 Task: Search for Airbnb stays in Nashville with free parking.
Action: Mouse moved to (412, 55)
Screenshot: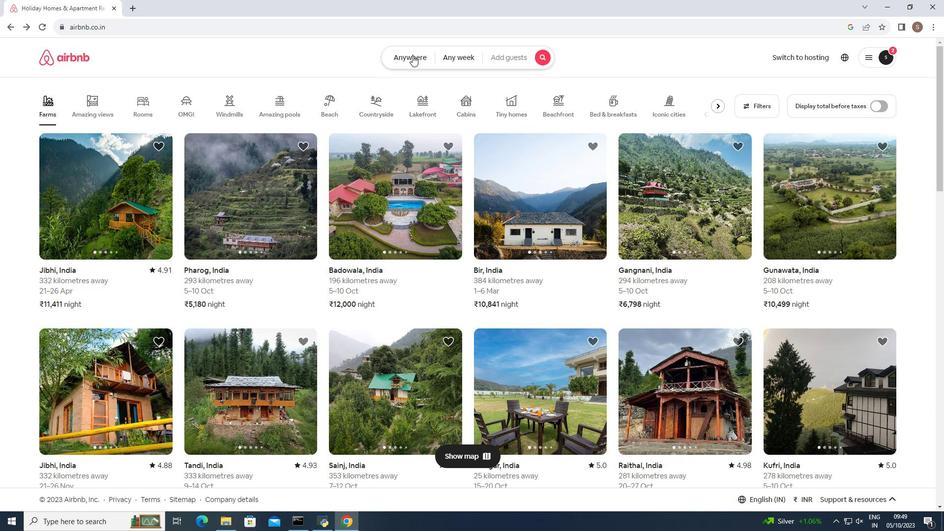 
Action: Mouse pressed left at (412, 55)
Screenshot: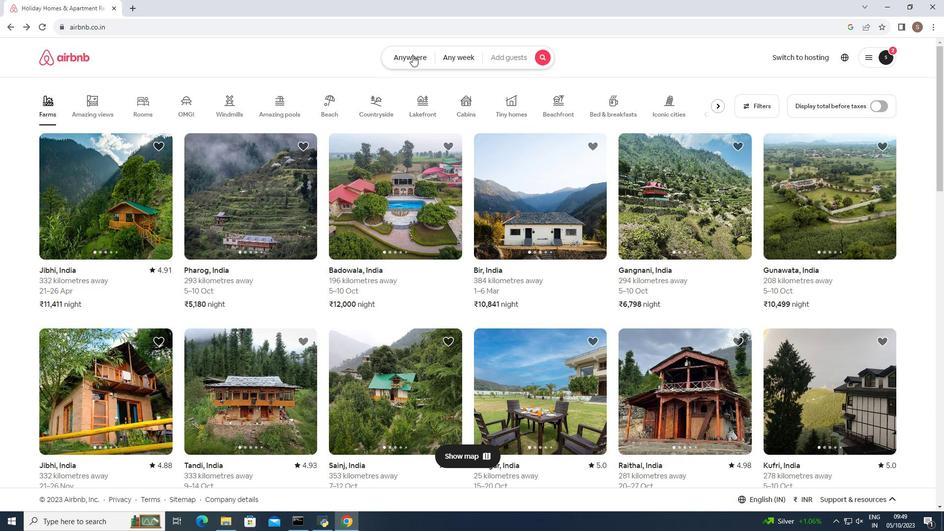 
Action: Key pressed <Key.shift><Key.shift><Key.shift><Key.shift>N
Screenshot: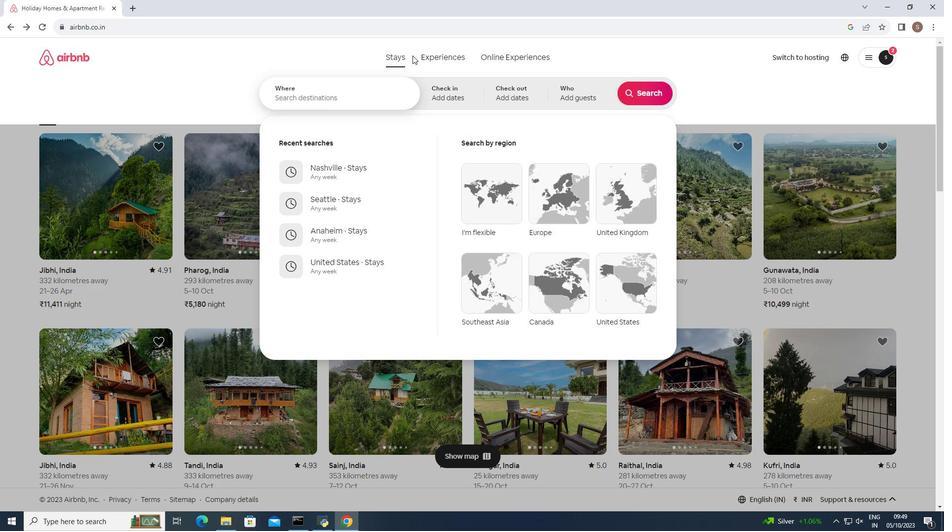
Action: Mouse moved to (325, 92)
Screenshot: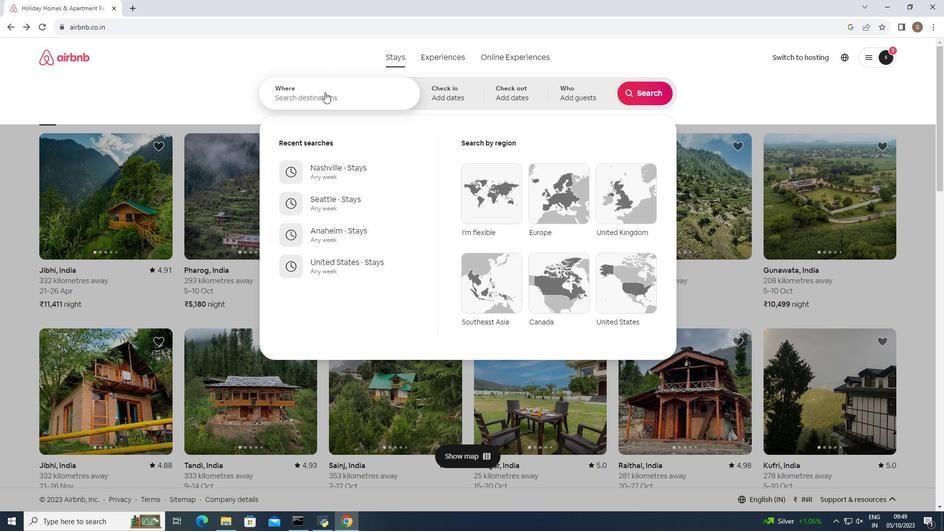 
Action: Mouse pressed left at (325, 92)
Screenshot: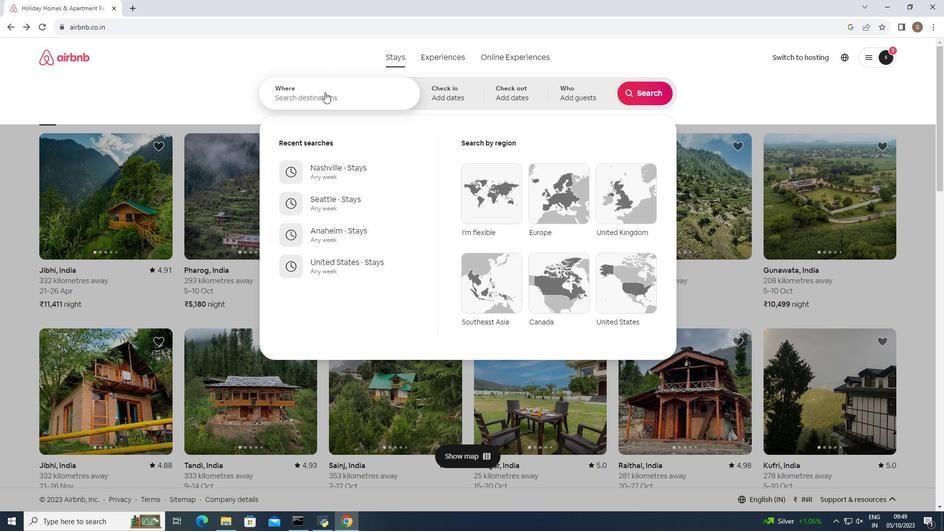 
Action: Key pressed <Key.caps_lock>N<Key.caps_lock>ashville
Screenshot: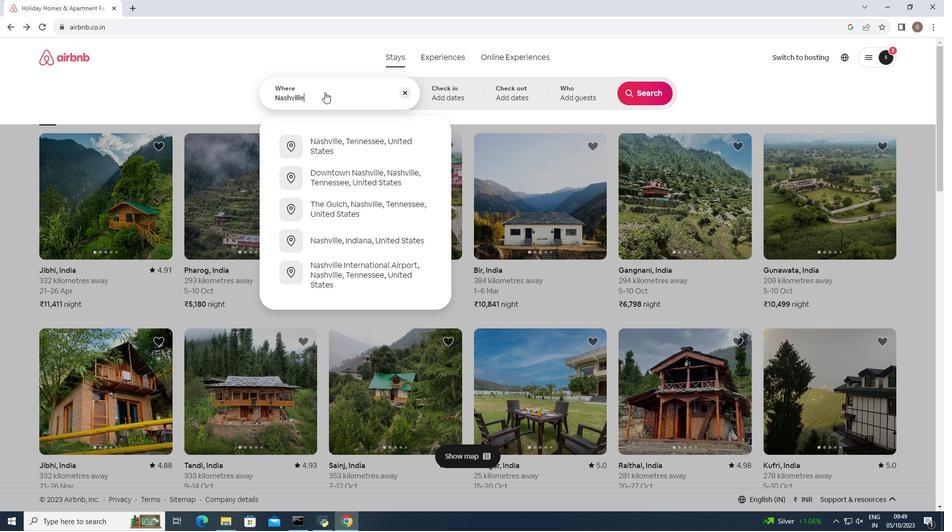 
Action: Mouse moved to (636, 91)
Screenshot: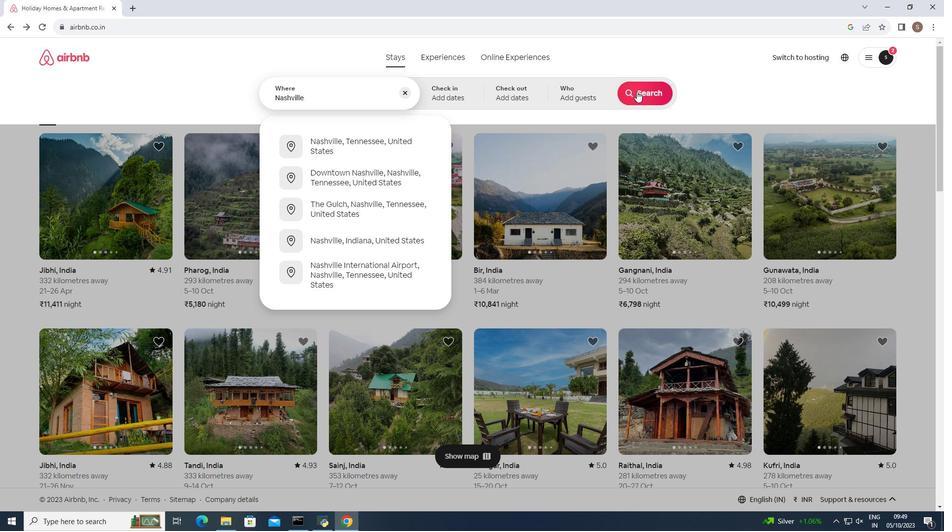 
Action: Mouse pressed left at (636, 91)
Screenshot: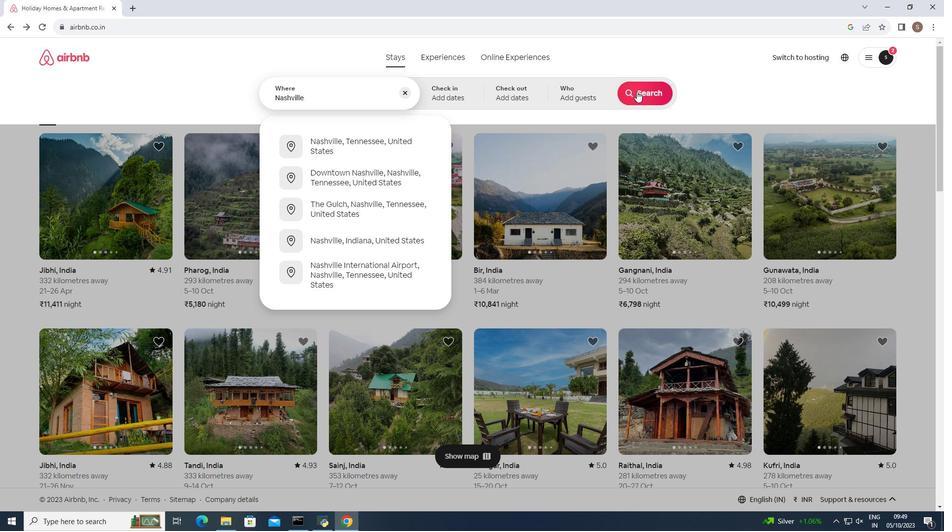 
Action: Mouse moved to (783, 96)
Screenshot: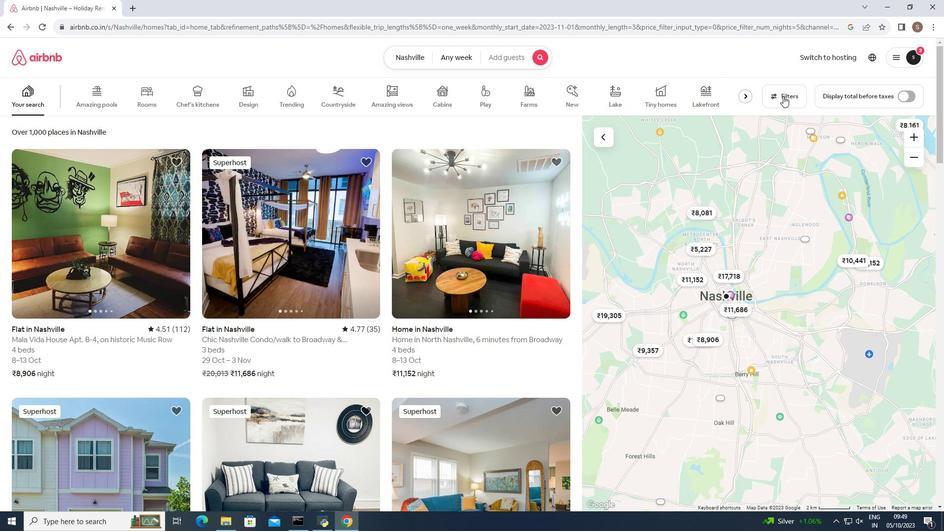 
Action: Mouse pressed left at (783, 96)
Screenshot: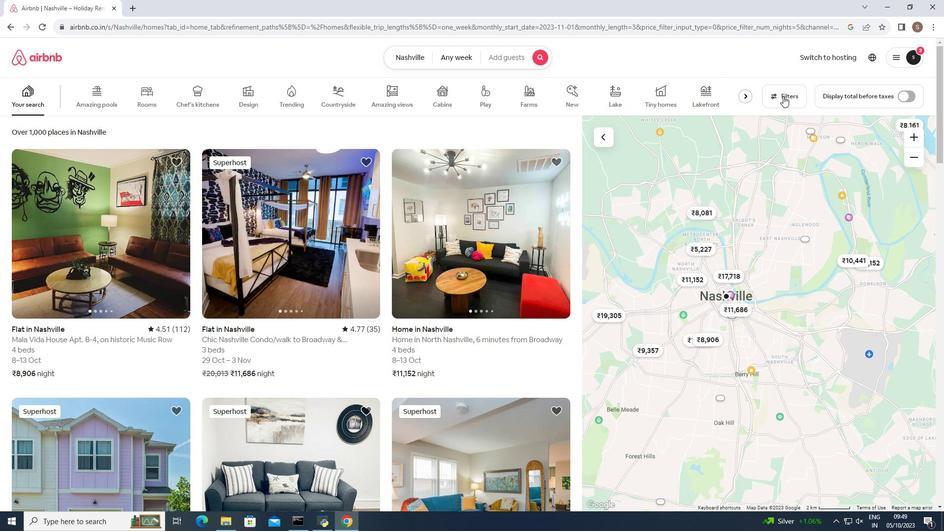 
Action: Mouse moved to (456, 206)
Screenshot: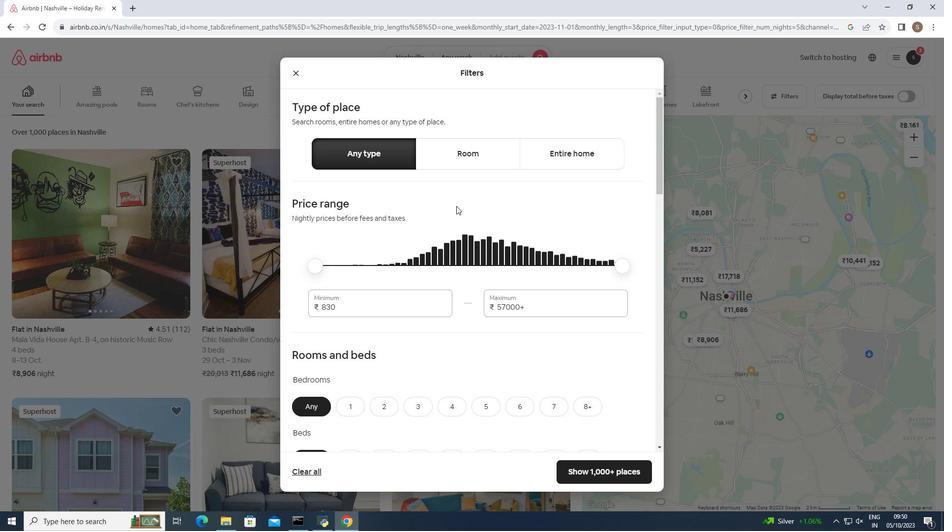 
Action: Mouse scrolled (456, 205) with delta (0, 0)
Screenshot: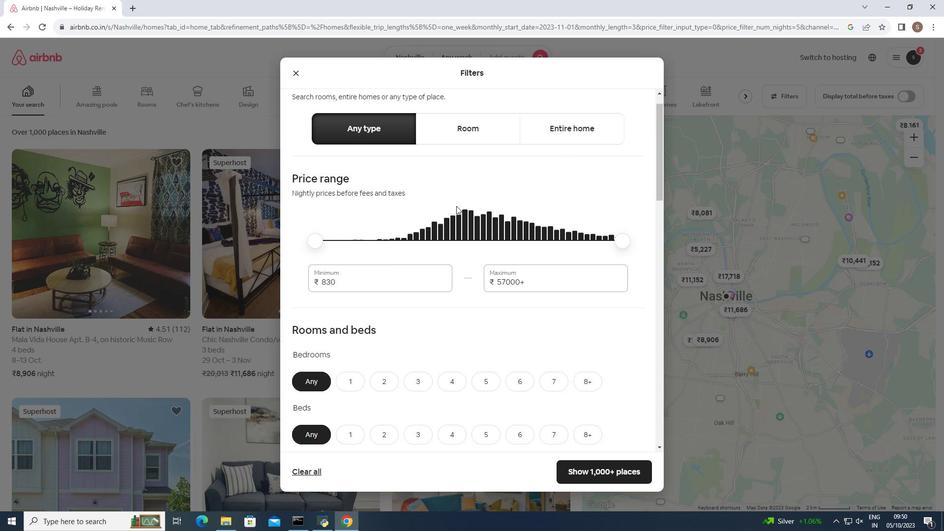 
Action: Mouse scrolled (456, 205) with delta (0, 0)
Screenshot: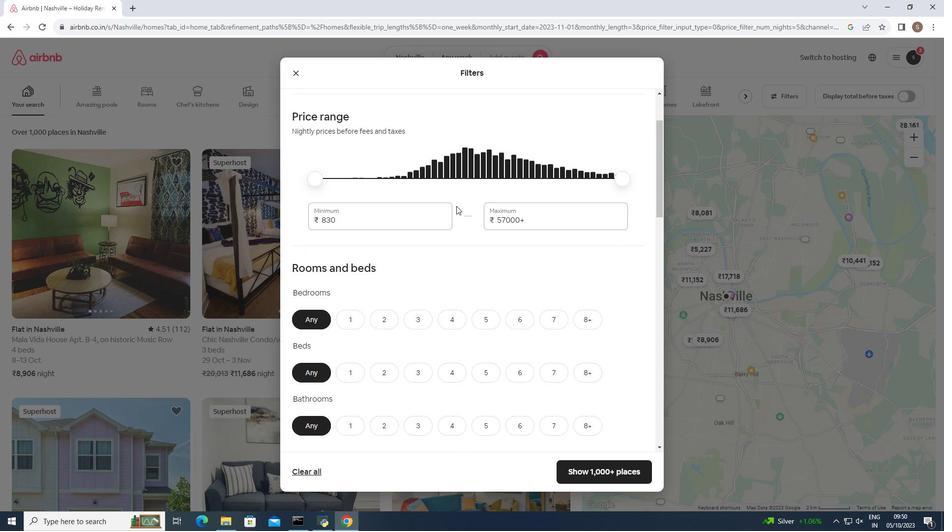 
Action: Mouse scrolled (456, 205) with delta (0, 0)
Screenshot: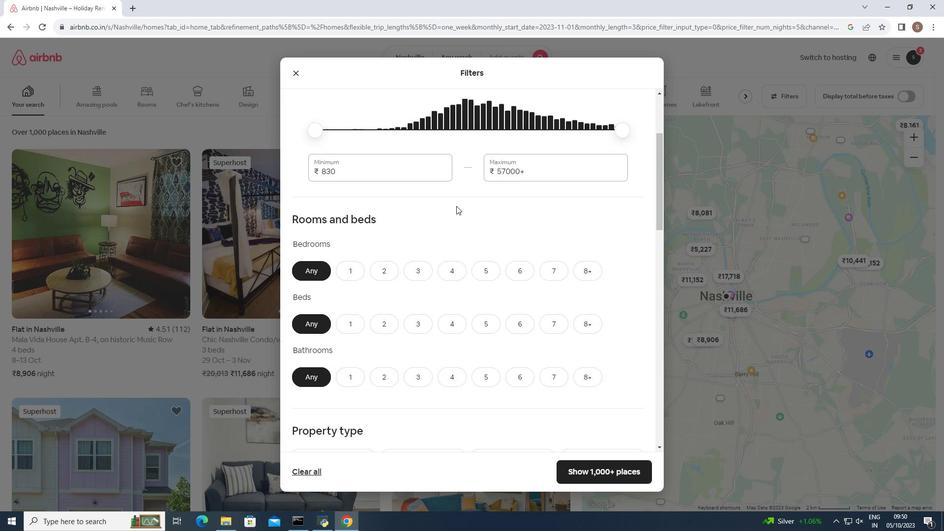 
Action: Mouse scrolled (456, 205) with delta (0, 0)
Screenshot: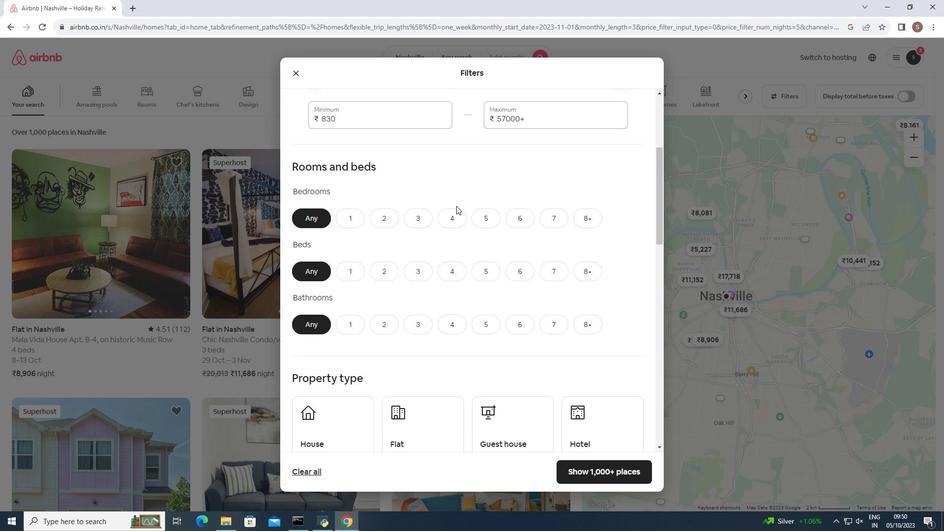 
Action: Mouse scrolled (456, 205) with delta (0, 0)
Screenshot: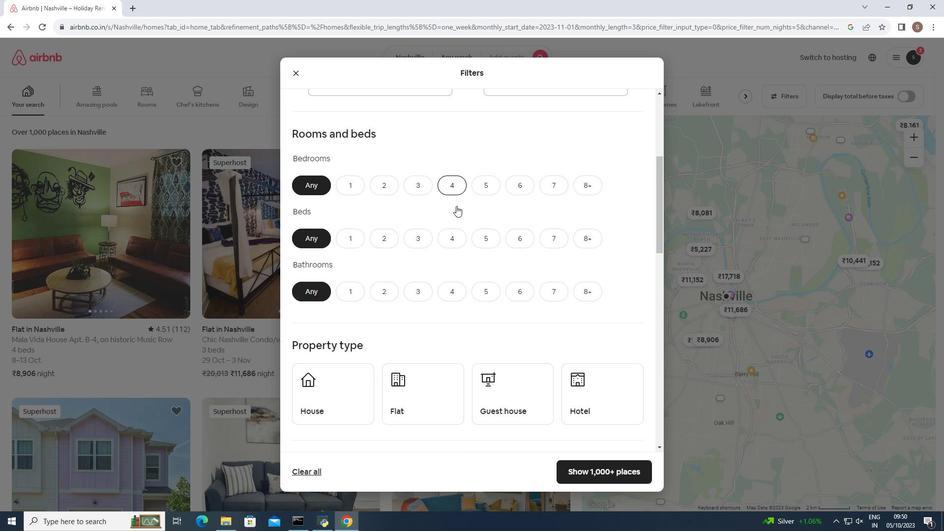 
Action: Mouse scrolled (456, 205) with delta (0, 0)
Screenshot: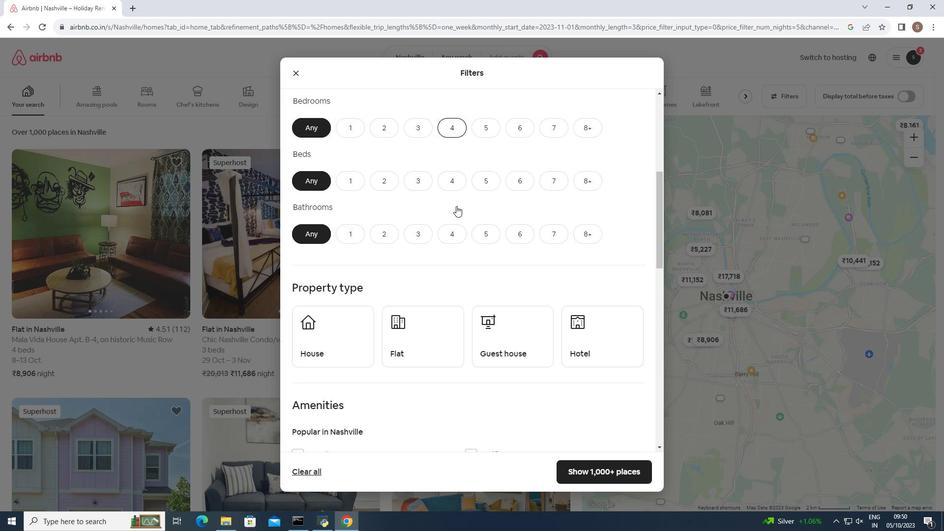 
Action: Mouse scrolled (456, 205) with delta (0, 0)
Screenshot: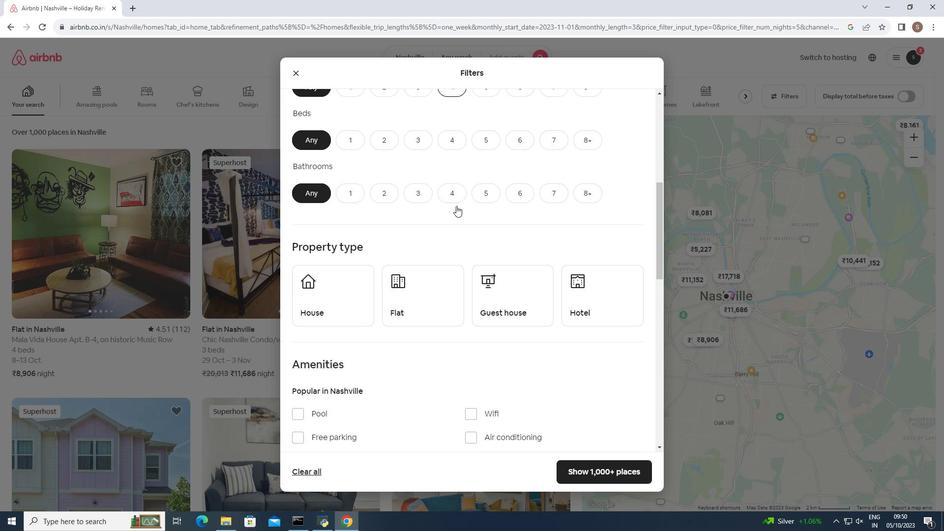 
Action: Mouse scrolled (456, 205) with delta (0, 0)
Screenshot: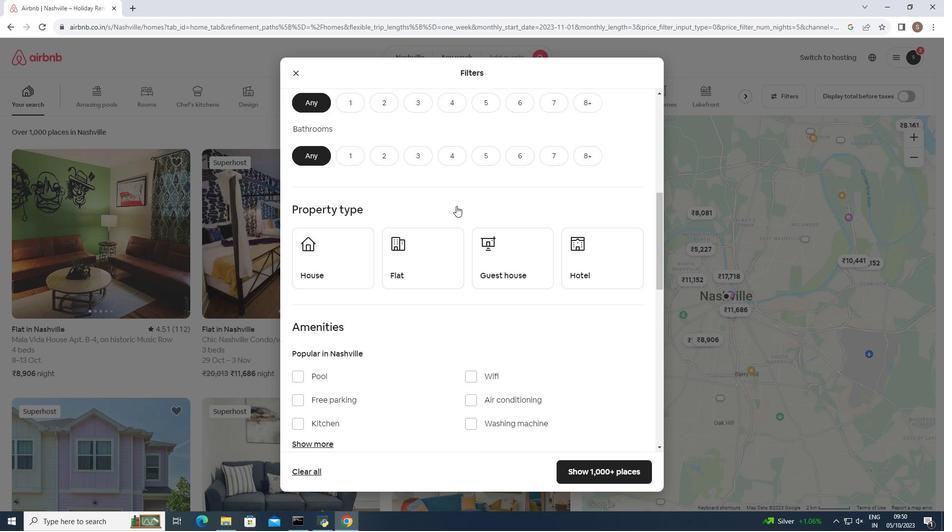 
Action: Mouse scrolled (456, 205) with delta (0, 0)
Screenshot: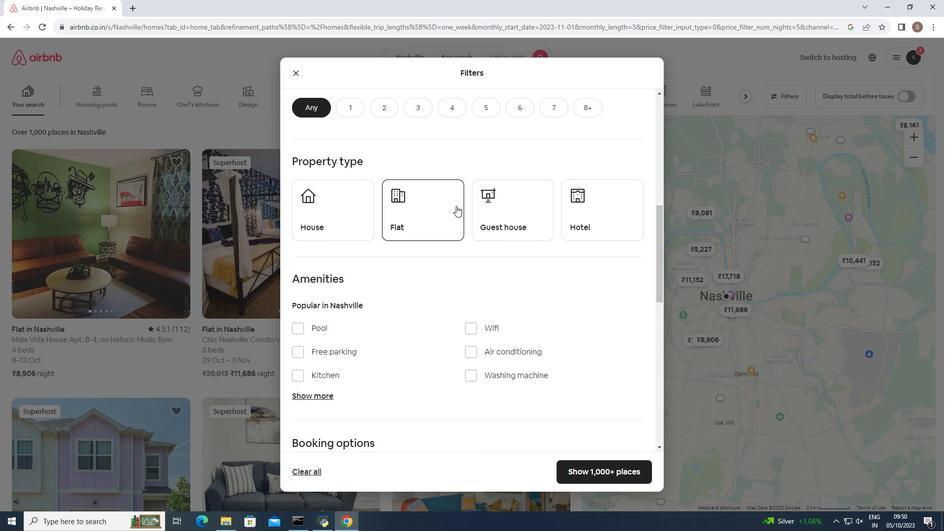 
Action: Mouse scrolled (456, 205) with delta (0, 0)
Screenshot: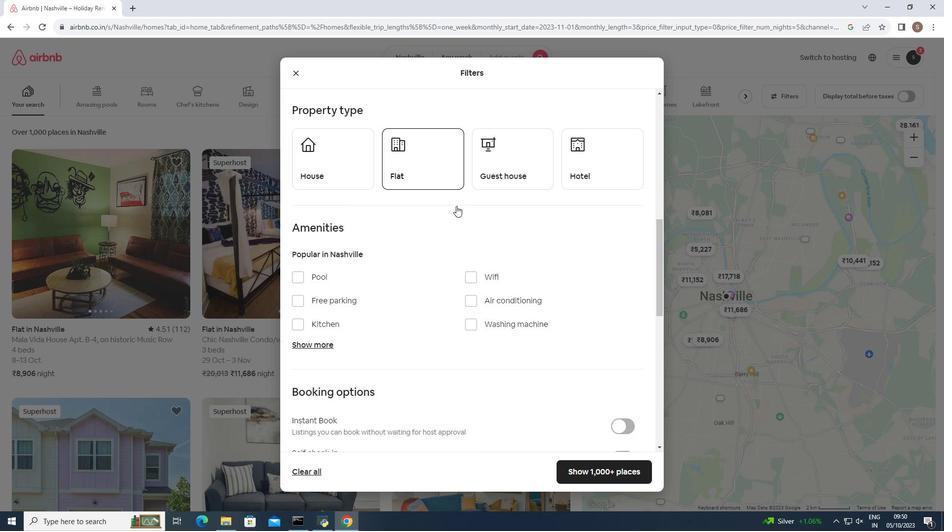 
Action: Mouse scrolled (456, 205) with delta (0, 0)
Screenshot: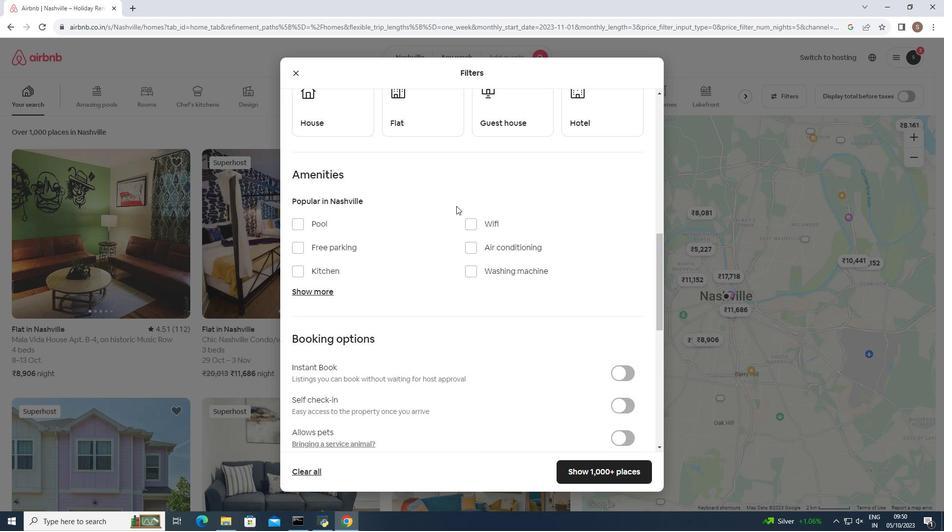 
Action: Mouse moved to (296, 214)
Screenshot: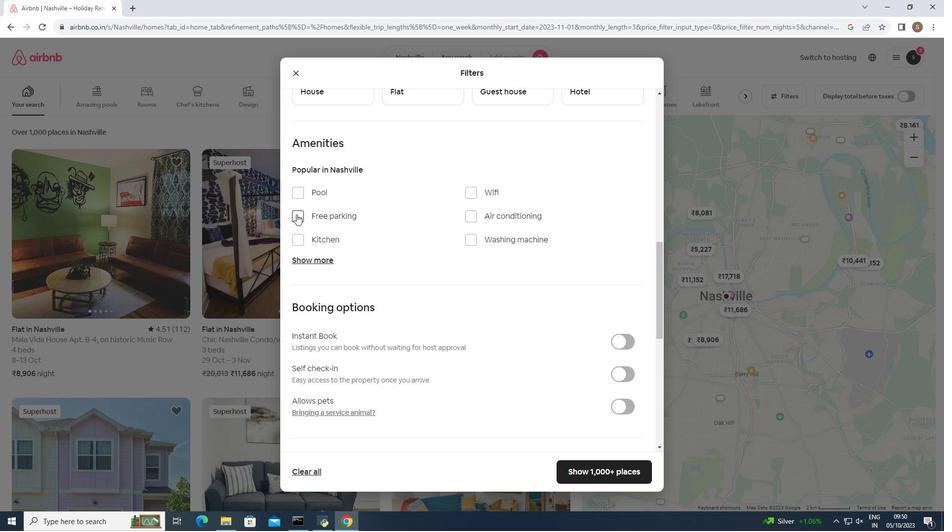 
Action: Mouse pressed left at (296, 214)
Screenshot: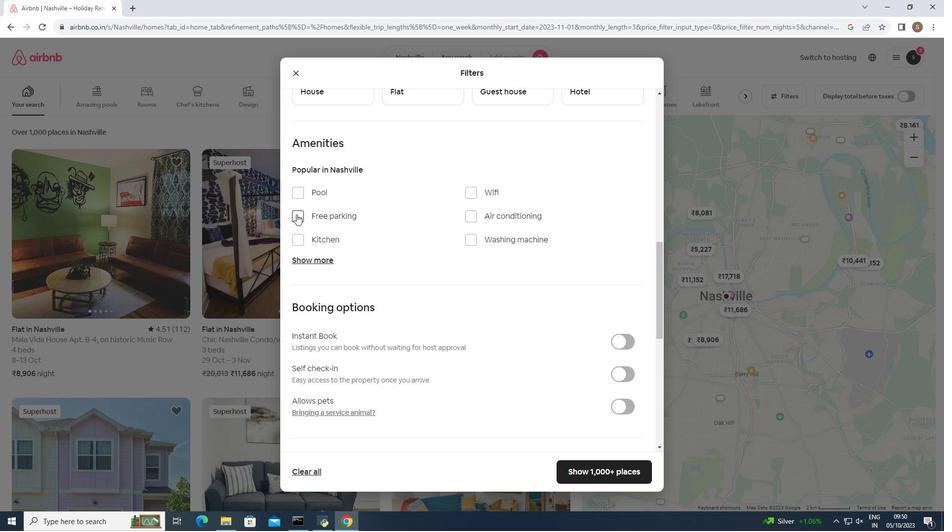 
Action: Mouse moved to (316, 261)
Screenshot: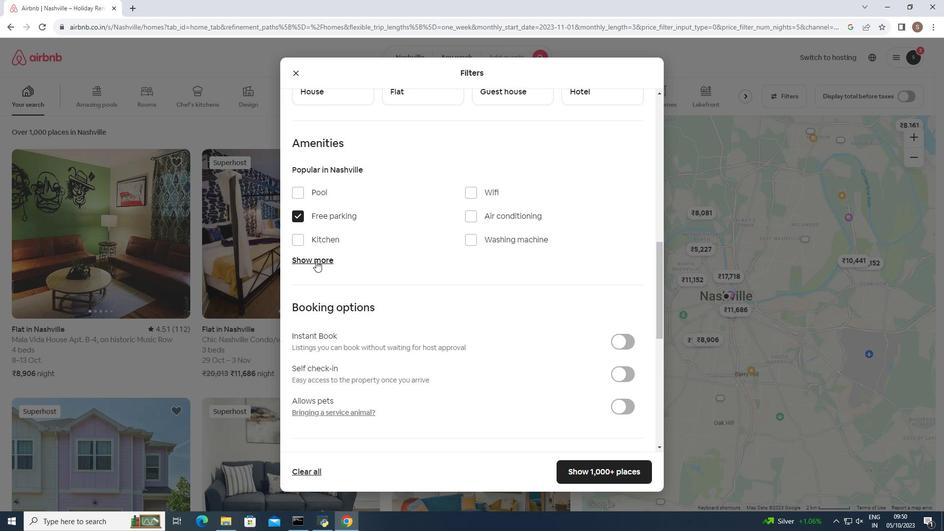 
Action: Mouse pressed left at (316, 261)
Screenshot: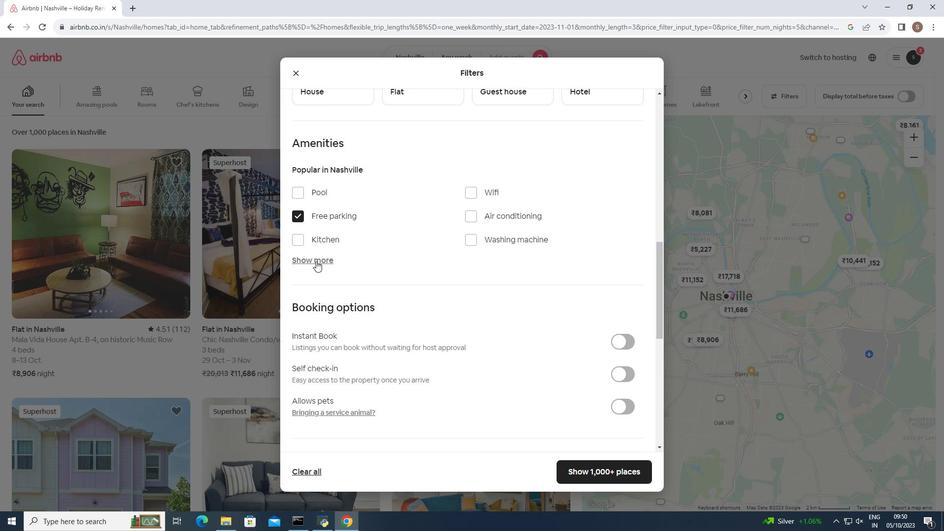 
Action: Mouse moved to (325, 266)
Screenshot: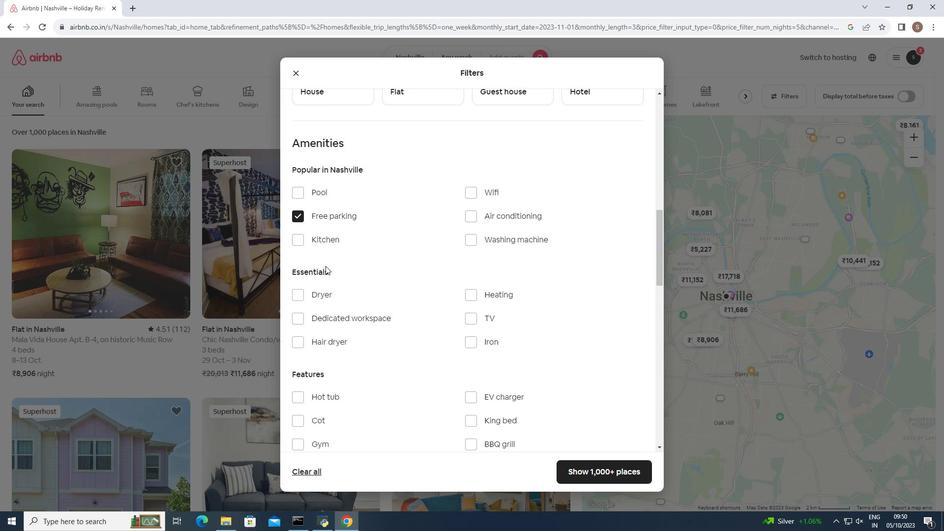 
Action: Mouse scrolled (325, 265) with delta (0, 0)
Screenshot: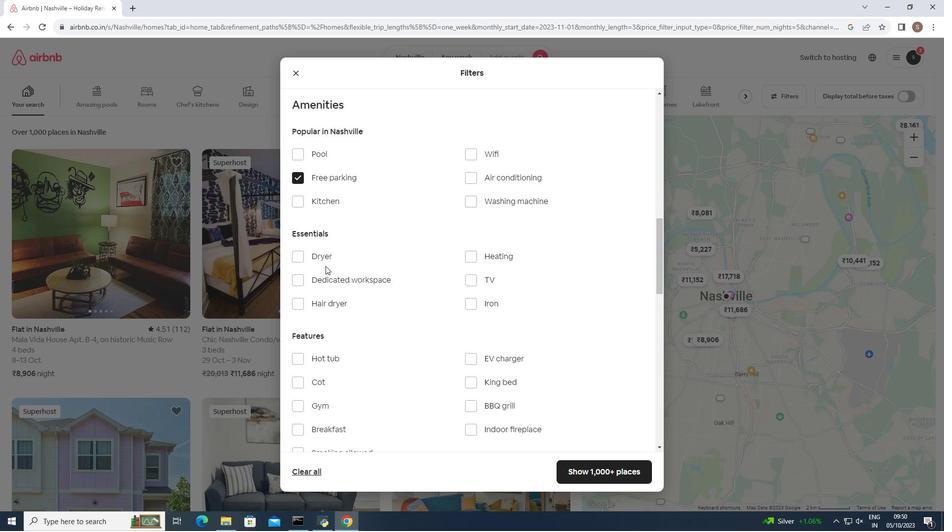 
Action: Mouse scrolled (325, 265) with delta (0, 0)
Screenshot: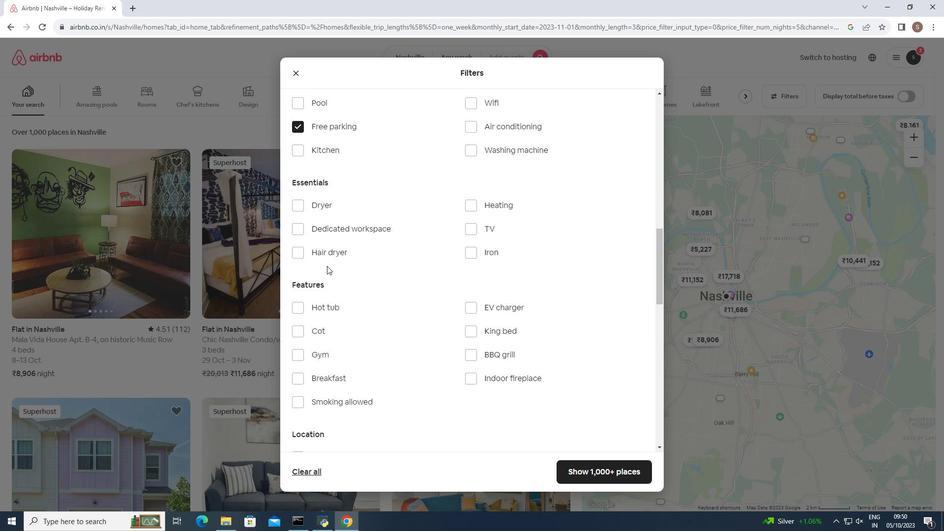 
Action: Mouse moved to (328, 266)
Screenshot: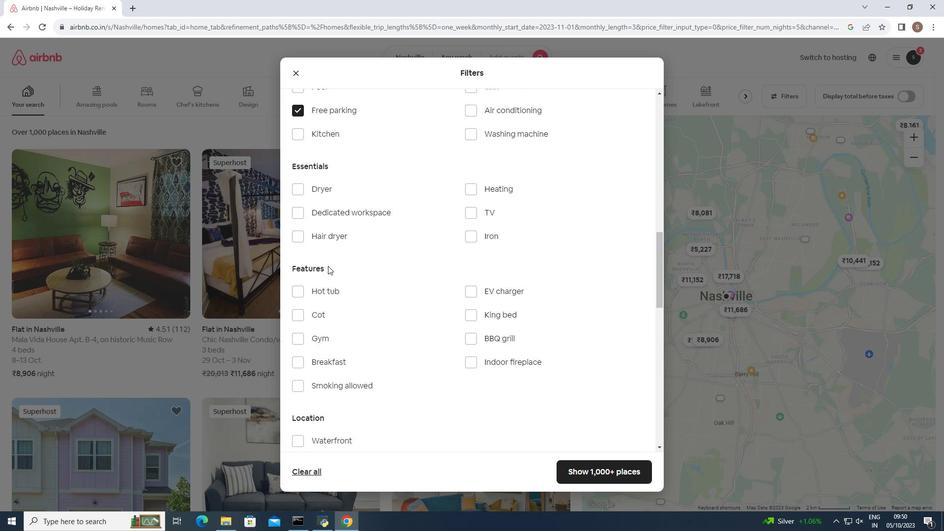 
Action: Mouse scrolled (328, 265) with delta (0, 0)
Screenshot: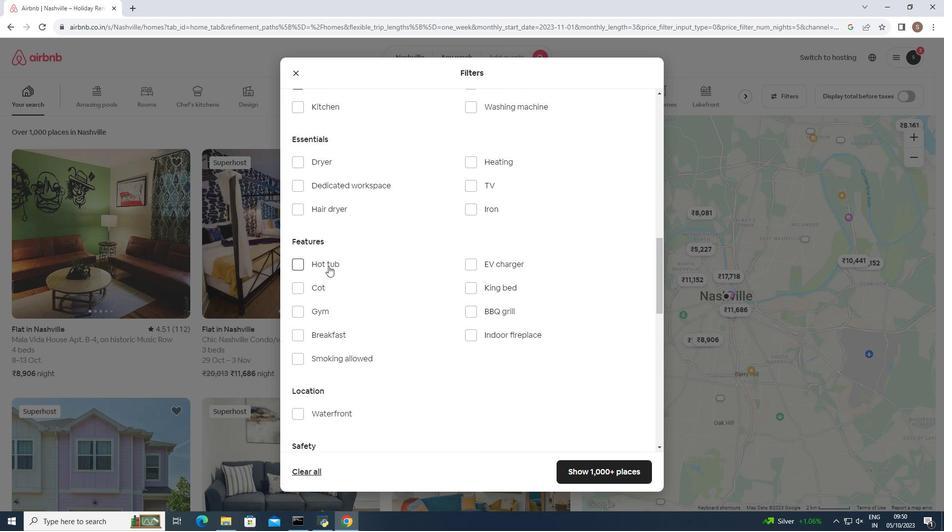 
Action: Mouse moved to (329, 266)
Screenshot: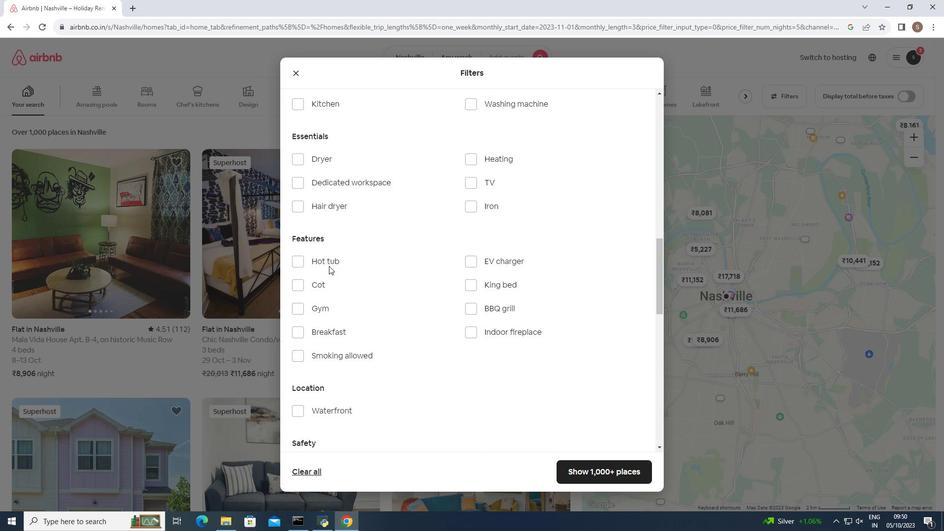 
Action: Mouse scrolled (329, 266) with delta (0, 0)
Screenshot: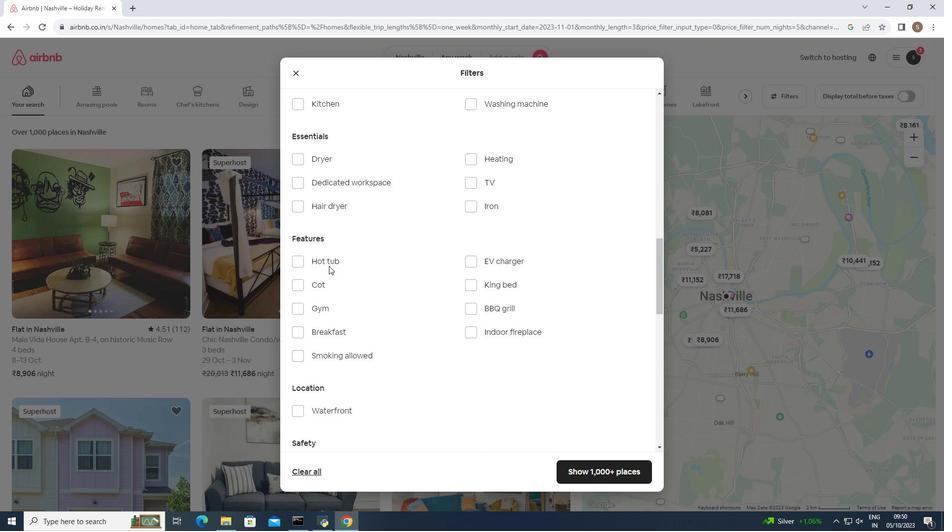 
Action: Mouse scrolled (329, 266) with delta (0, 0)
Screenshot: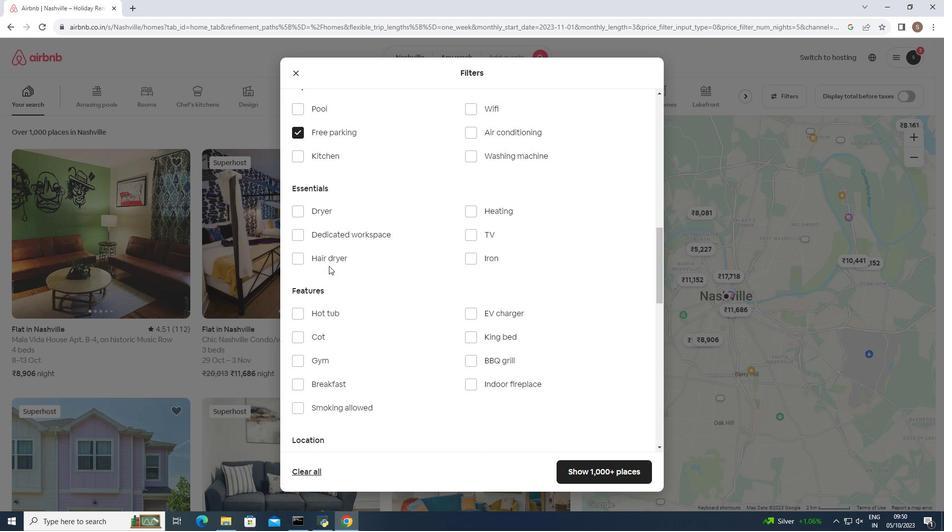 
Action: Mouse moved to (591, 468)
Screenshot: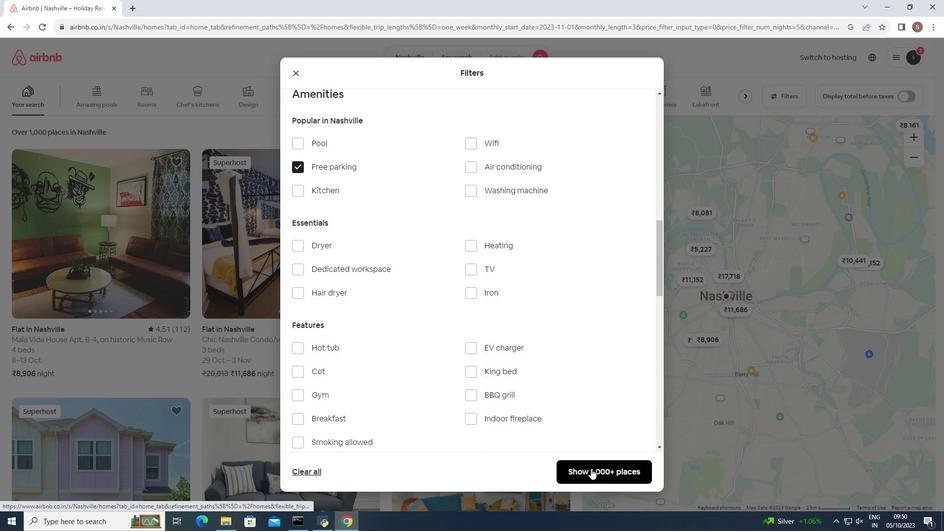 
Action: Mouse pressed left at (591, 468)
Screenshot: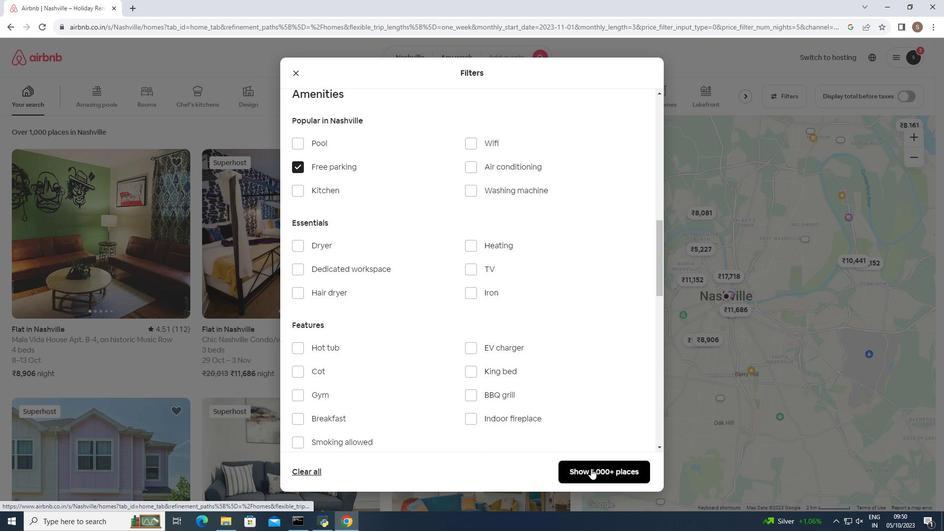 
Action: Mouse moved to (469, 365)
Screenshot: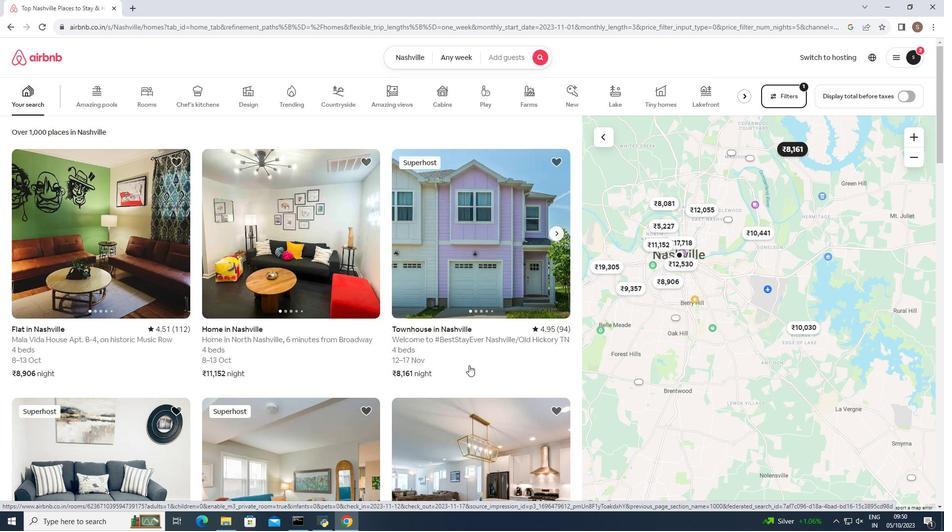 
Action: Mouse scrolled (469, 365) with delta (0, 0)
Screenshot: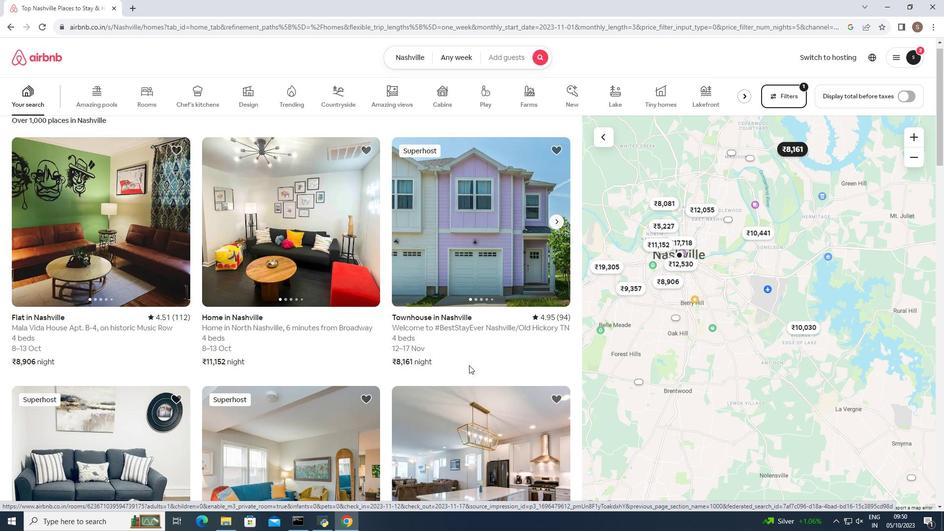
Action: Mouse scrolled (469, 365) with delta (0, 0)
Screenshot: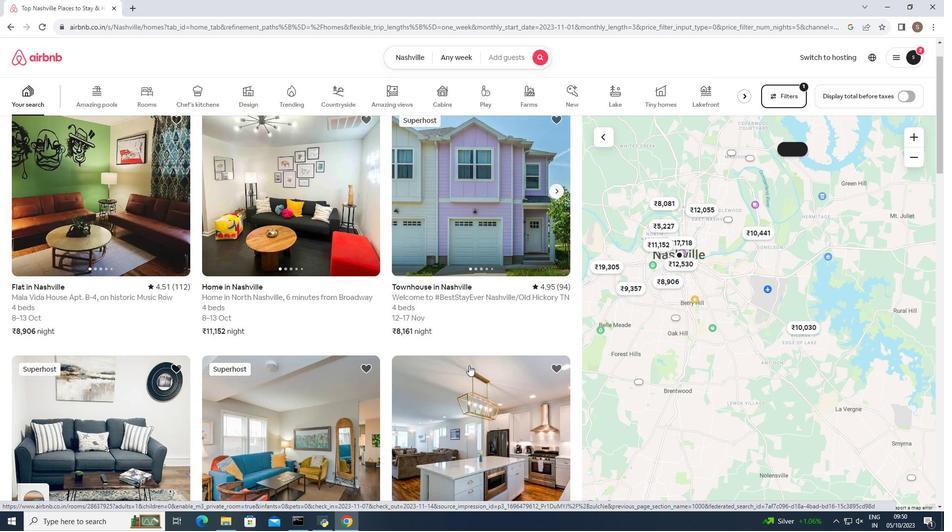 
Action: Mouse scrolled (469, 365) with delta (0, 0)
Screenshot: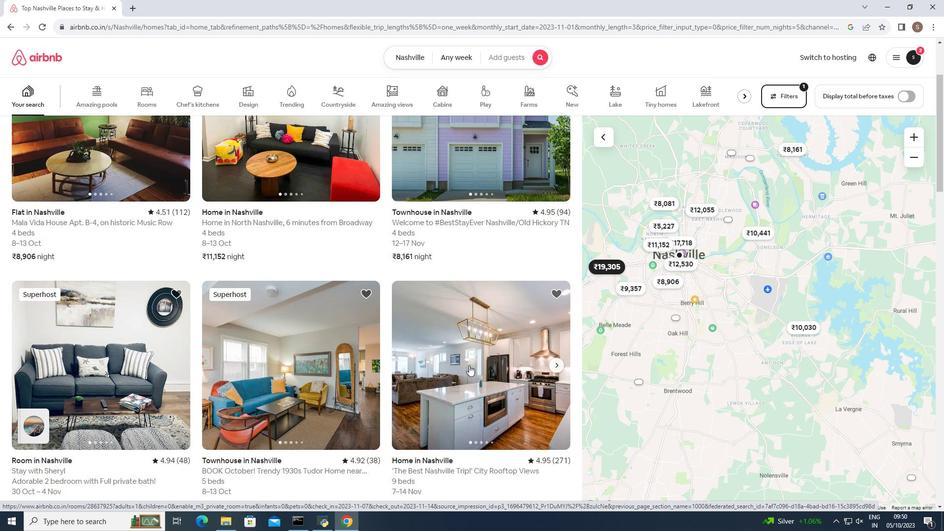 
Action: Mouse moved to (469, 365)
Screenshot: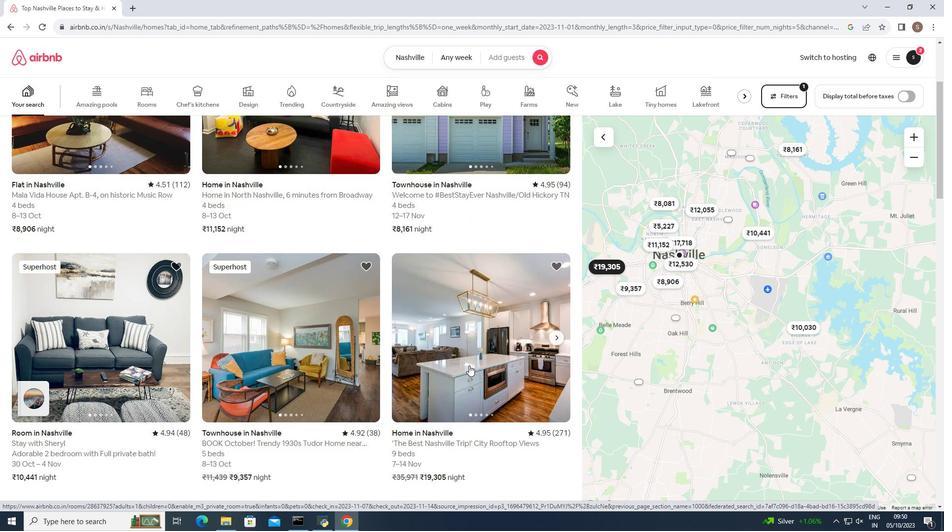 
Action: Mouse scrolled (469, 366) with delta (0, 0)
Screenshot: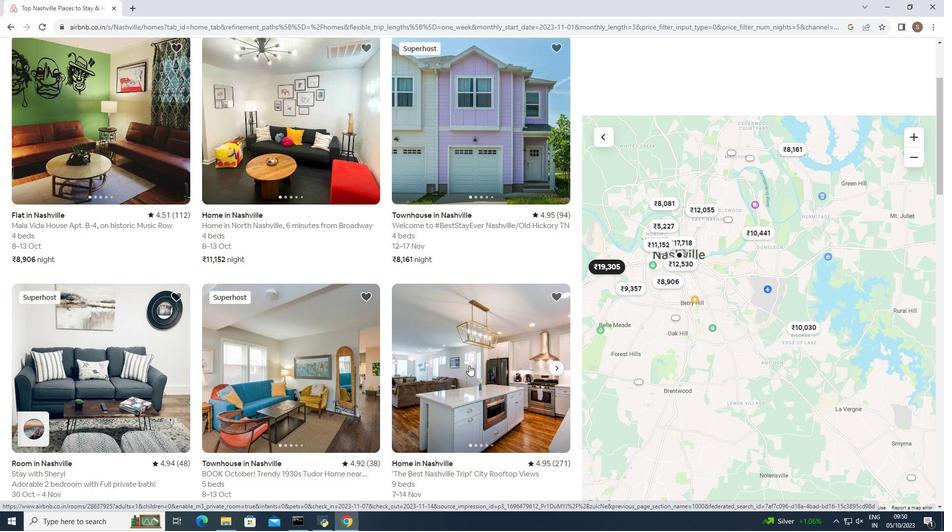 
Action: Mouse scrolled (469, 366) with delta (0, 0)
Screenshot: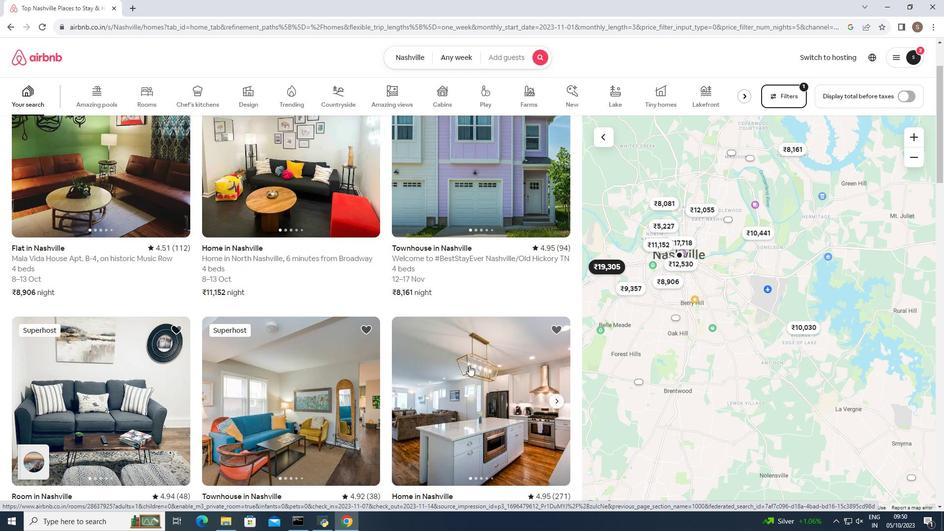 
Action: Mouse moved to (375, 228)
Screenshot: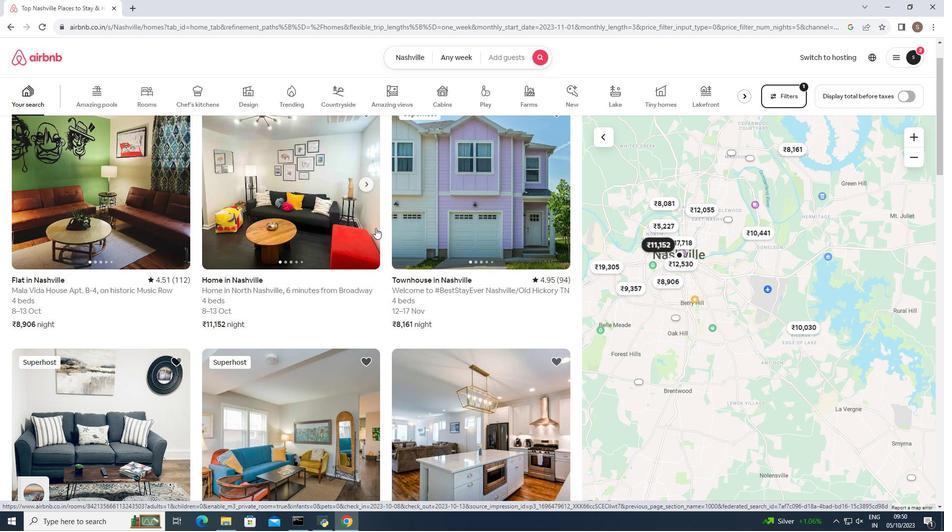 
Action: Mouse scrolled (375, 227) with delta (0, 0)
Screenshot: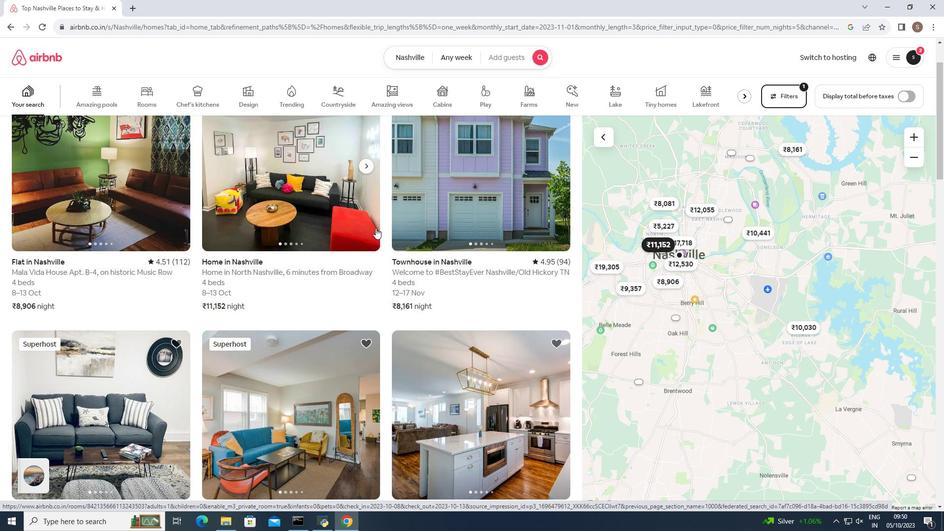 
Action: Mouse scrolled (375, 227) with delta (0, 0)
Screenshot: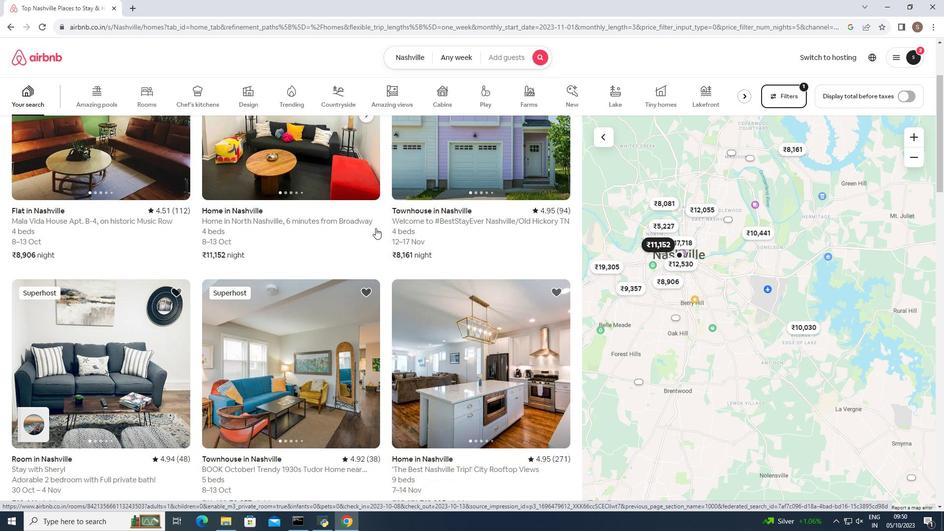 
Action: Mouse scrolled (375, 227) with delta (0, 0)
Screenshot: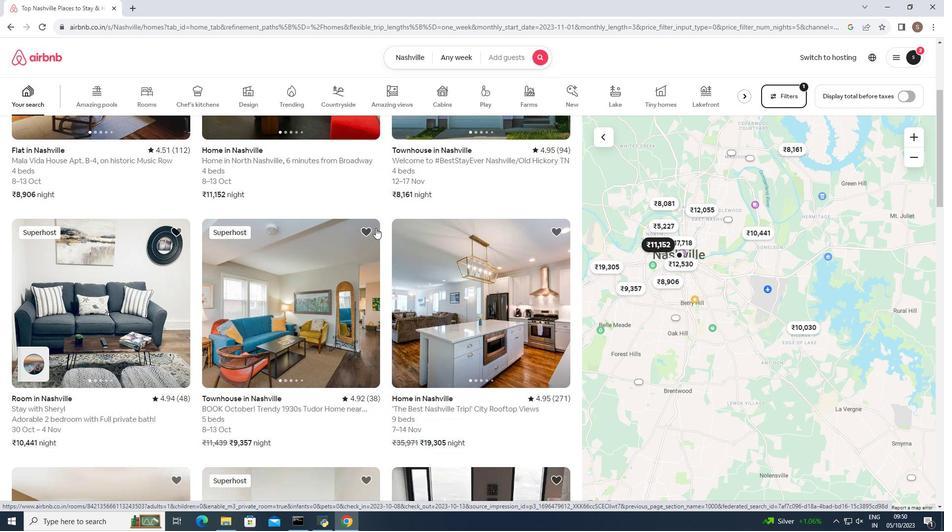
Action: Mouse scrolled (375, 227) with delta (0, 0)
Screenshot: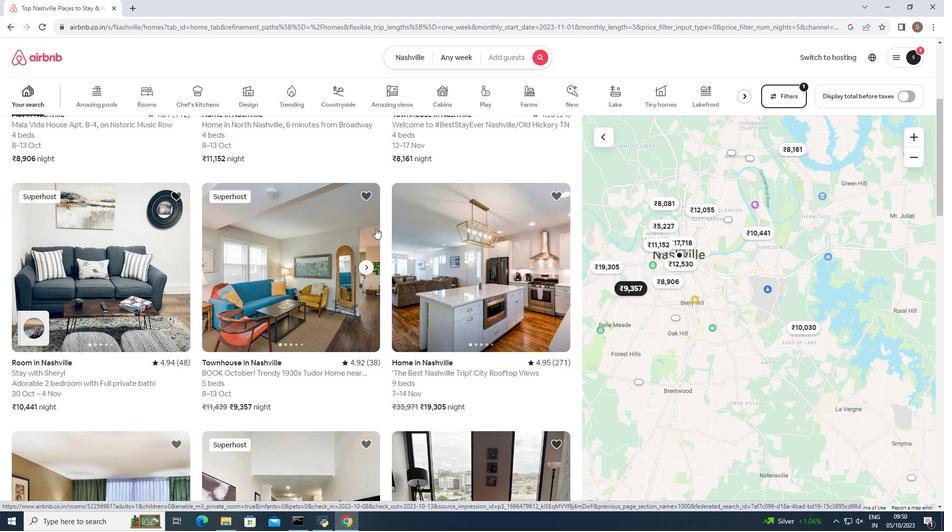 
Action: Mouse scrolled (375, 227) with delta (0, 0)
Screenshot: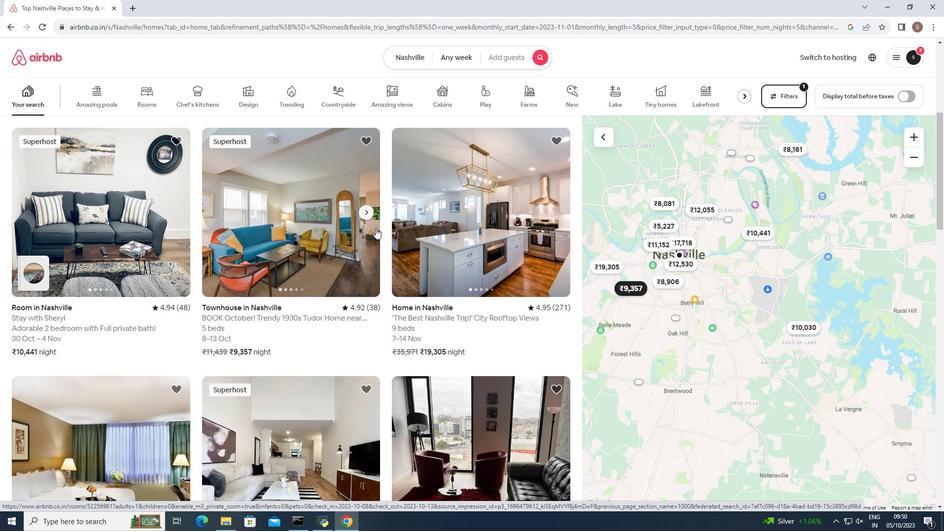 
Action: Mouse scrolled (375, 227) with delta (0, 0)
Screenshot: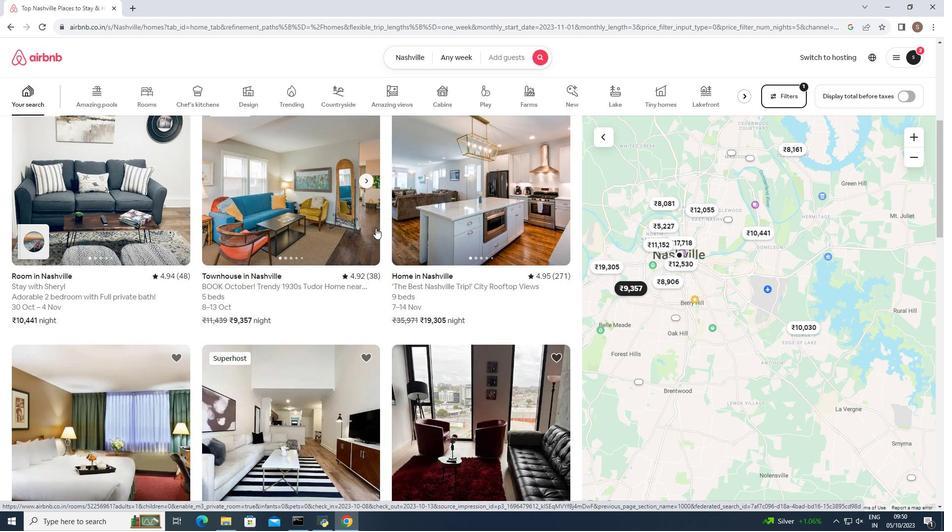 
Action: Mouse scrolled (375, 227) with delta (0, 0)
Screenshot: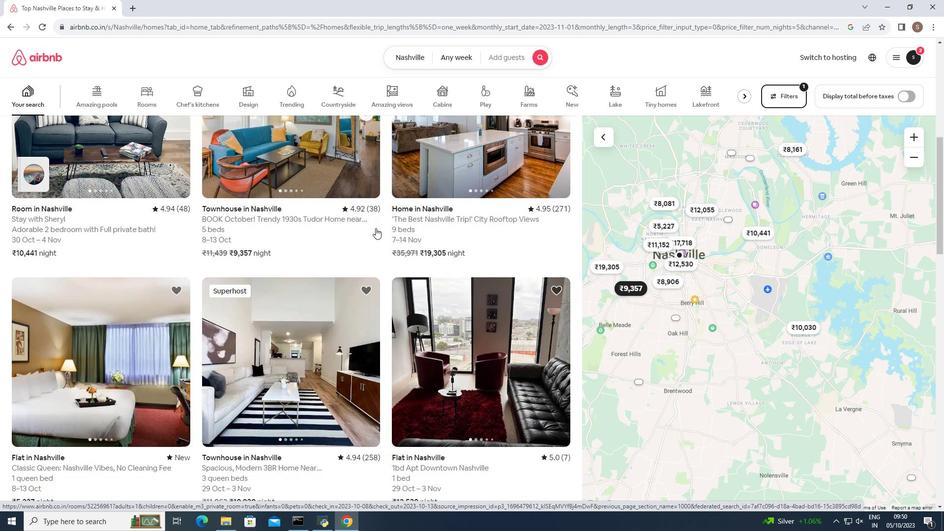
Action: Mouse scrolled (375, 227) with delta (0, 0)
Screenshot: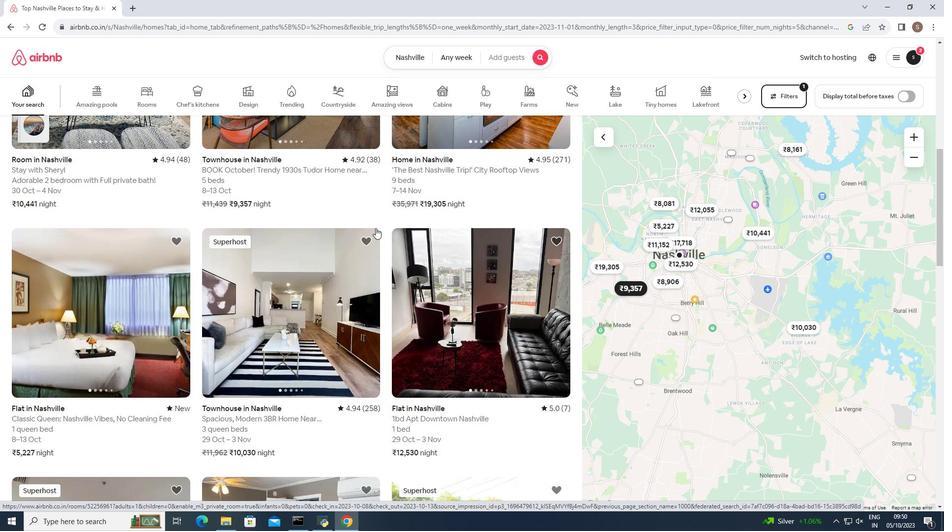 
Action: Mouse scrolled (375, 227) with delta (0, 0)
Screenshot: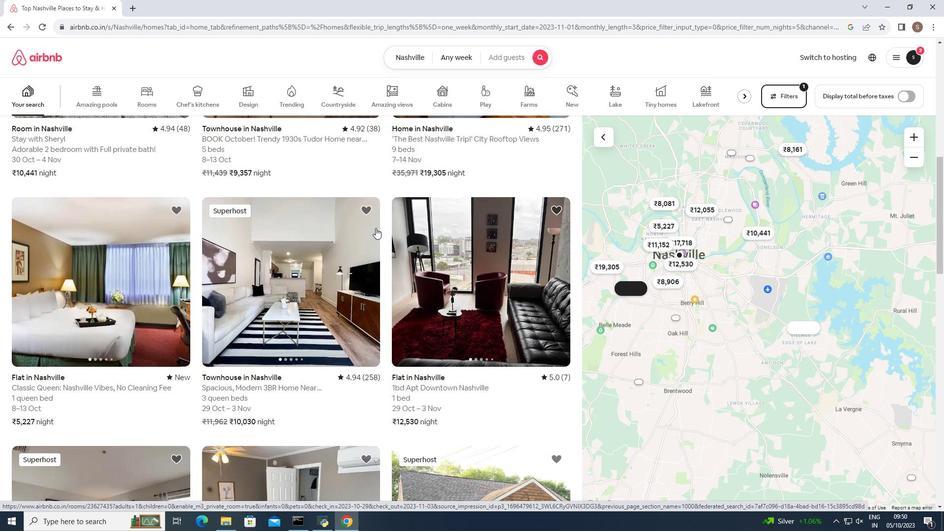 
Action: Mouse scrolled (375, 227) with delta (0, 0)
Screenshot: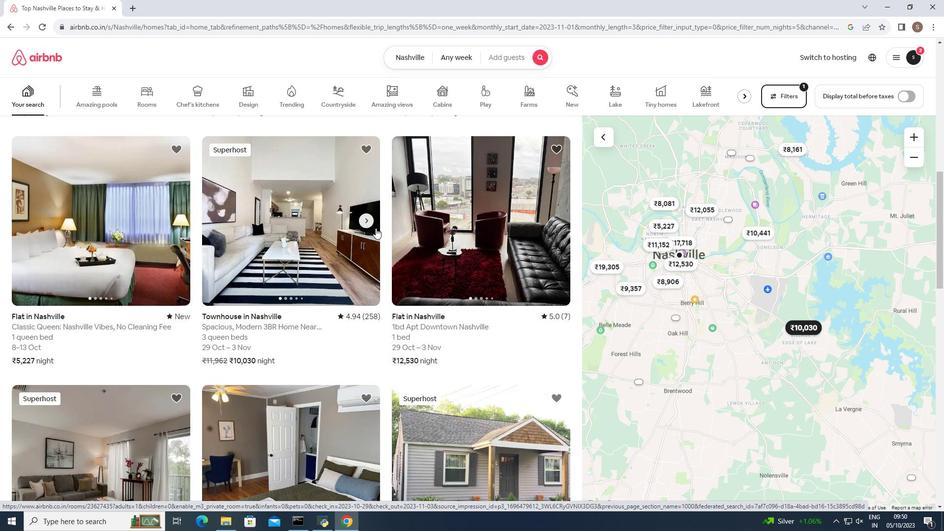 
Action: Mouse scrolled (375, 227) with delta (0, 0)
Screenshot: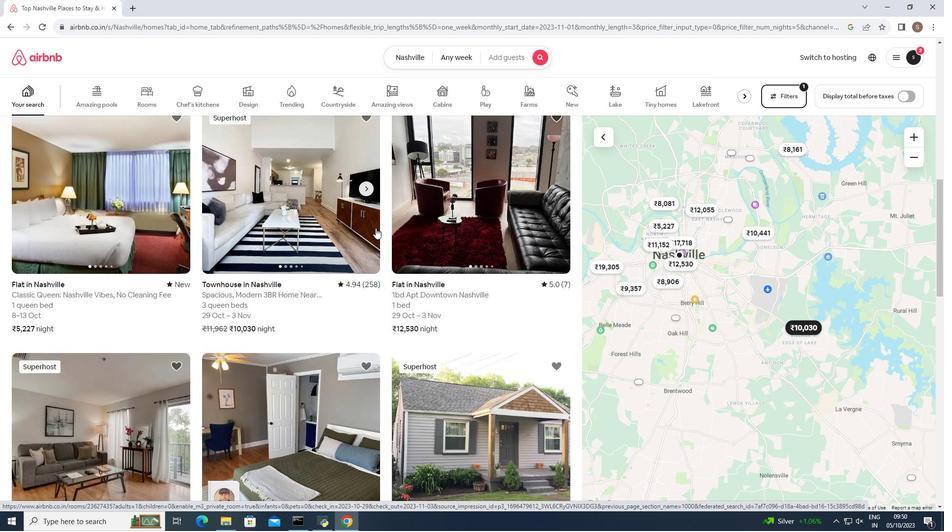 
Action: Mouse moved to (365, 265)
Screenshot: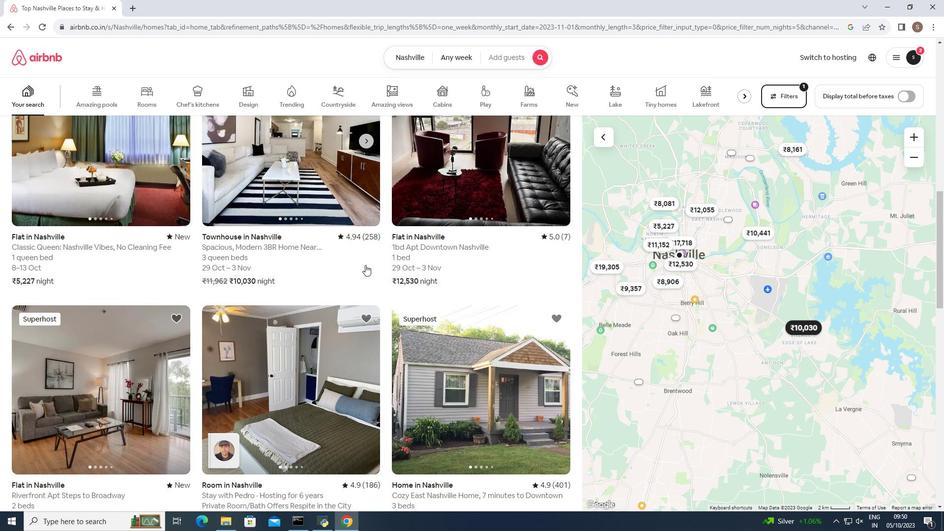 
Action: Mouse scrolled (365, 265) with delta (0, 0)
Screenshot: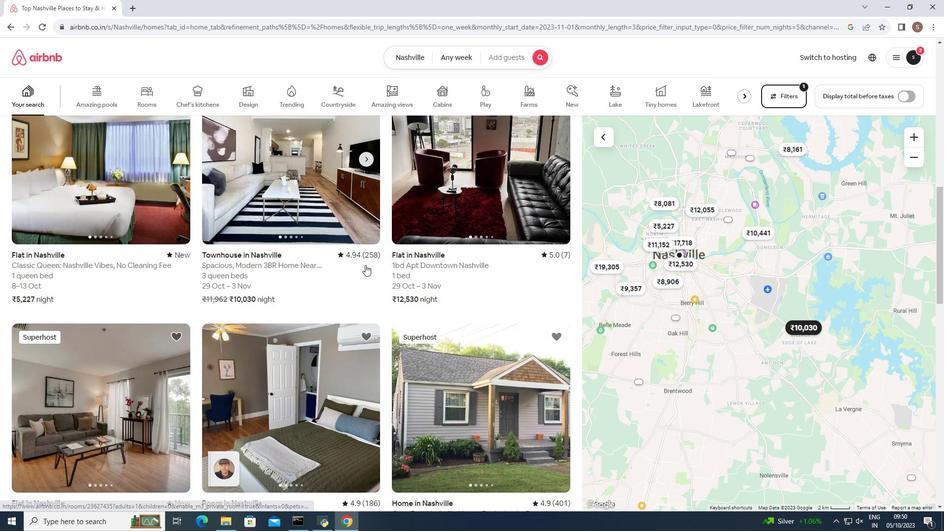 
Action: Mouse scrolled (365, 265) with delta (0, 0)
Screenshot: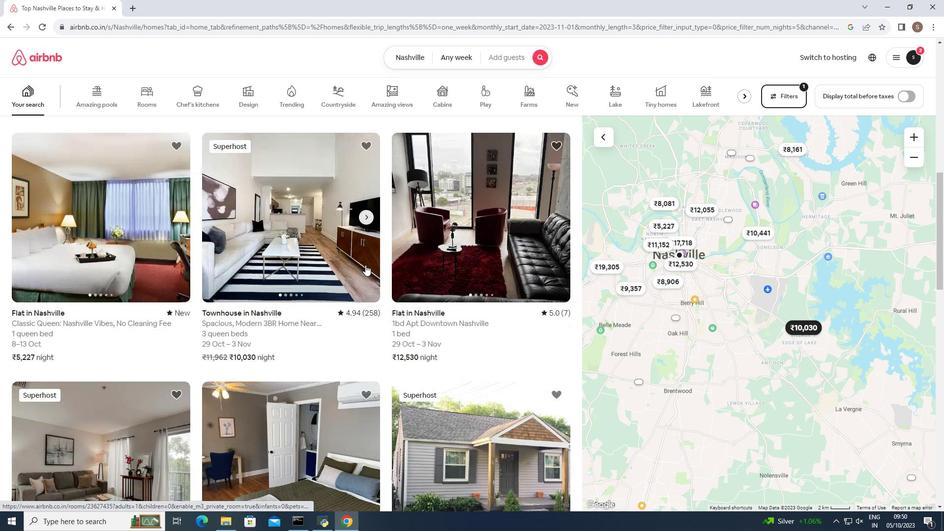 
Action: Mouse scrolled (365, 265) with delta (0, 0)
Screenshot: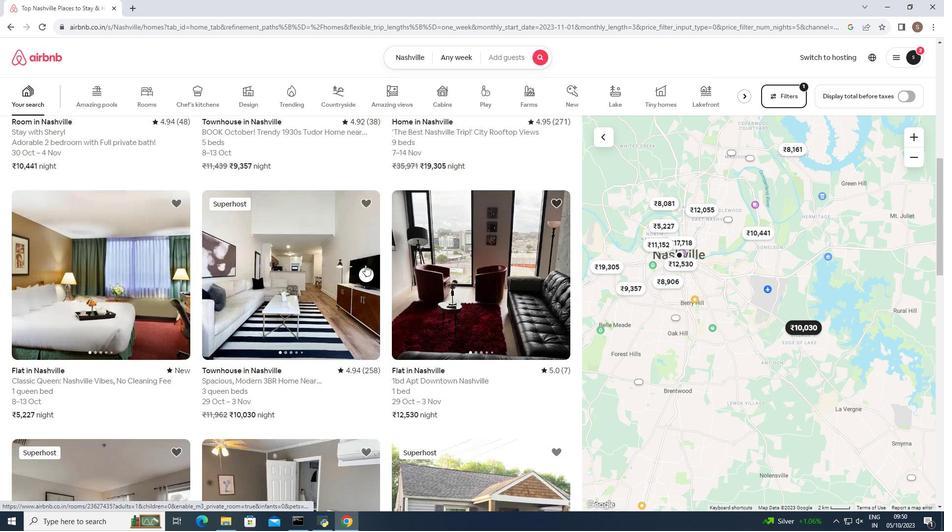 
Action: Mouse scrolled (365, 264) with delta (0, 0)
Screenshot: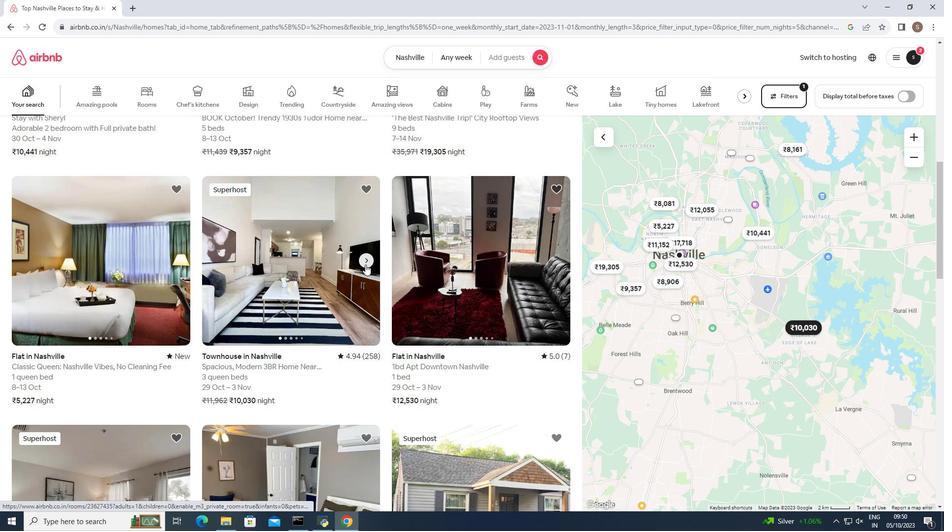 
Action: Mouse scrolled (365, 264) with delta (0, 0)
Screenshot: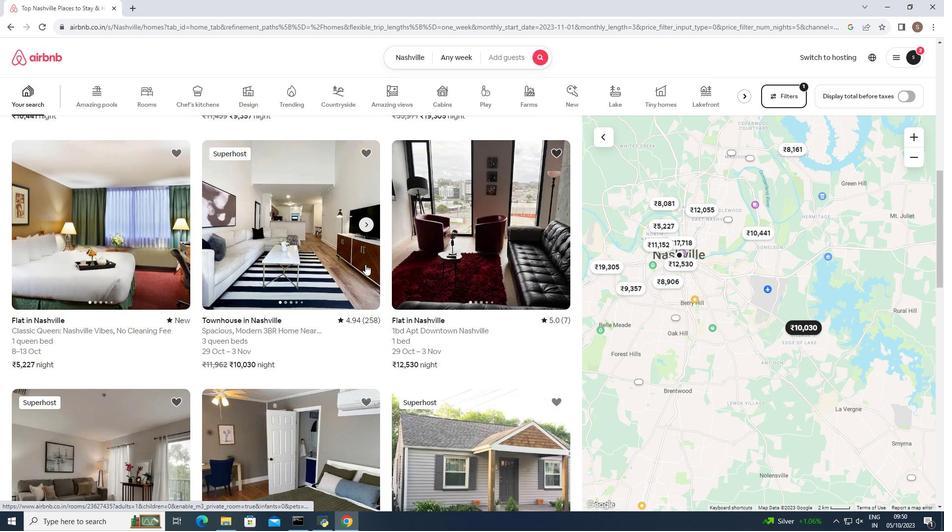 
Action: Mouse scrolled (365, 264) with delta (0, 0)
Screenshot: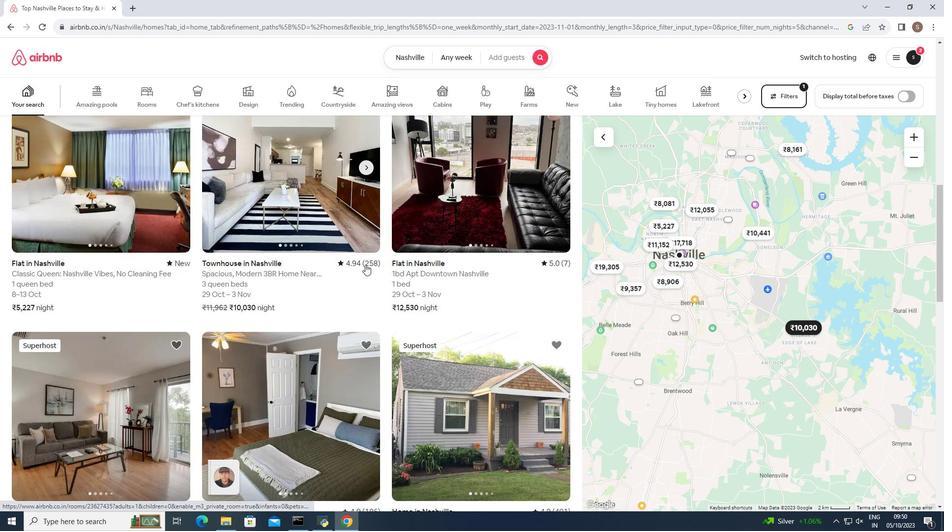 
Action: Mouse moved to (464, 344)
Screenshot: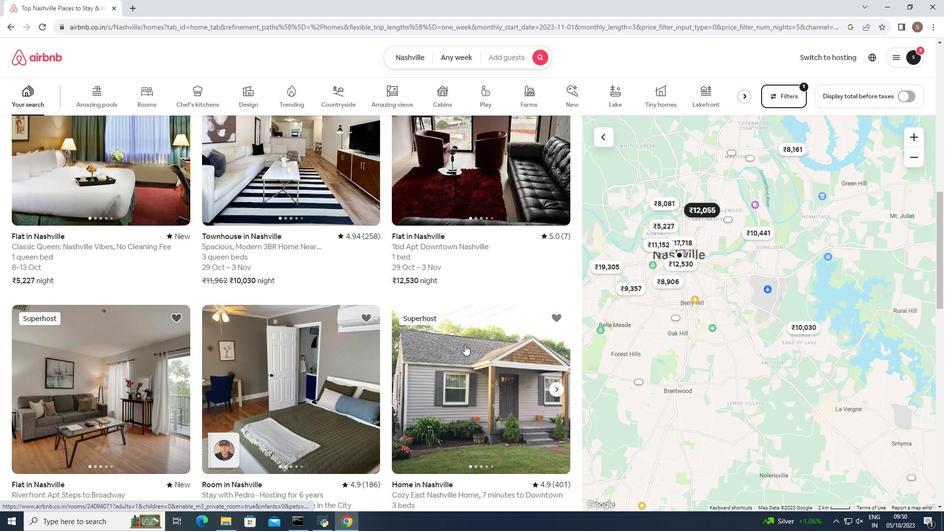 
Action: Mouse pressed left at (464, 344)
Screenshot: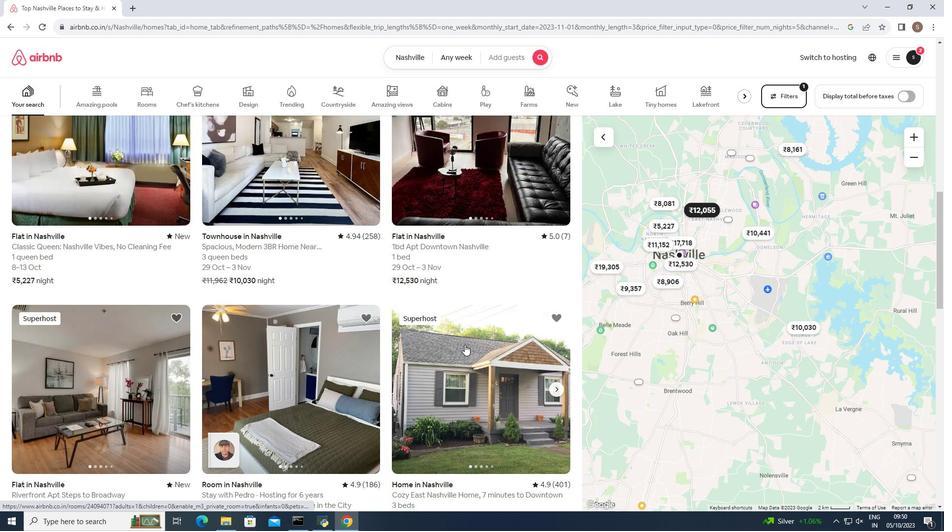 
Action: Mouse moved to (668, 361)
Screenshot: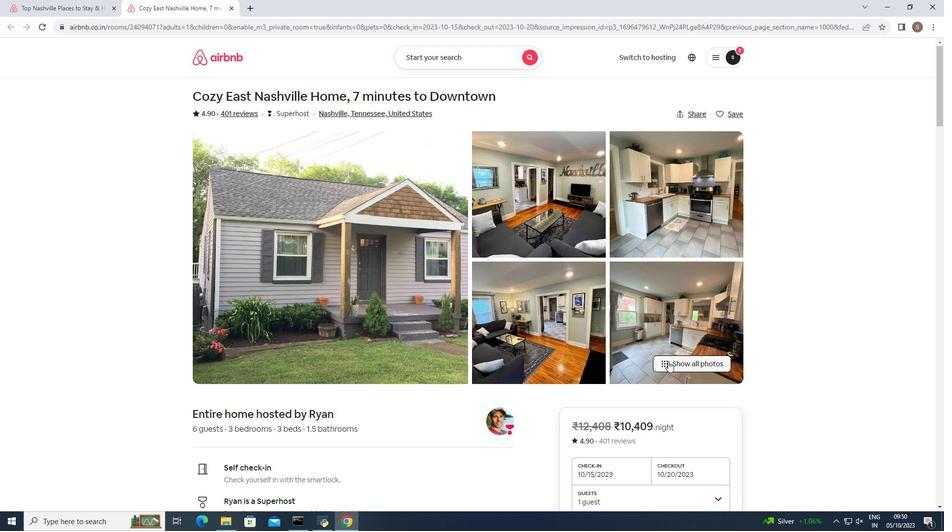 
Action: Mouse pressed left at (668, 361)
Screenshot: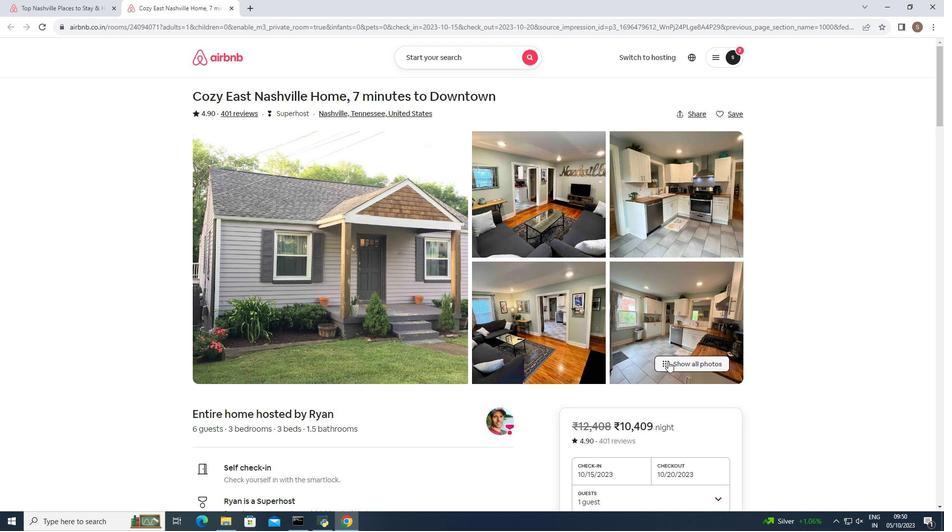 
Action: Mouse moved to (606, 344)
Screenshot: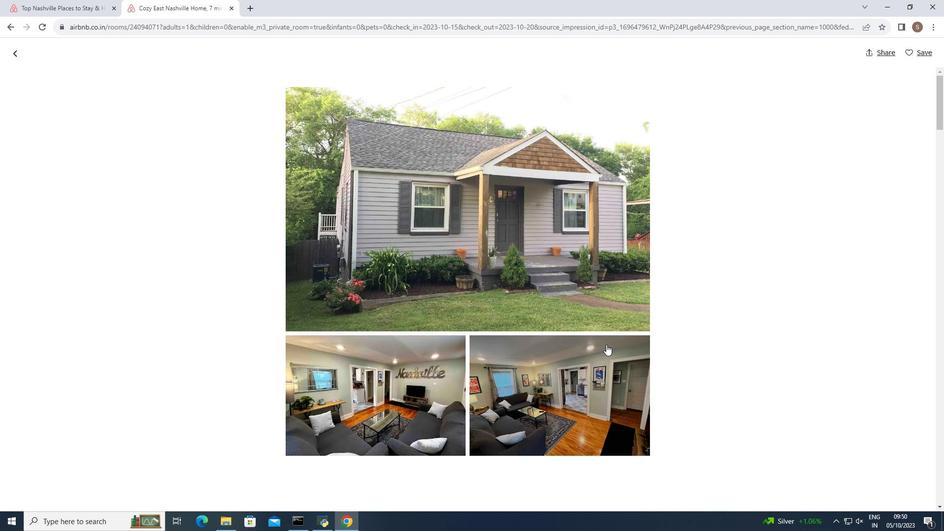
Action: Mouse scrolled (606, 344) with delta (0, 0)
Screenshot: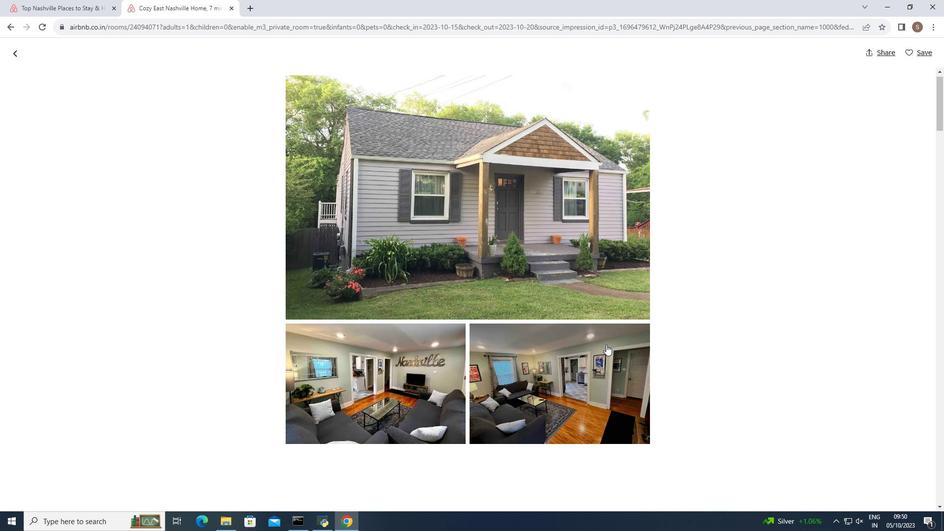 
Action: Mouse scrolled (606, 344) with delta (0, 0)
Screenshot: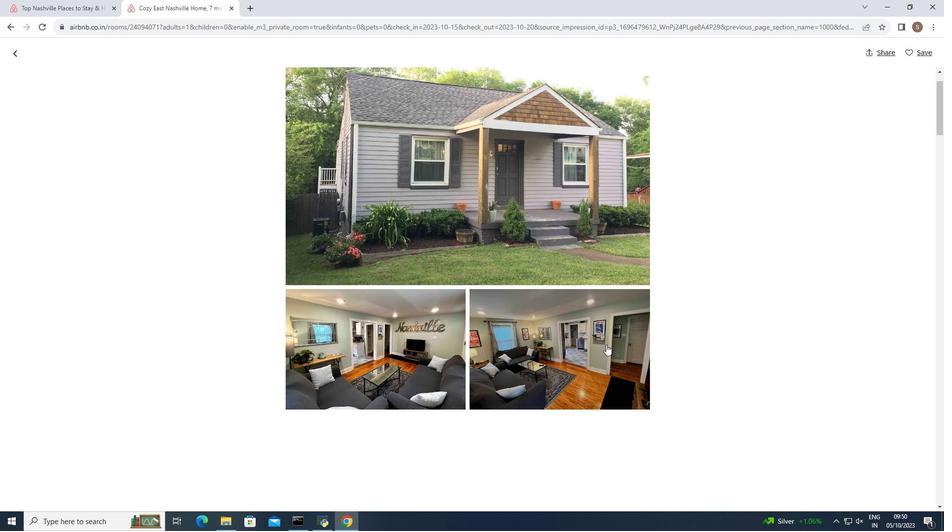 
Action: Mouse scrolled (606, 344) with delta (0, 0)
Screenshot: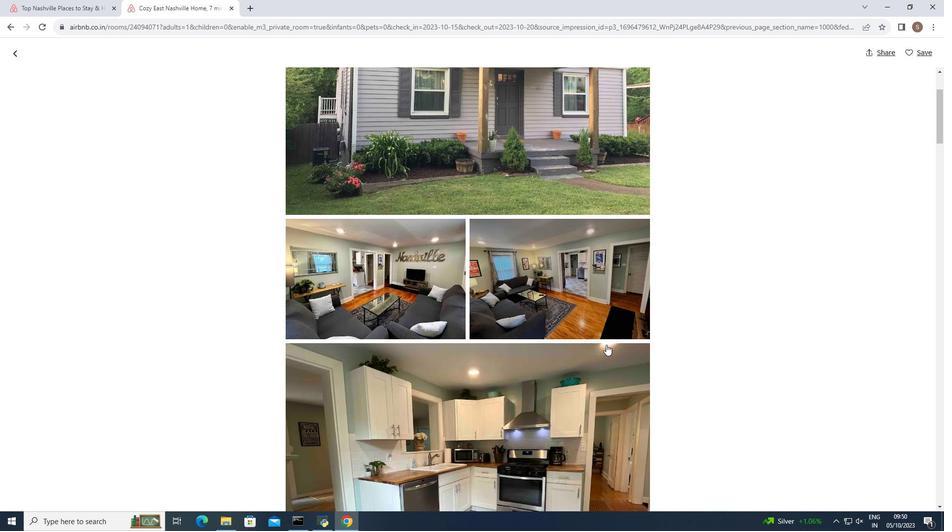 
Action: Mouse scrolled (606, 344) with delta (0, 0)
Screenshot: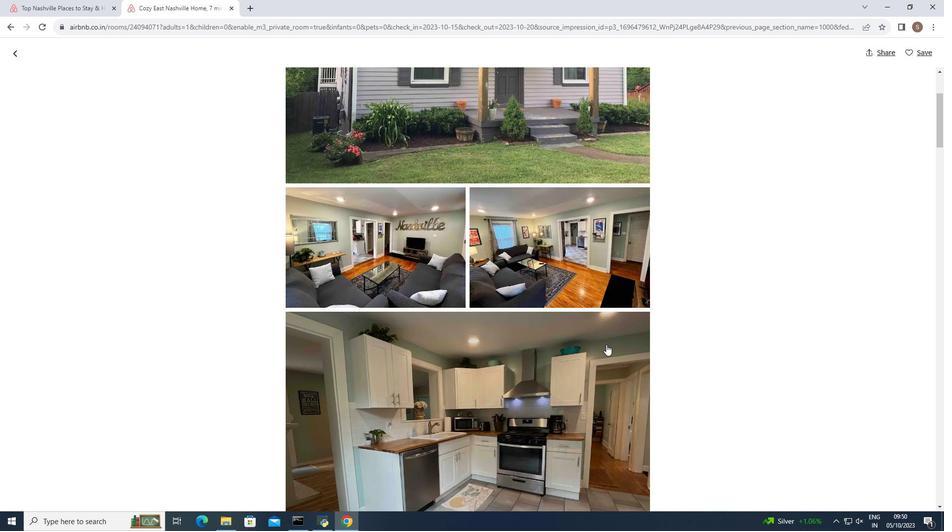 
Action: Mouse scrolled (606, 344) with delta (0, 0)
Screenshot: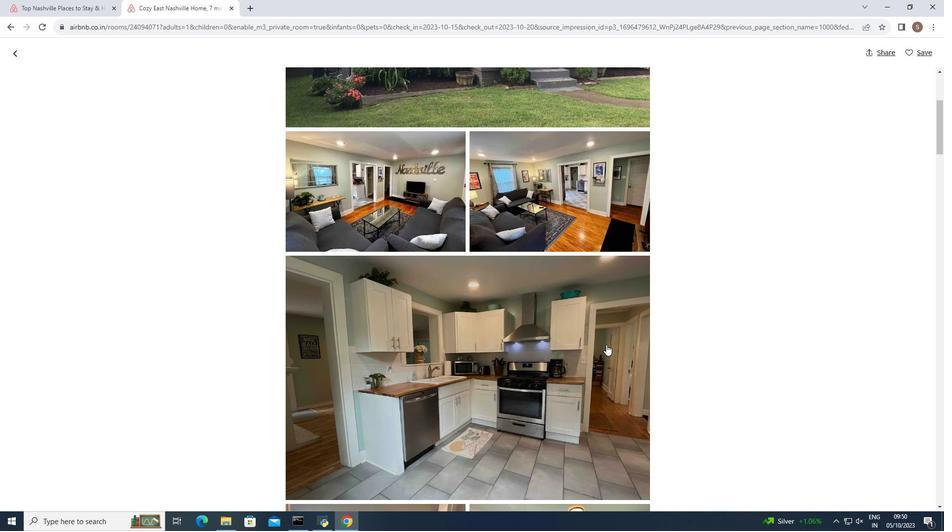 
Action: Mouse scrolled (606, 344) with delta (0, 0)
Screenshot: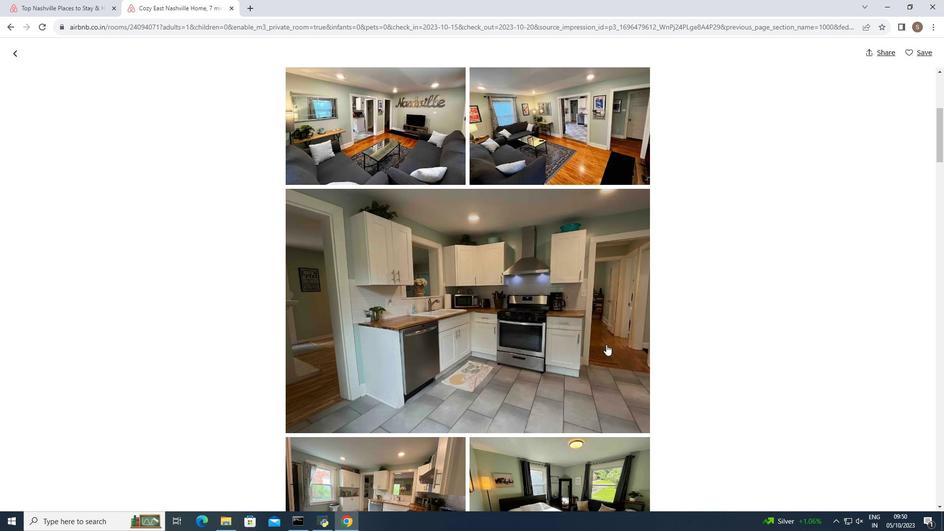 
Action: Mouse scrolled (606, 344) with delta (0, 0)
Screenshot: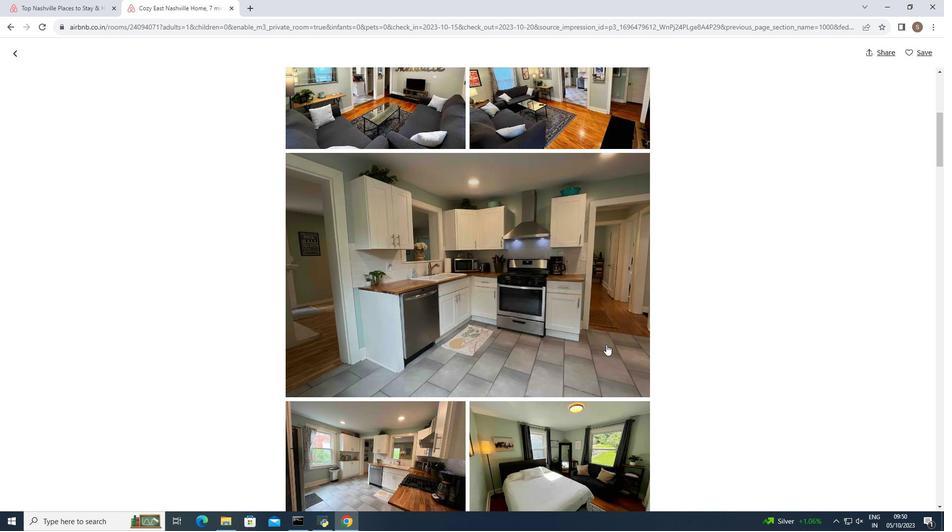 
Action: Mouse scrolled (606, 344) with delta (0, 0)
Screenshot: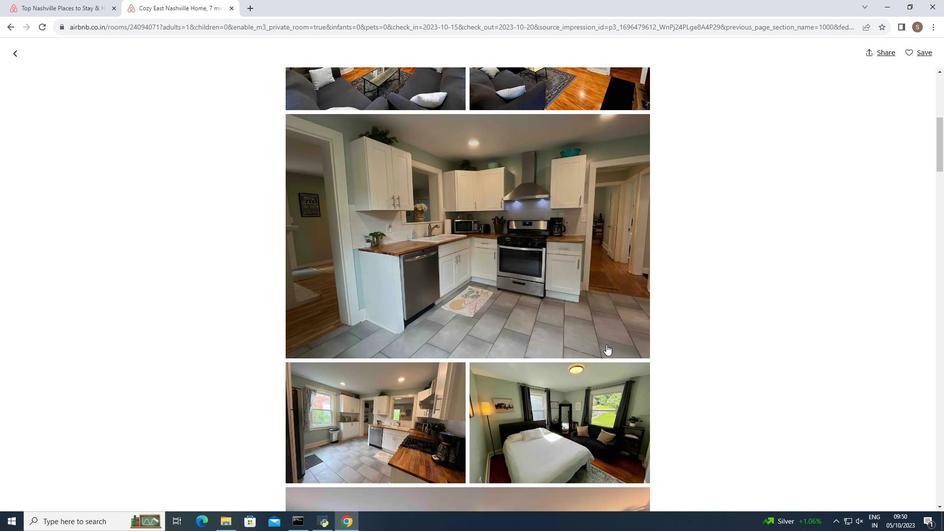 
Action: Mouse scrolled (606, 344) with delta (0, 0)
Screenshot: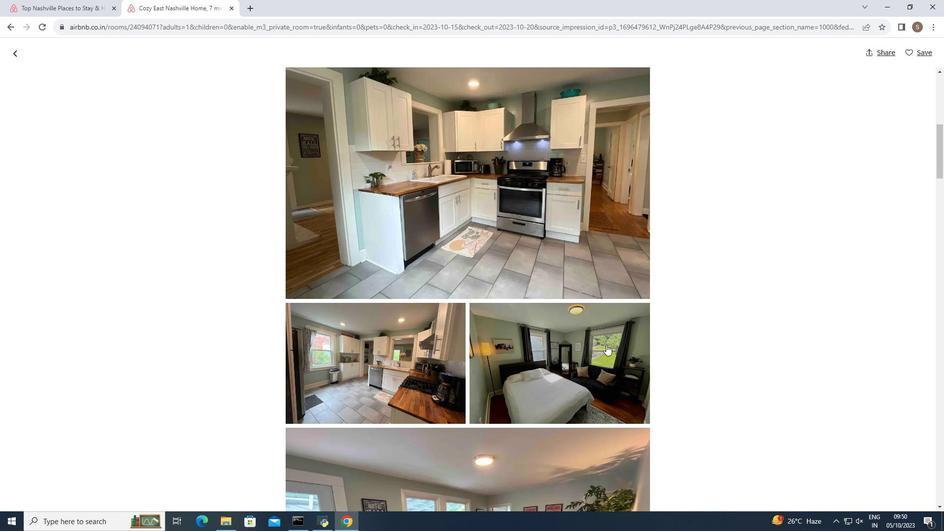 
Action: Mouse scrolled (606, 344) with delta (0, 0)
Screenshot: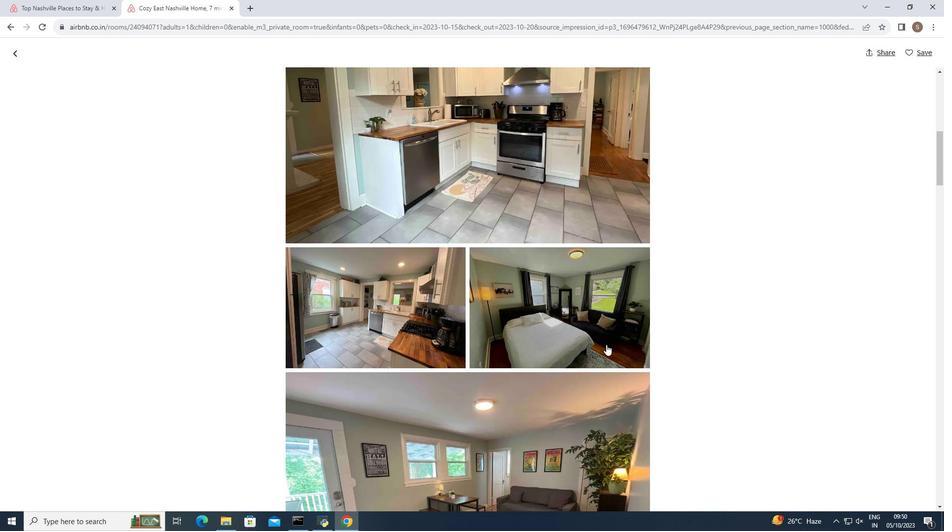 
Action: Mouse scrolled (606, 344) with delta (0, 0)
Screenshot: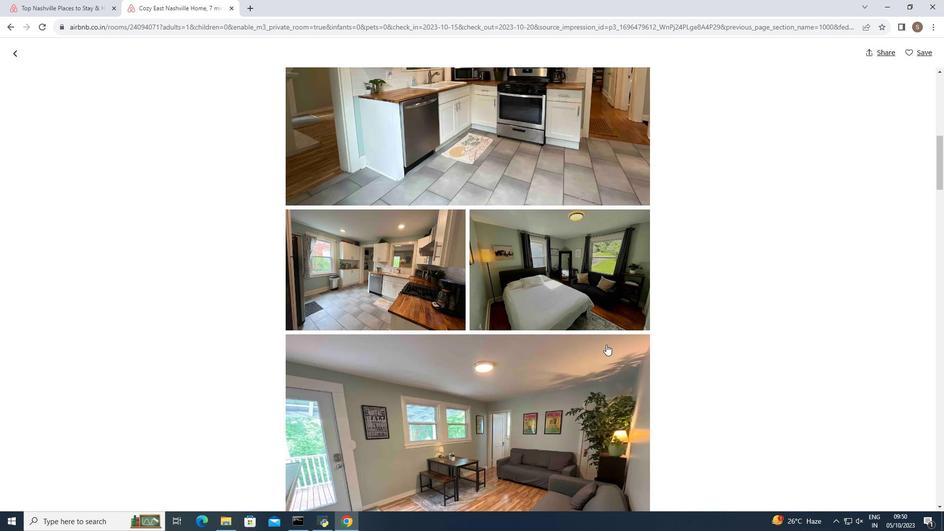 
Action: Mouse scrolled (606, 344) with delta (0, 0)
Screenshot: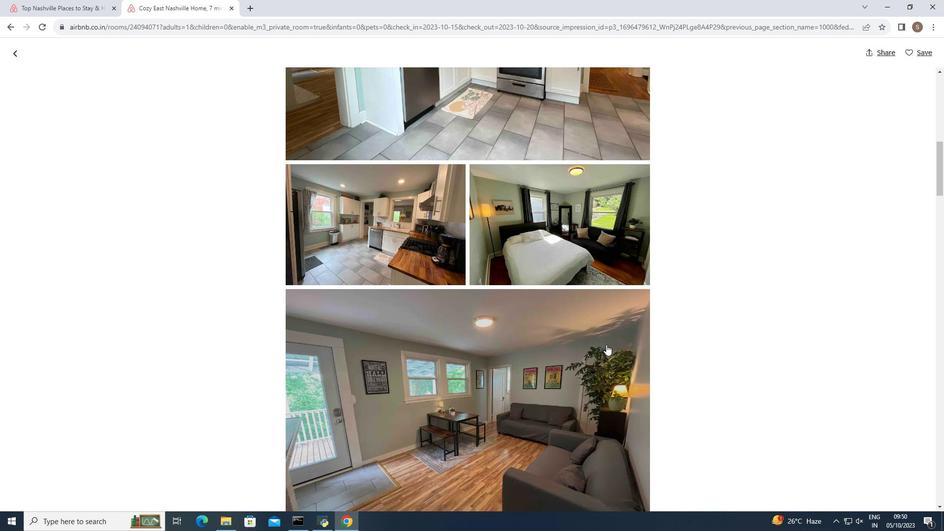 
Action: Mouse scrolled (606, 344) with delta (0, 0)
Screenshot: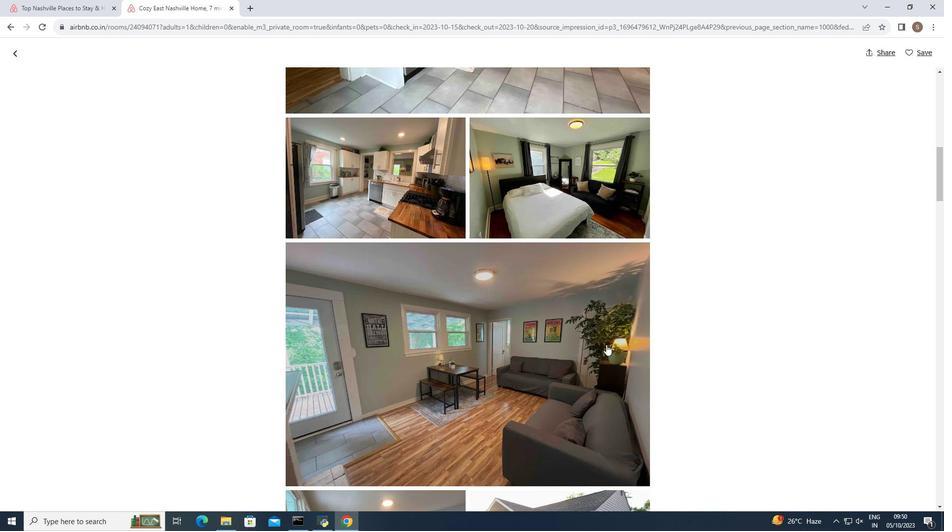 
Action: Mouse scrolled (606, 344) with delta (0, 0)
Screenshot: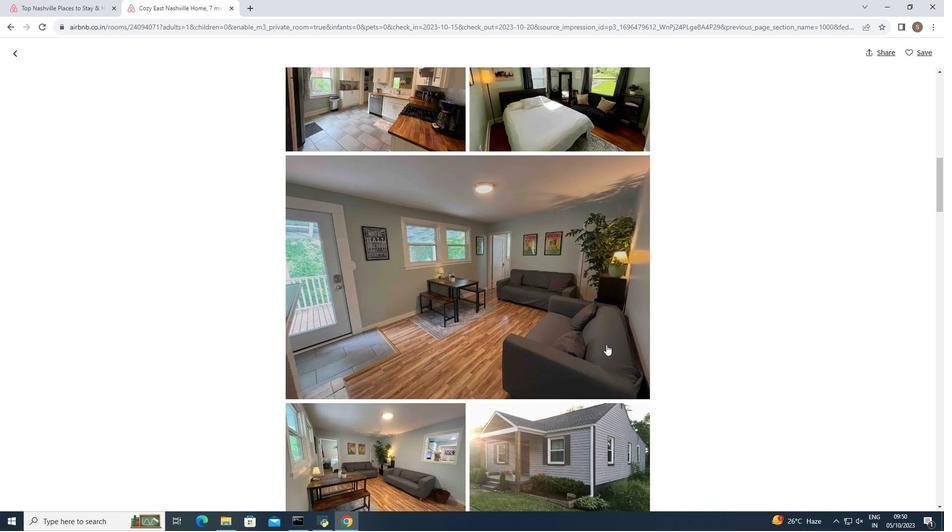 
Action: Mouse scrolled (606, 344) with delta (0, 0)
Screenshot: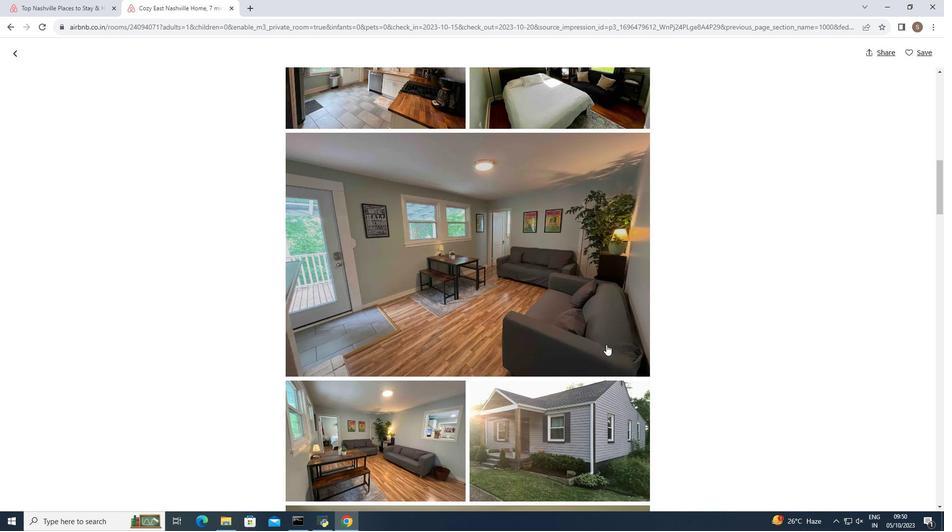 
Action: Mouse scrolled (606, 344) with delta (0, 0)
Screenshot: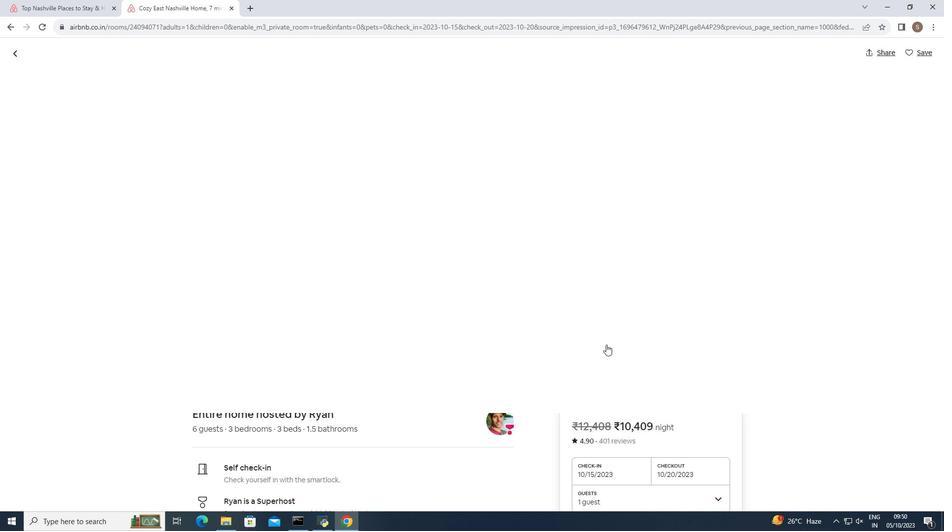 
Action: Mouse scrolled (606, 344) with delta (0, 0)
Screenshot: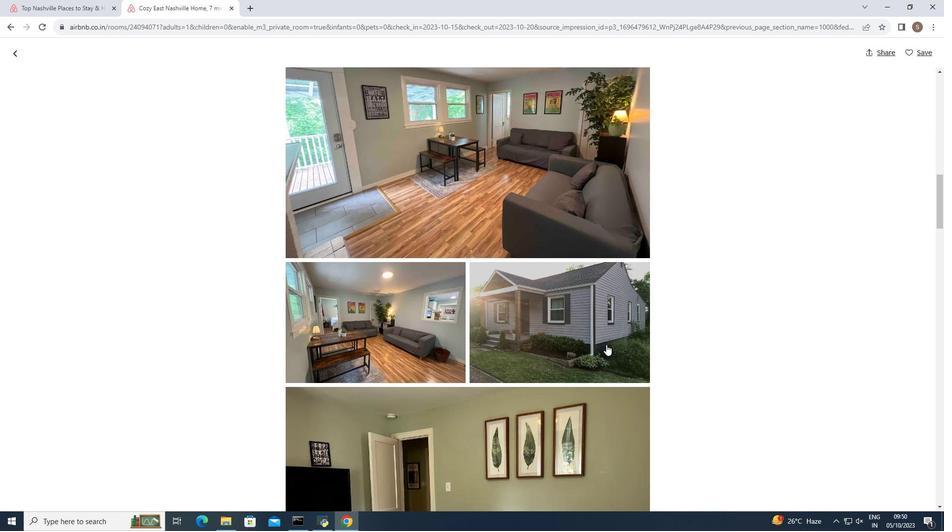 
Action: Mouse scrolled (606, 344) with delta (0, 0)
Screenshot: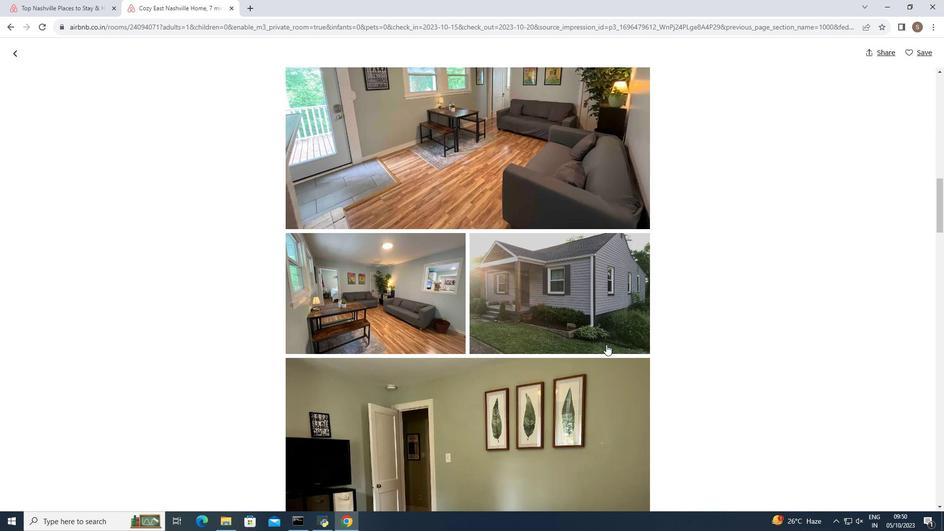 
Action: Mouse scrolled (606, 344) with delta (0, 0)
Screenshot: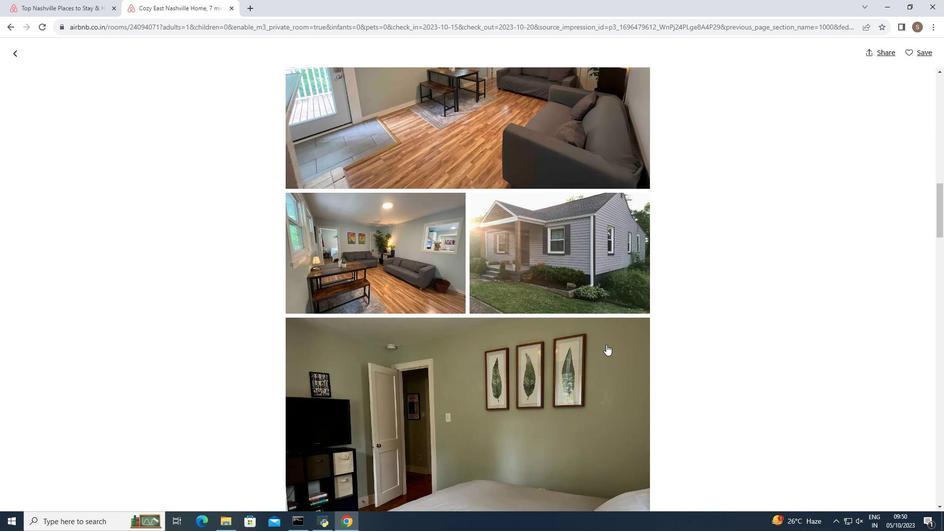 
Action: Mouse scrolled (606, 344) with delta (0, 0)
Screenshot: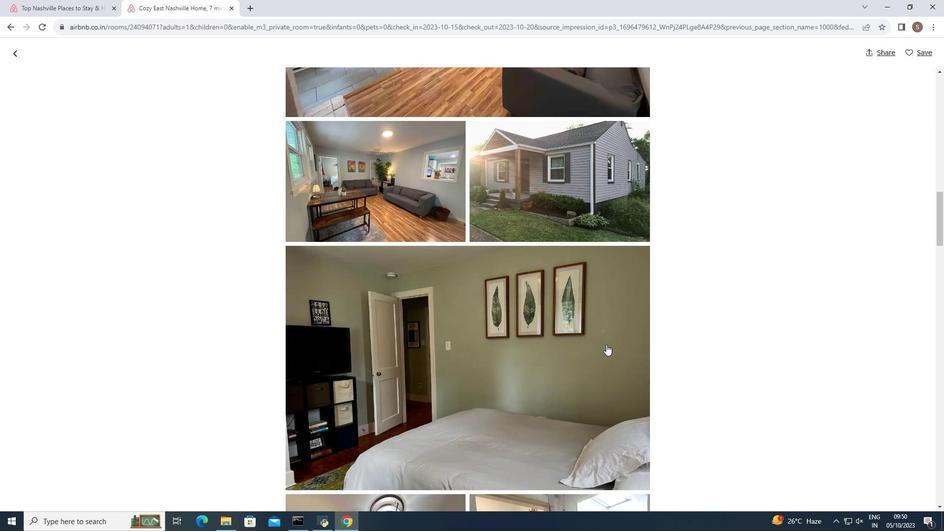 
Action: Mouse scrolled (606, 344) with delta (0, 0)
Screenshot: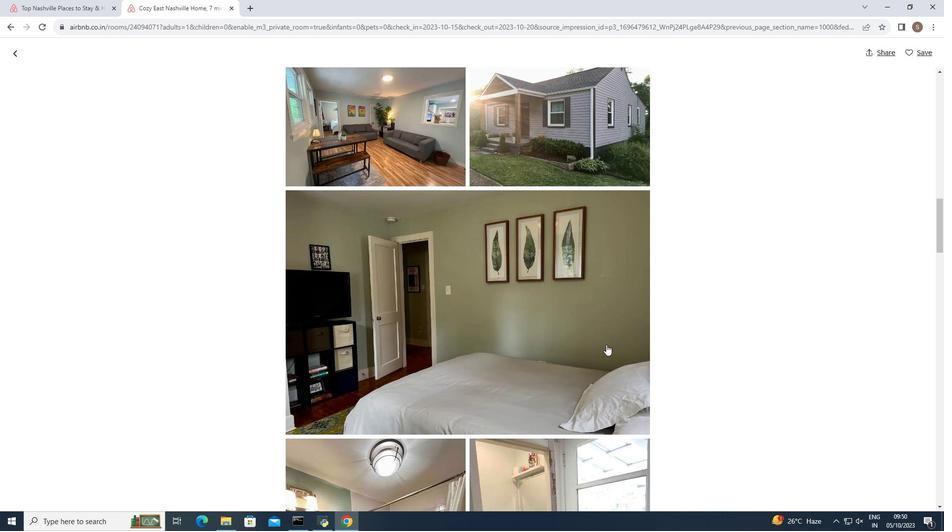 
Action: Mouse scrolled (606, 344) with delta (0, 0)
Screenshot: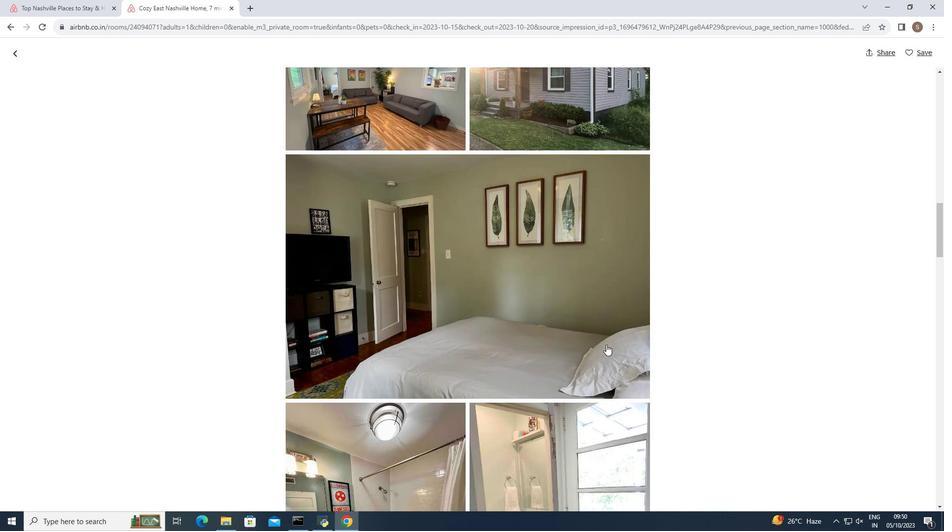 
Action: Mouse scrolled (606, 344) with delta (0, 0)
Screenshot: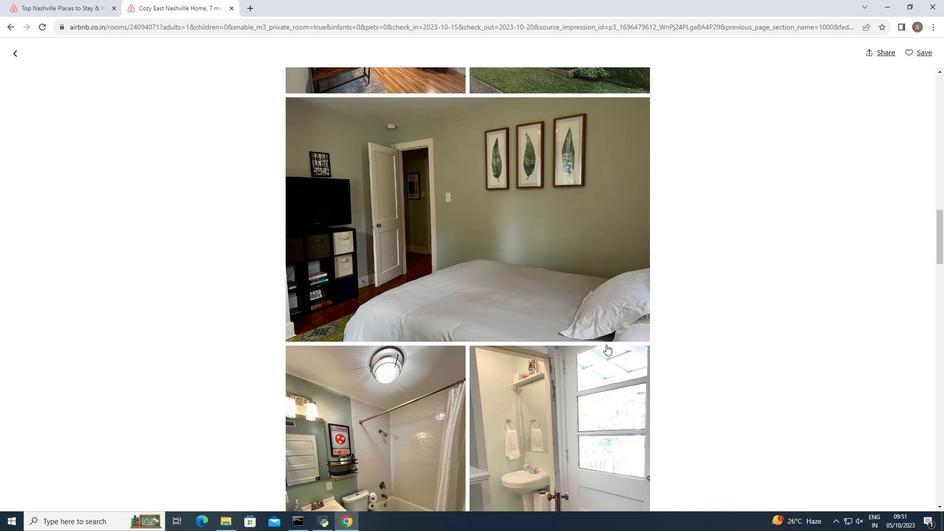 
Action: Mouse scrolled (606, 344) with delta (0, 0)
Screenshot: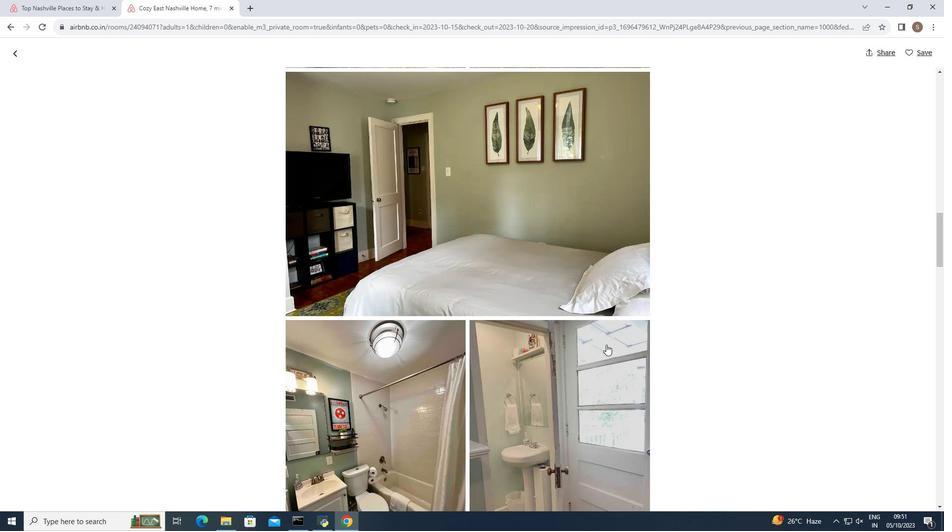 
Action: Mouse scrolled (606, 344) with delta (0, 0)
Screenshot: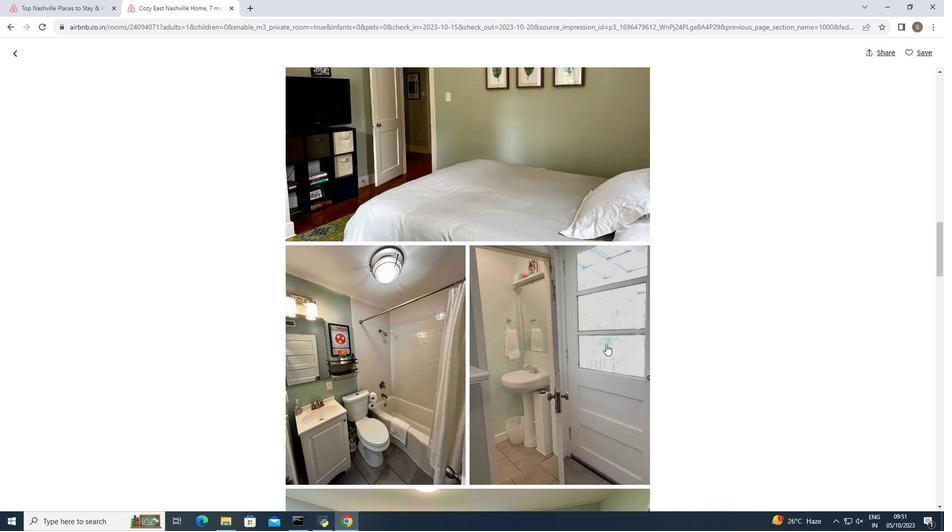 
Action: Mouse scrolled (606, 344) with delta (0, 0)
Screenshot: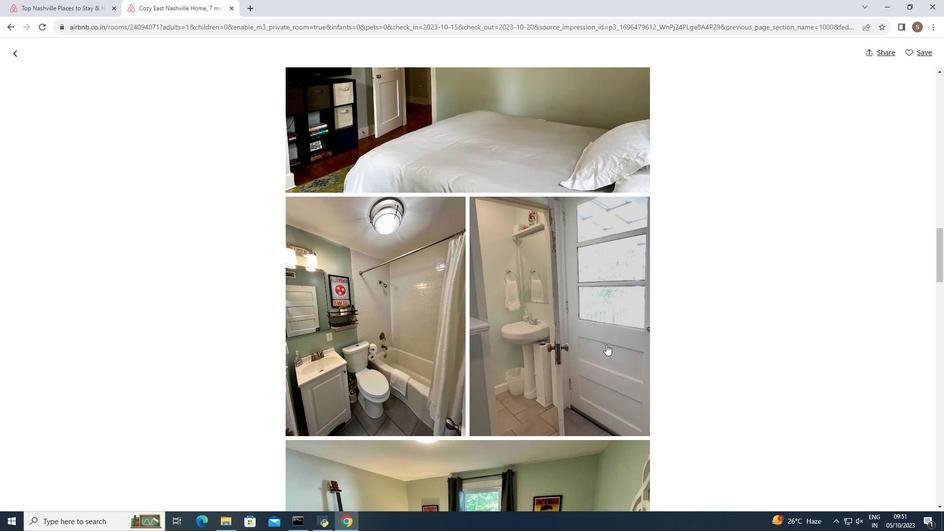 
Action: Mouse scrolled (606, 344) with delta (0, 0)
Screenshot: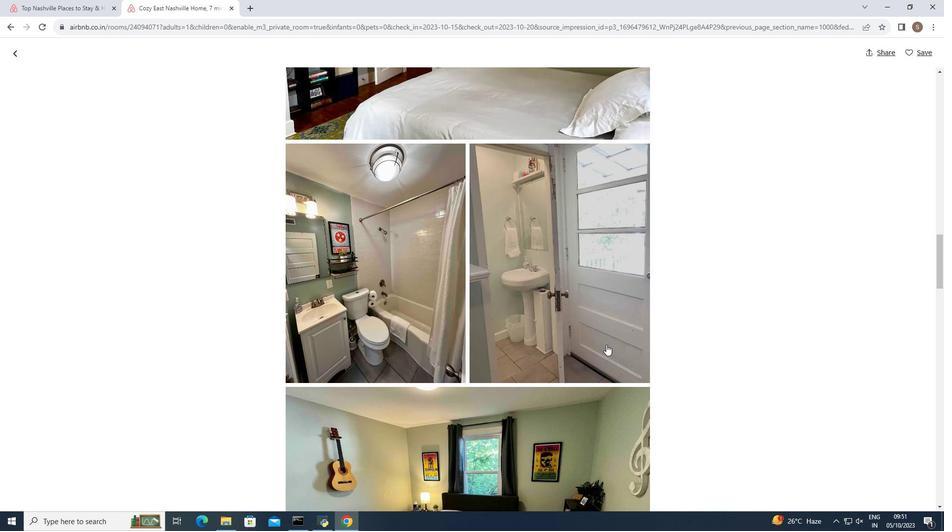 
Action: Mouse scrolled (606, 344) with delta (0, 0)
Screenshot: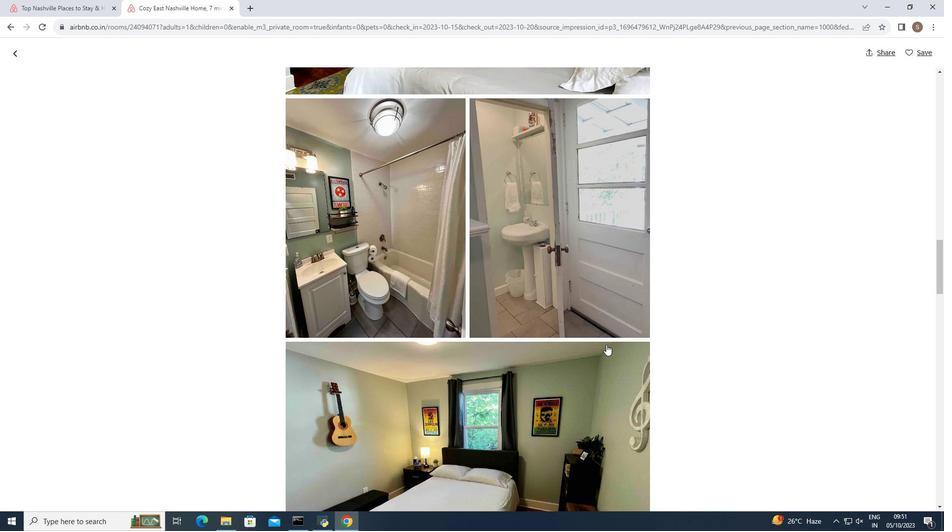 
Action: Mouse scrolled (606, 344) with delta (0, 0)
Screenshot: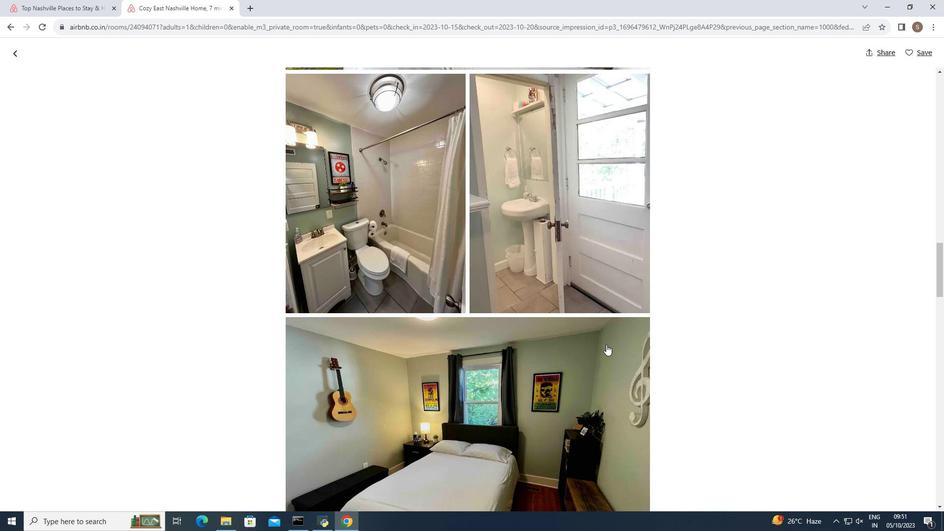 
Action: Mouse scrolled (606, 344) with delta (0, 0)
Screenshot: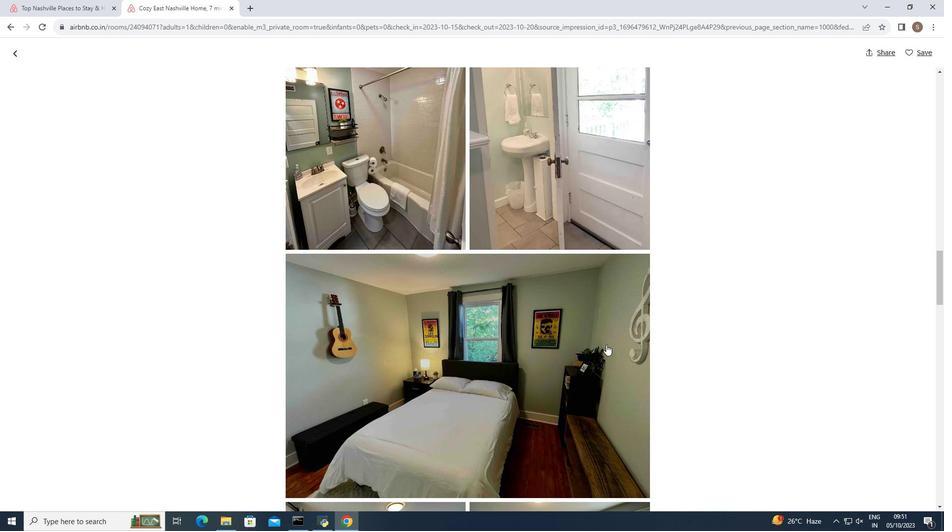 
Action: Mouse scrolled (606, 344) with delta (0, 0)
Screenshot: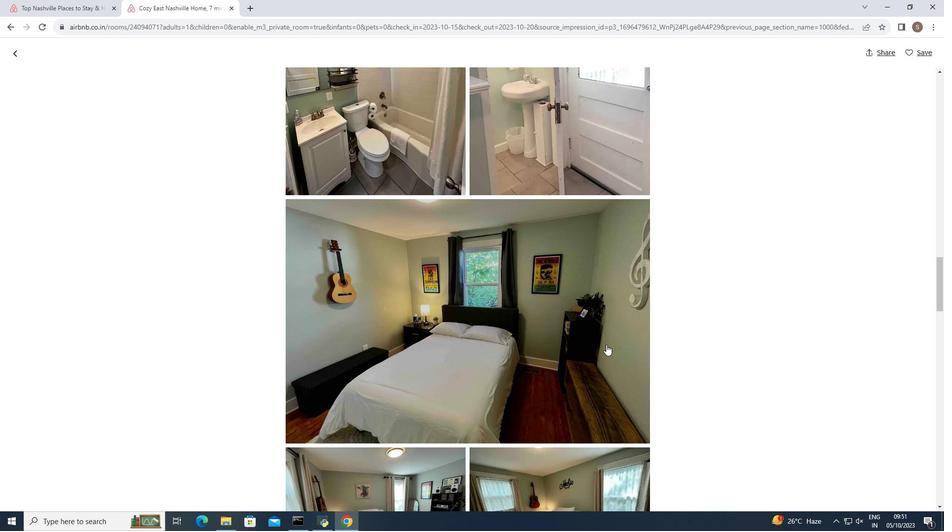 
Action: Mouse scrolled (606, 344) with delta (0, 0)
Screenshot: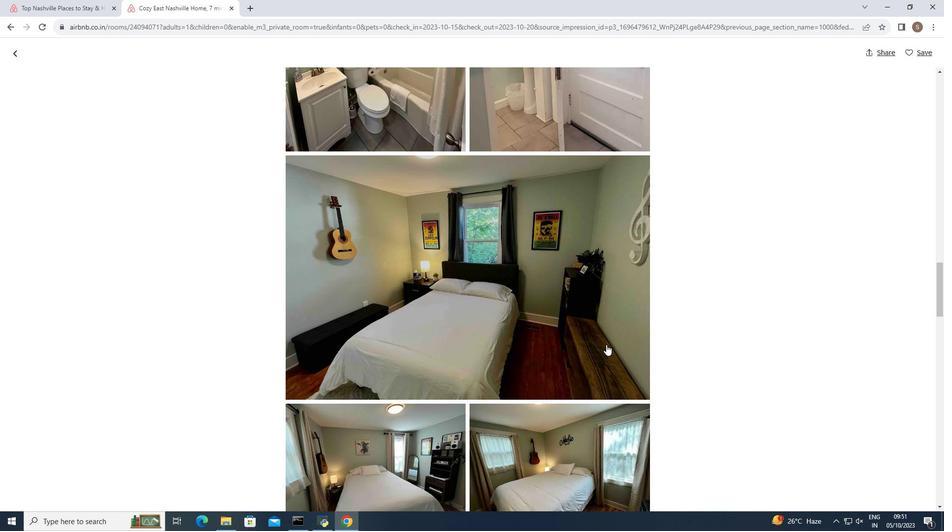 
Action: Mouse scrolled (606, 344) with delta (0, 0)
Screenshot: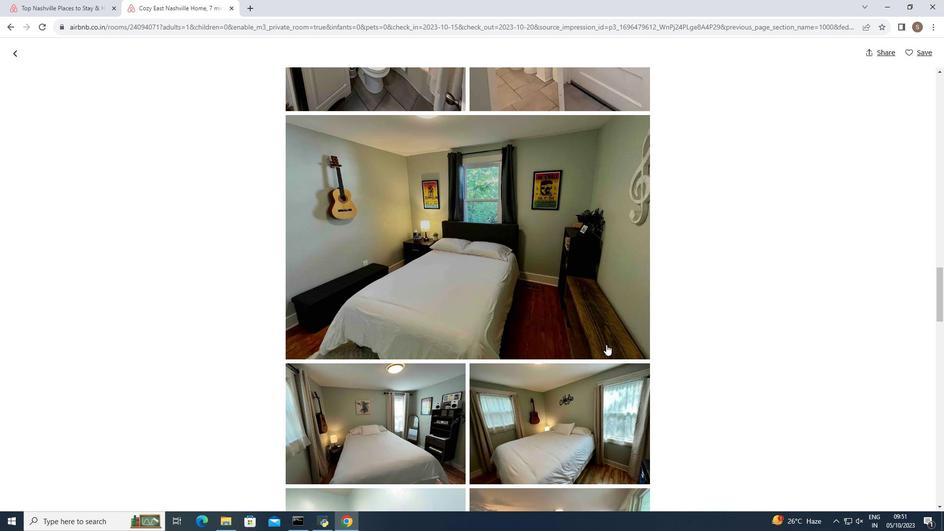 
Action: Mouse scrolled (606, 344) with delta (0, 0)
Screenshot: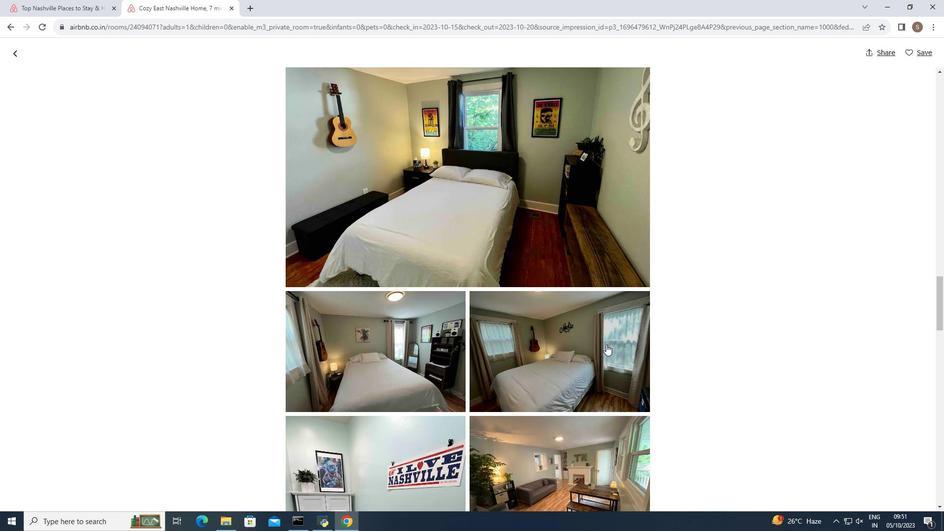 
Action: Mouse scrolled (606, 344) with delta (0, 0)
Screenshot: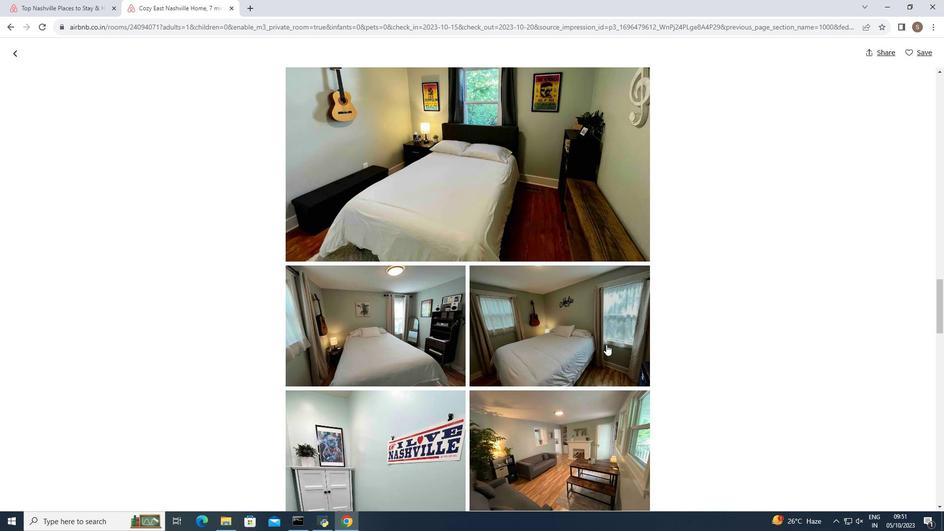 
Action: Mouse scrolled (606, 344) with delta (0, 0)
Screenshot: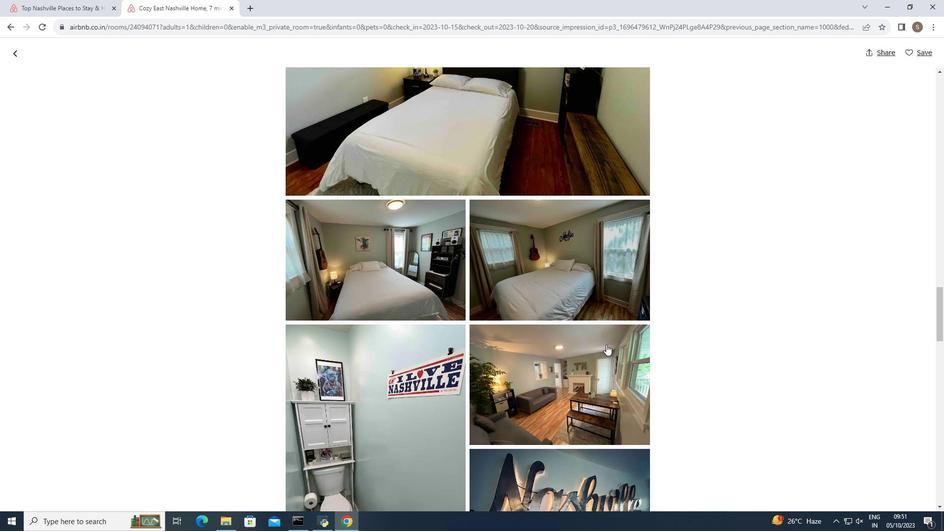 
Action: Mouse scrolled (606, 344) with delta (0, 0)
Screenshot: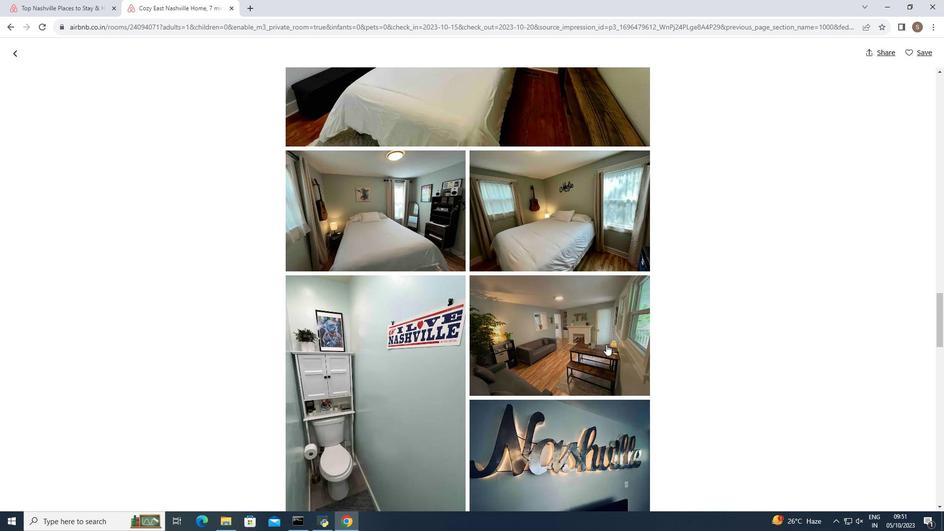
Action: Mouse scrolled (606, 344) with delta (0, 0)
Screenshot: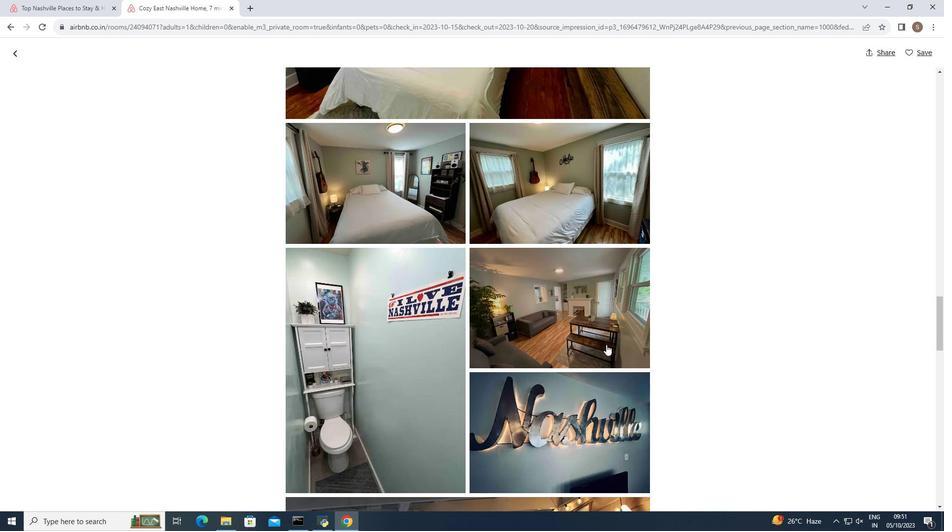 
Action: Mouse scrolled (606, 344) with delta (0, 0)
Screenshot: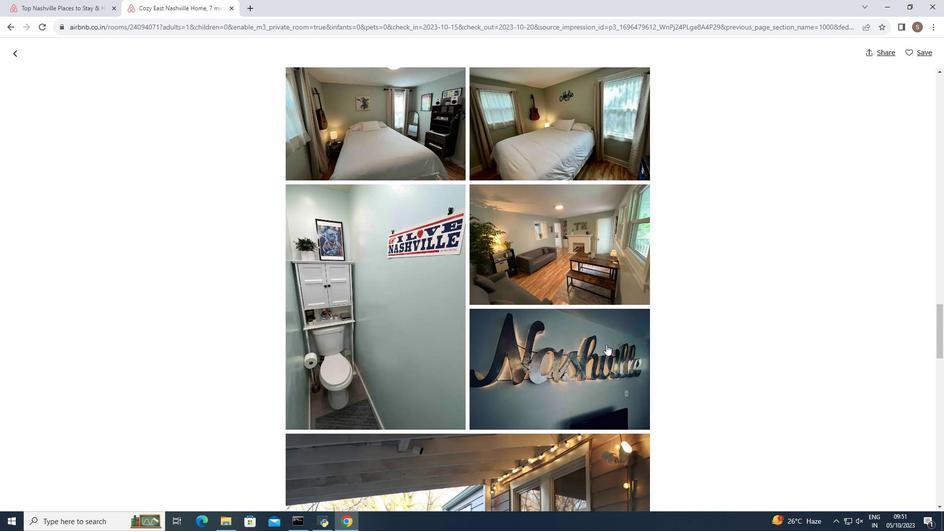 
Action: Mouse scrolled (606, 344) with delta (0, 0)
Screenshot: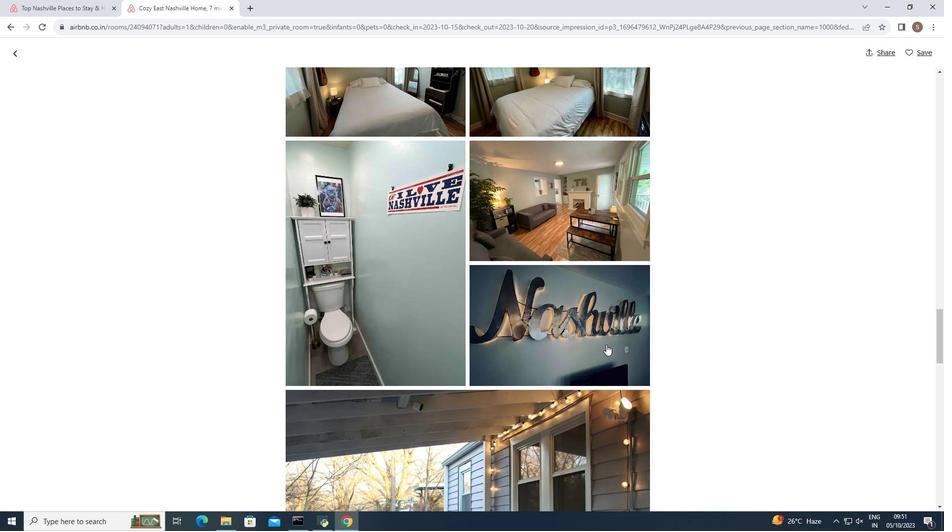 
Action: Mouse scrolled (606, 344) with delta (0, 0)
Screenshot: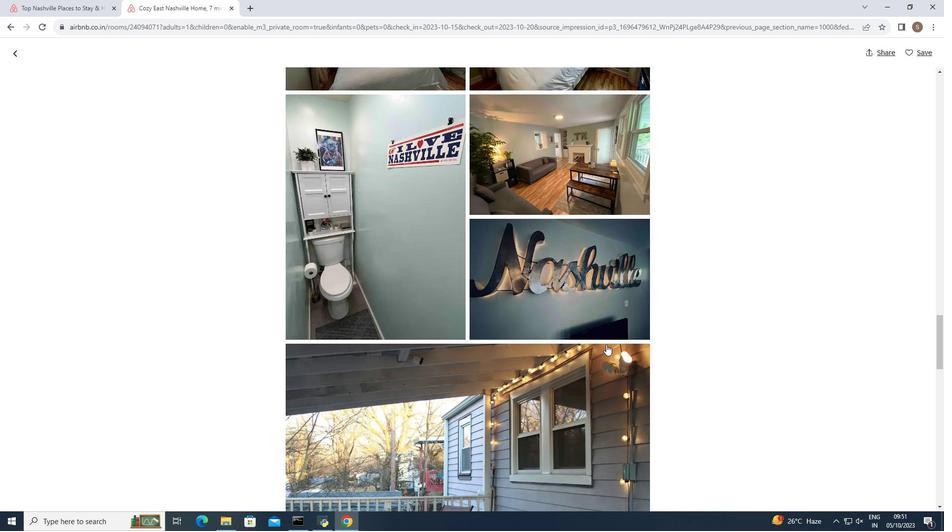
Action: Mouse scrolled (606, 344) with delta (0, 0)
Screenshot: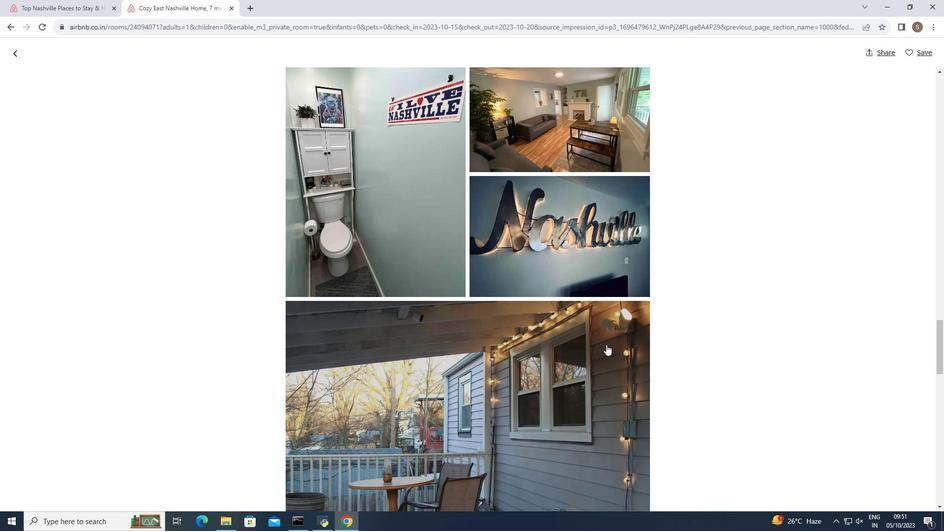 
Action: Mouse scrolled (606, 344) with delta (0, 0)
Screenshot: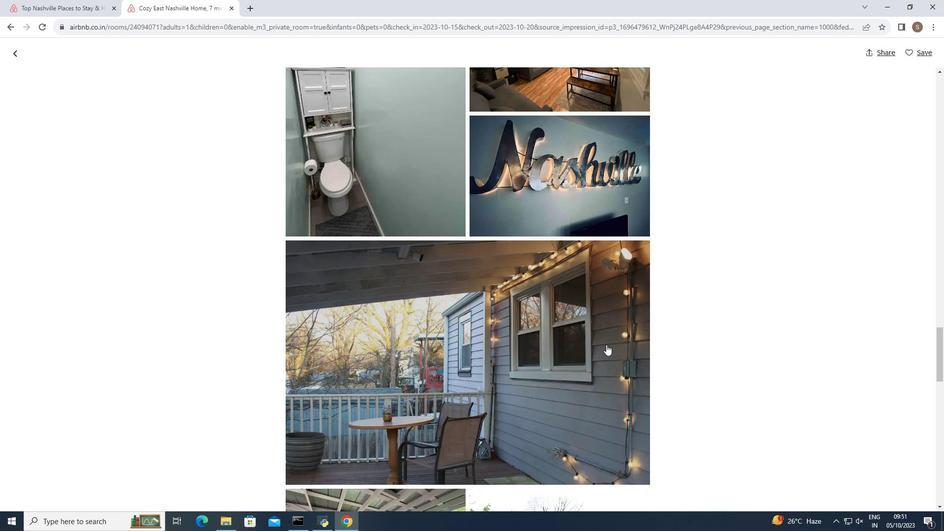 
Action: Mouse scrolled (606, 344) with delta (0, 0)
Screenshot: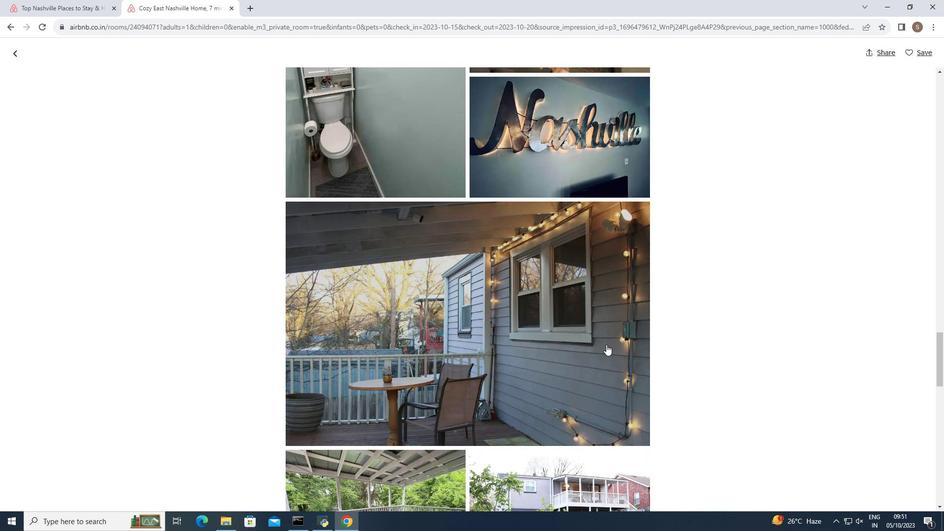 
Action: Mouse scrolled (606, 344) with delta (0, 0)
Screenshot: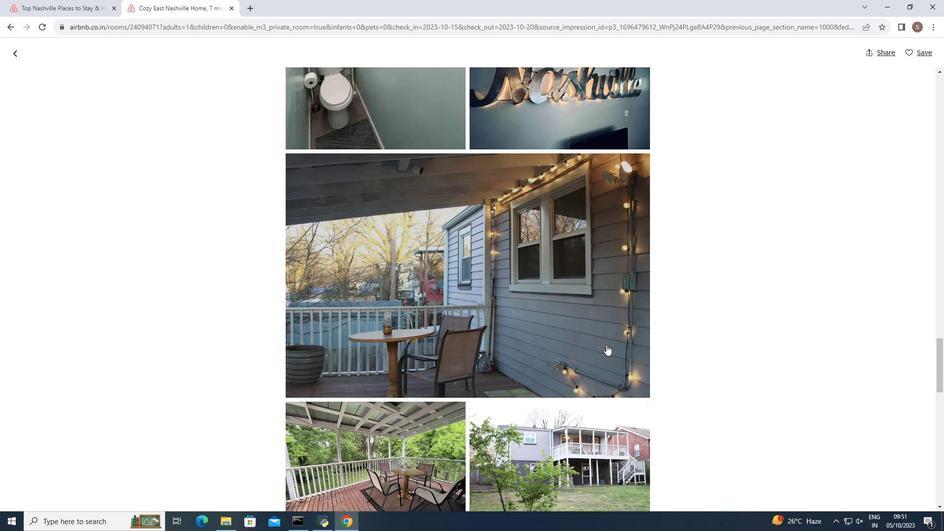 
Action: Mouse scrolled (606, 344) with delta (0, 0)
Screenshot: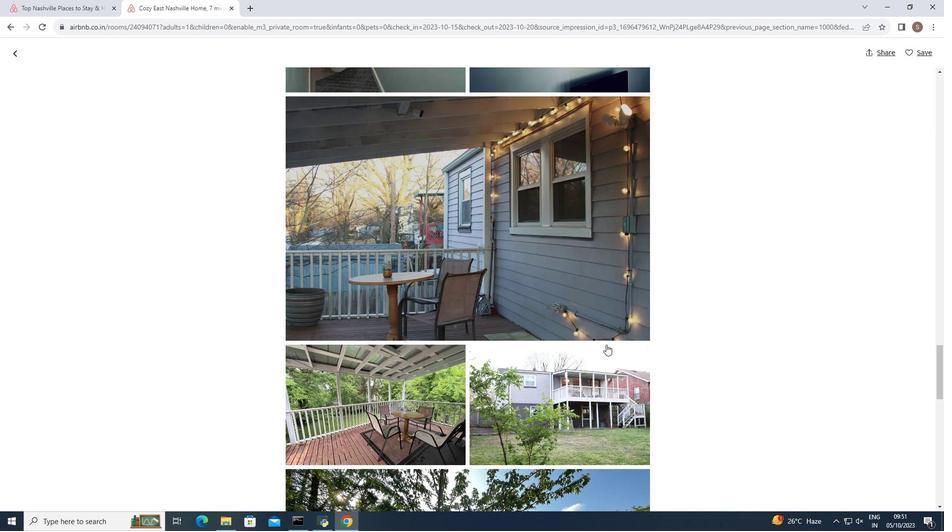 
Action: Mouse scrolled (606, 344) with delta (0, 0)
Screenshot: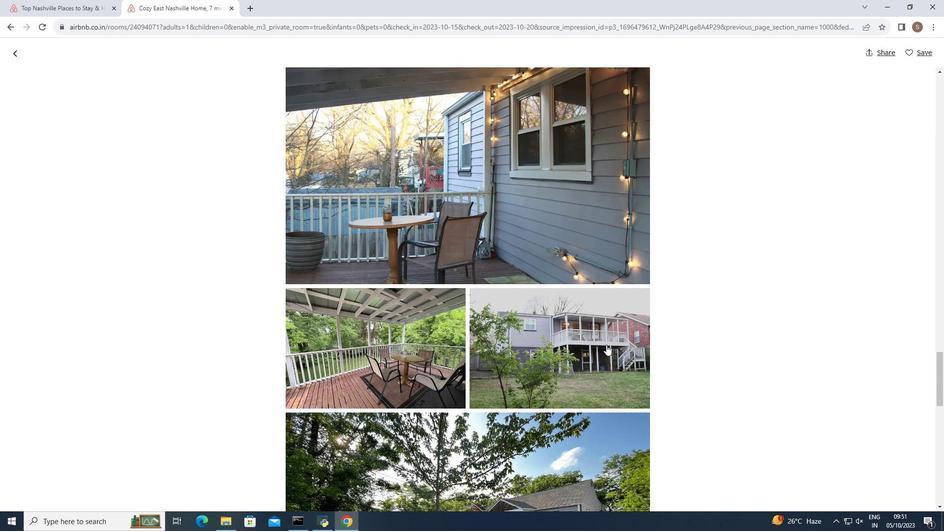 
Action: Mouse scrolled (606, 344) with delta (0, 0)
Screenshot: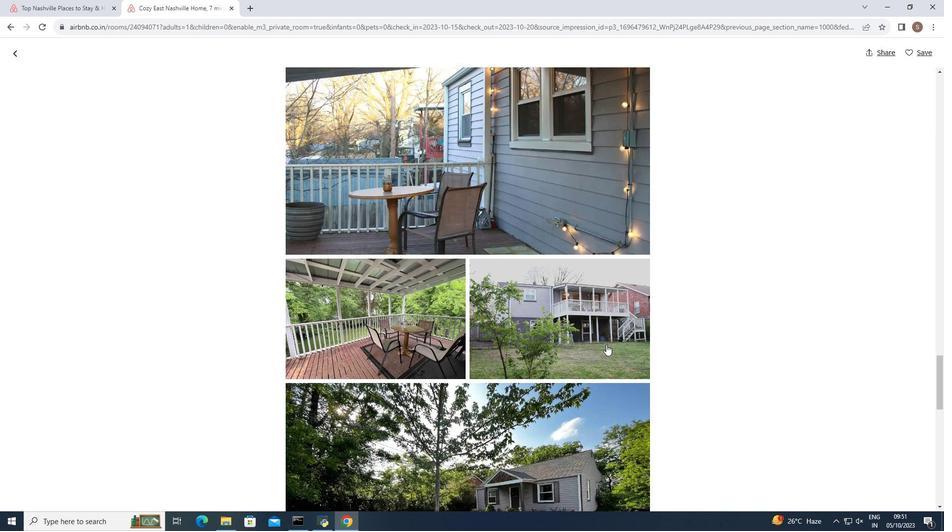 
Action: Mouse scrolled (606, 344) with delta (0, 0)
Screenshot: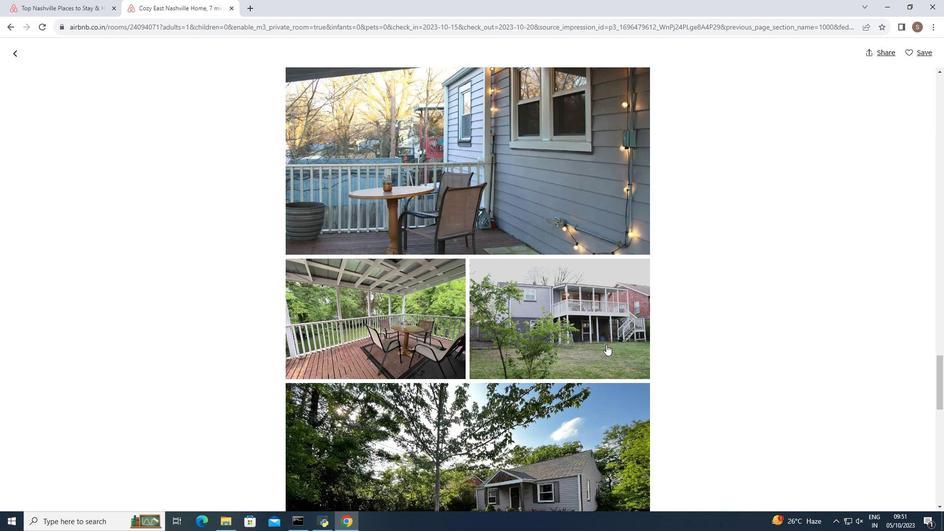 
Action: Mouse scrolled (606, 344) with delta (0, 0)
Screenshot: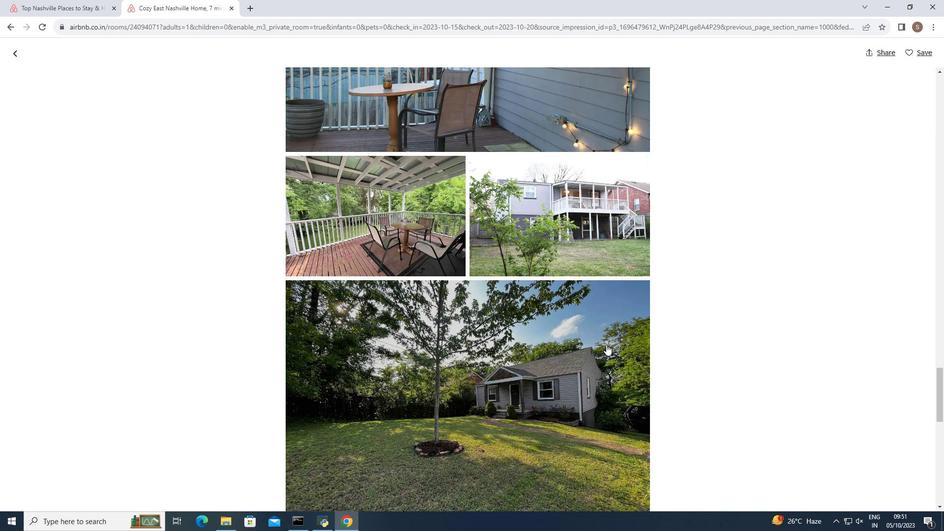 
Action: Mouse scrolled (606, 344) with delta (0, 0)
Screenshot: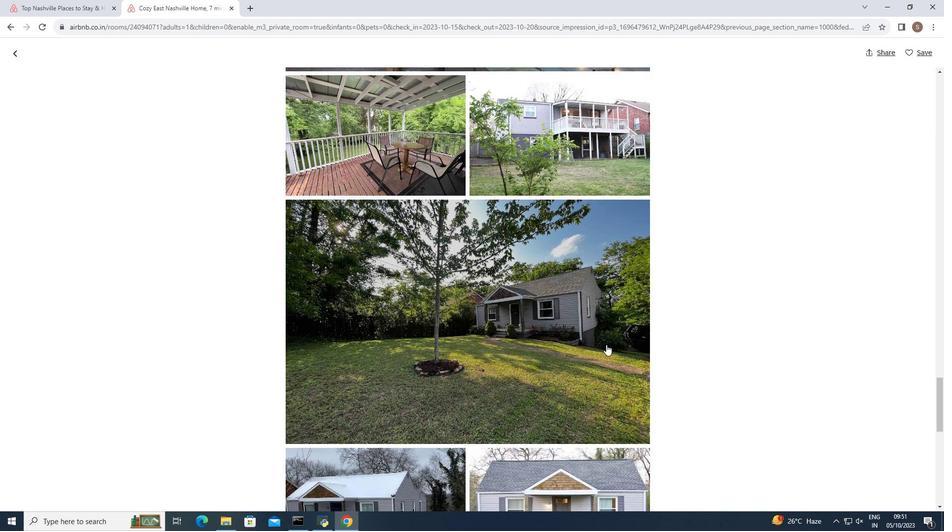 
Action: Mouse scrolled (606, 344) with delta (0, 0)
Screenshot: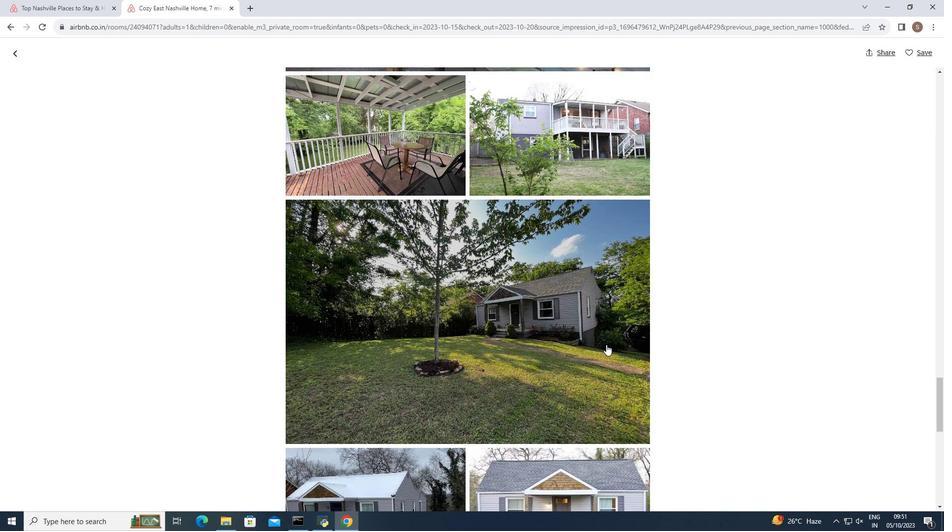 
Action: Mouse scrolled (606, 344) with delta (0, 0)
Screenshot: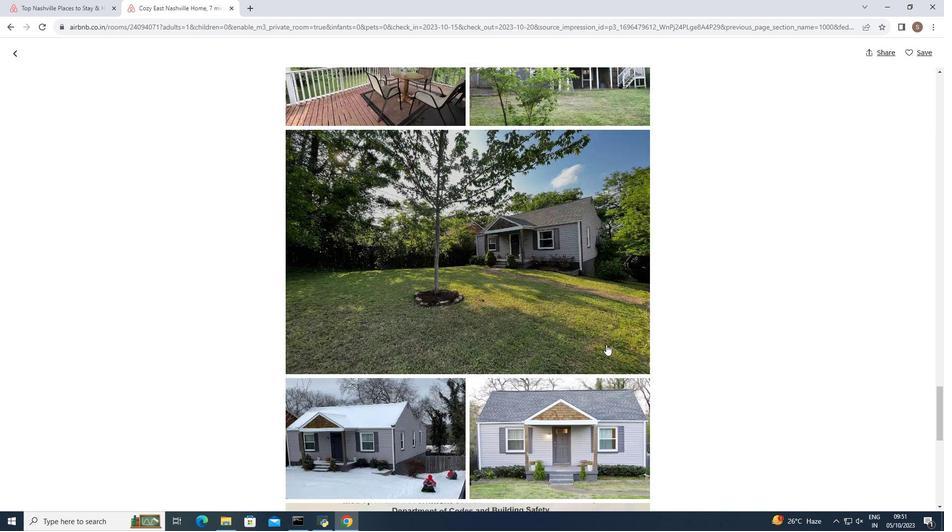 
Action: Mouse scrolled (606, 344) with delta (0, 0)
Screenshot: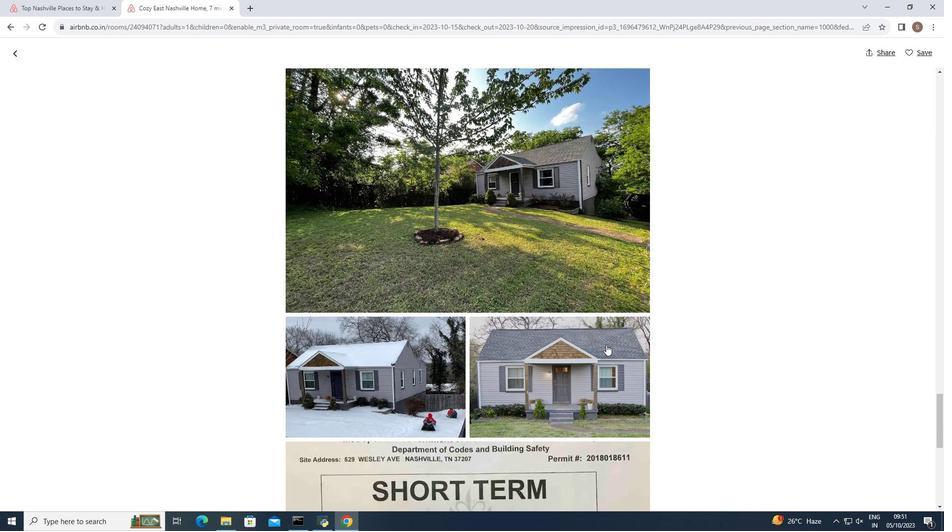 
Action: Mouse scrolled (606, 344) with delta (0, 0)
Screenshot: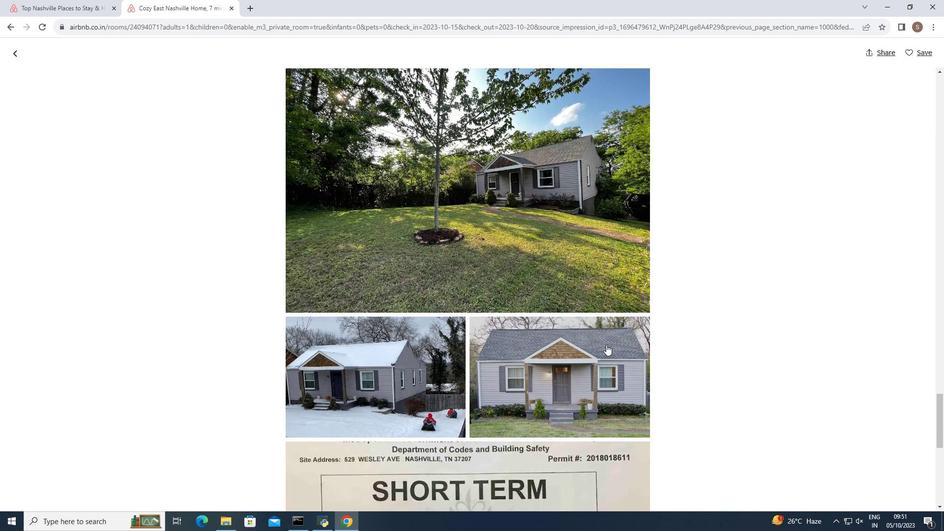
Action: Mouse scrolled (606, 344) with delta (0, 0)
Screenshot: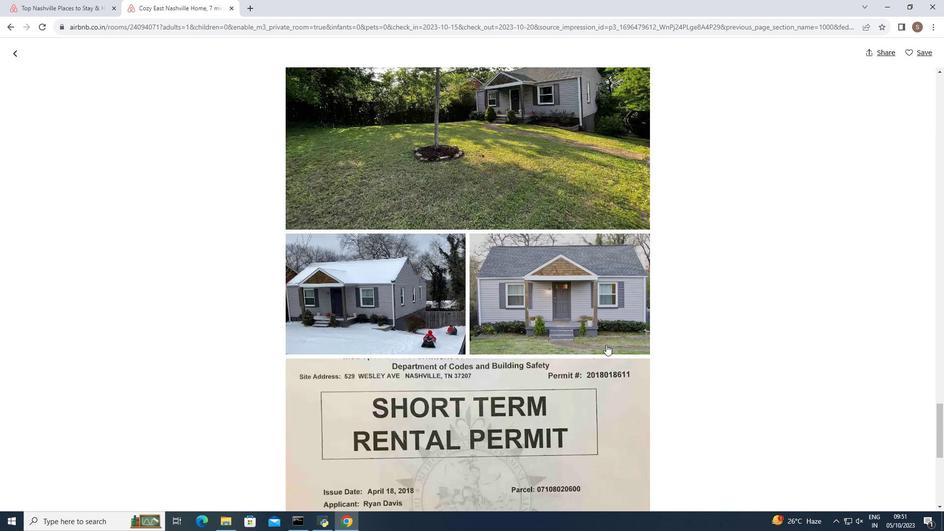 
Action: Mouse scrolled (606, 344) with delta (0, 0)
Screenshot: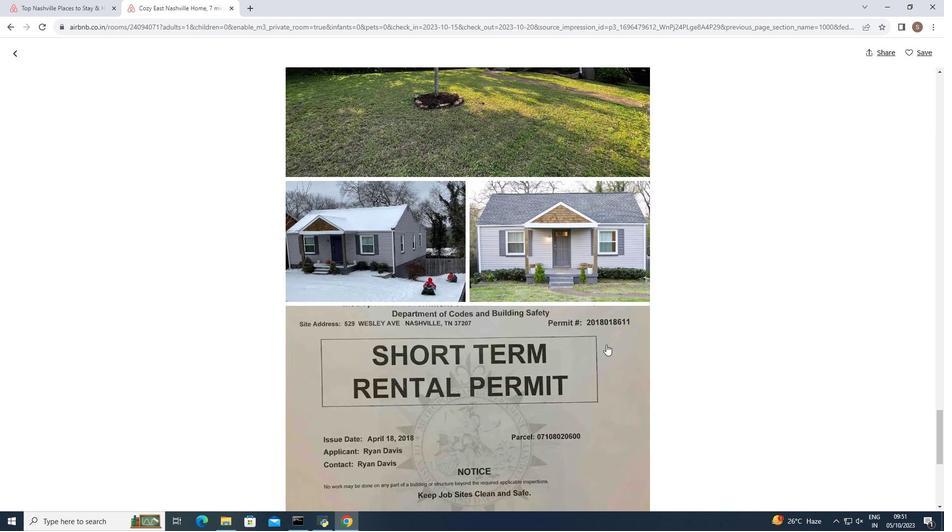 
Action: Mouse scrolled (606, 344) with delta (0, 0)
Screenshot: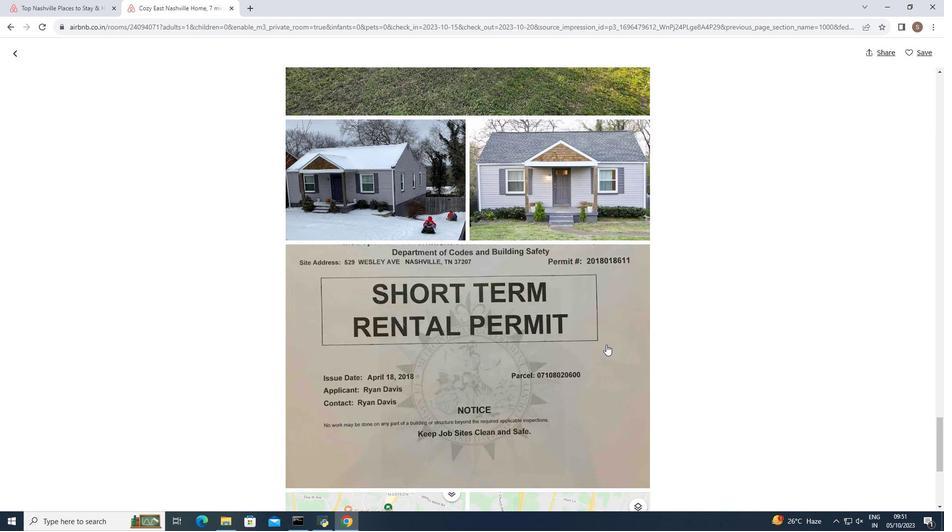 
Action: Mouse scrolled (606, 344) with delta (0, 0)
Screenshot: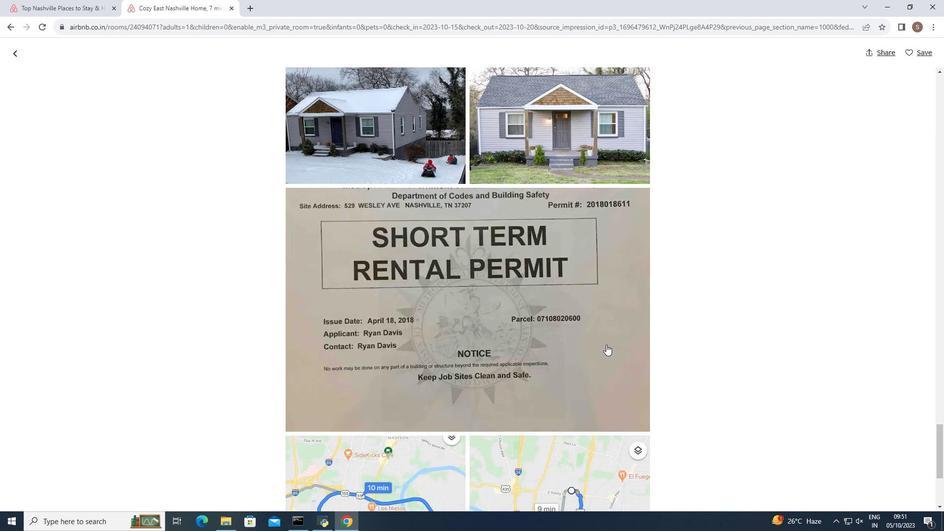 
Action: Mouse scrolled (606, 344) with delta (0, 0)
Screenshot: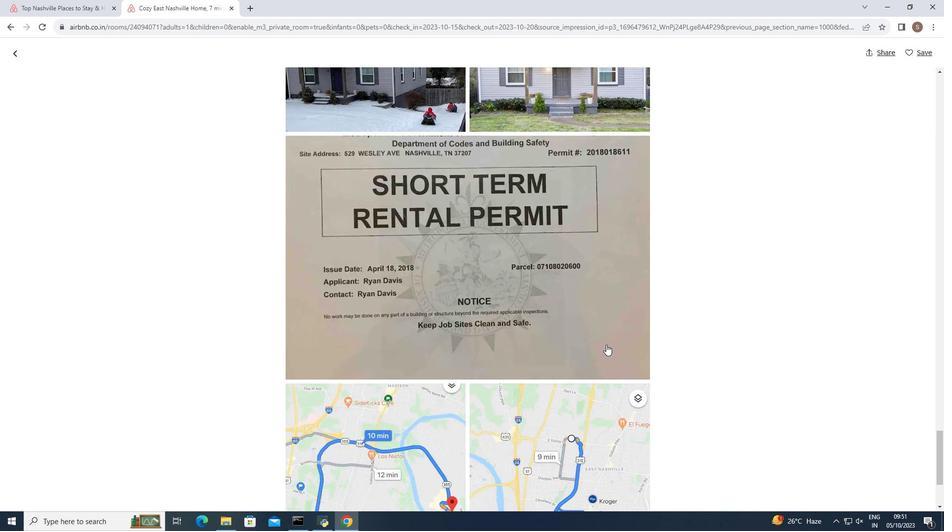 
Action: Mouse scrolled (606, 344) with delta (0, 0)
Screenshot: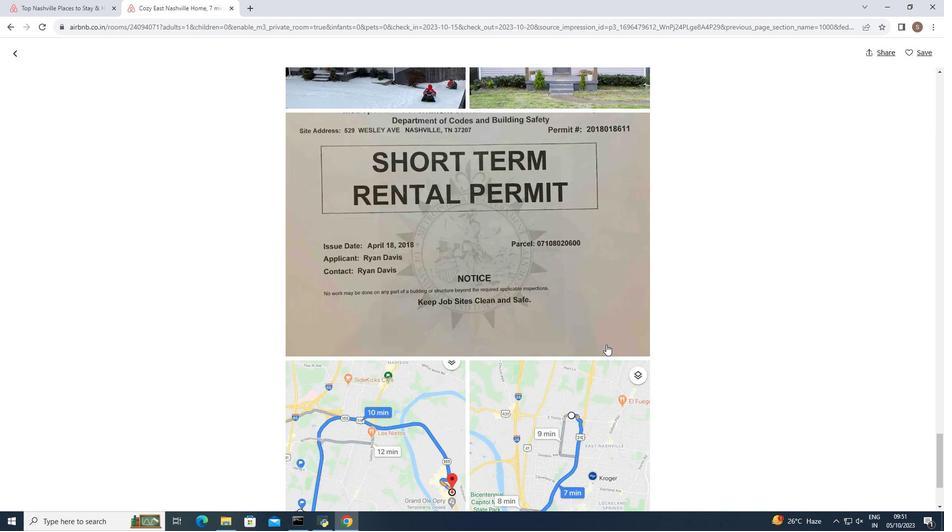 
Action: Mouse scrolled (606, 344) with delta (0, 0)
Screenshot: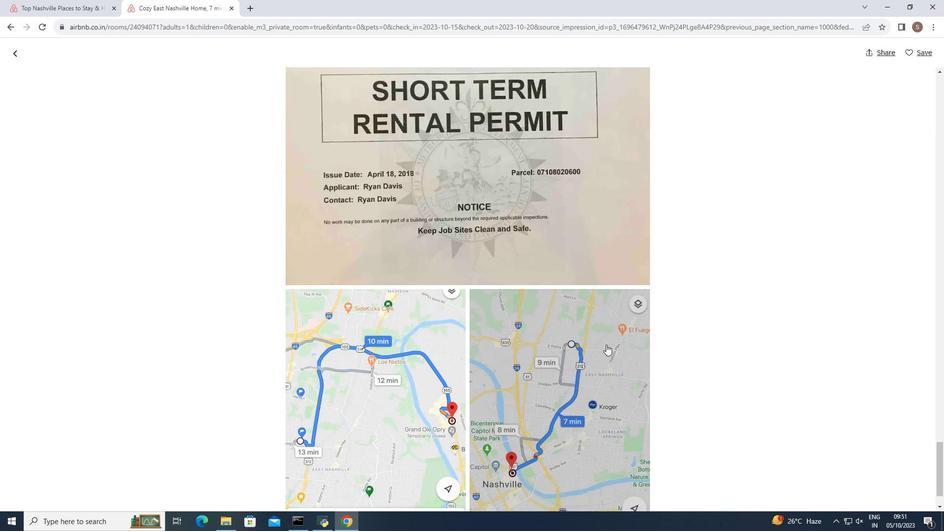 
Action: Mouse scrolled (606, 344) with delta (0, 0)
Screenshot: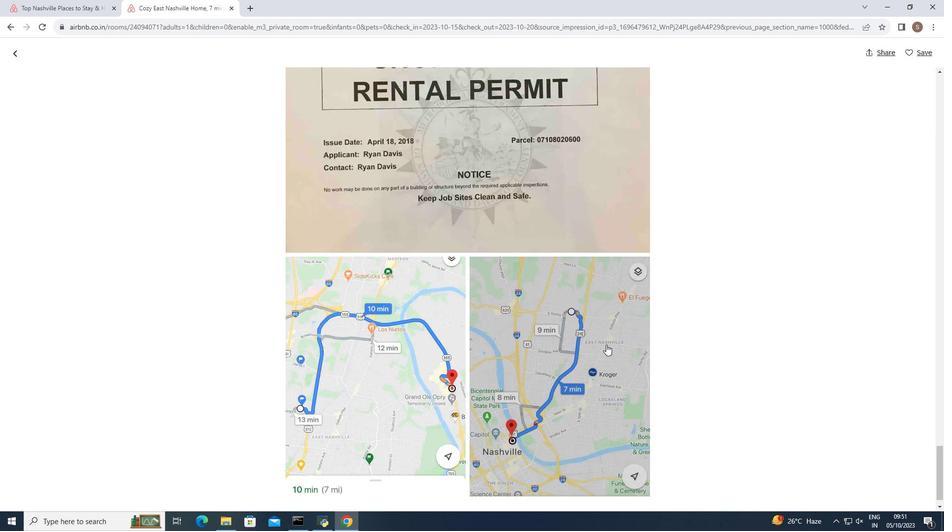 
Action: Mouse scrolled (606, 344) with delta (0, 0)
Screenshot: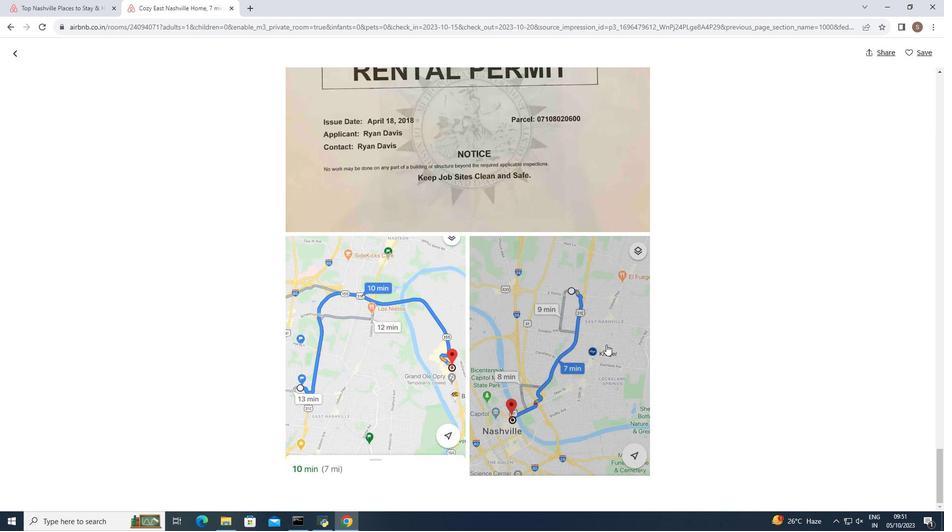 
Action: Mouse scrolled (606, 344) with delta (0, 0)
Screenshot: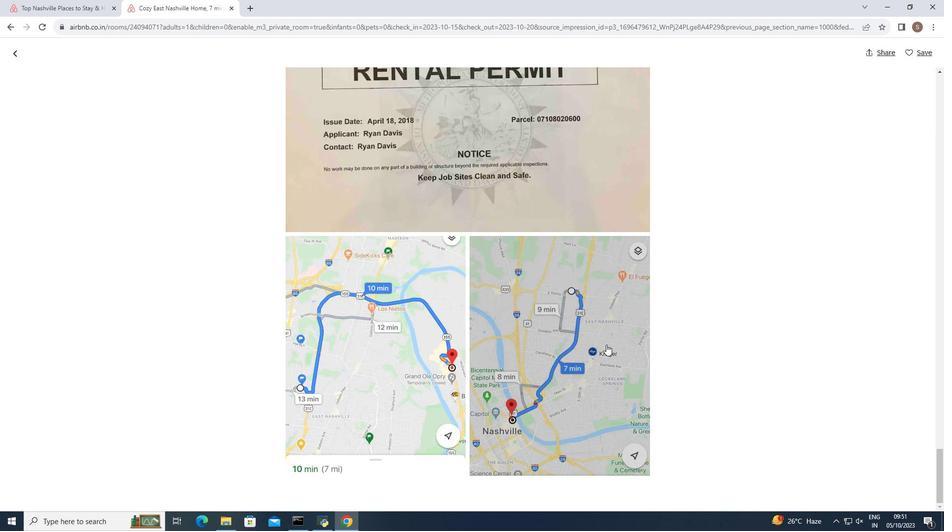 
Action: Mouse moved to (12, 55)
Screenshot: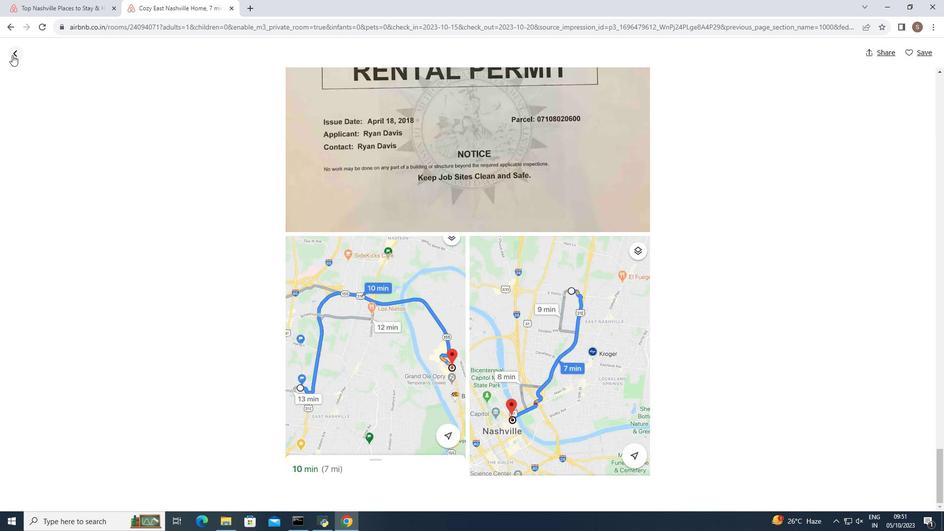 
Action: Mouse pressed left at (12, 55)
Screenshot: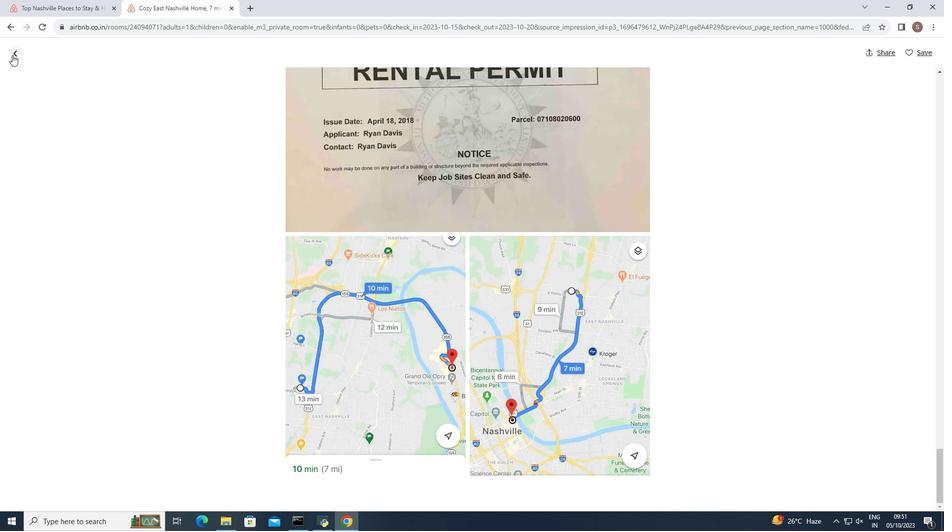 
Action: Mouse moved to (488, 274)
Screenshot: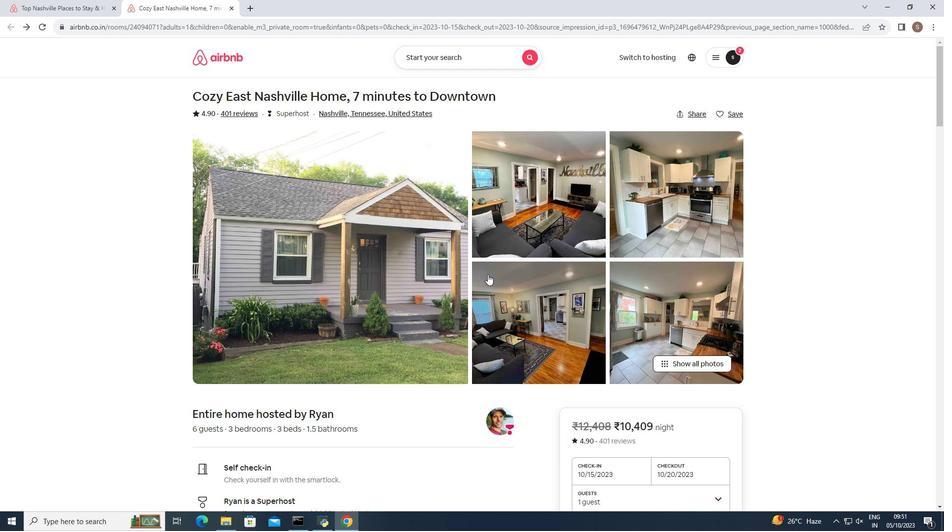 
Action: Mouse scrolled (488, 274) with delta (0, 0)
Screenshot: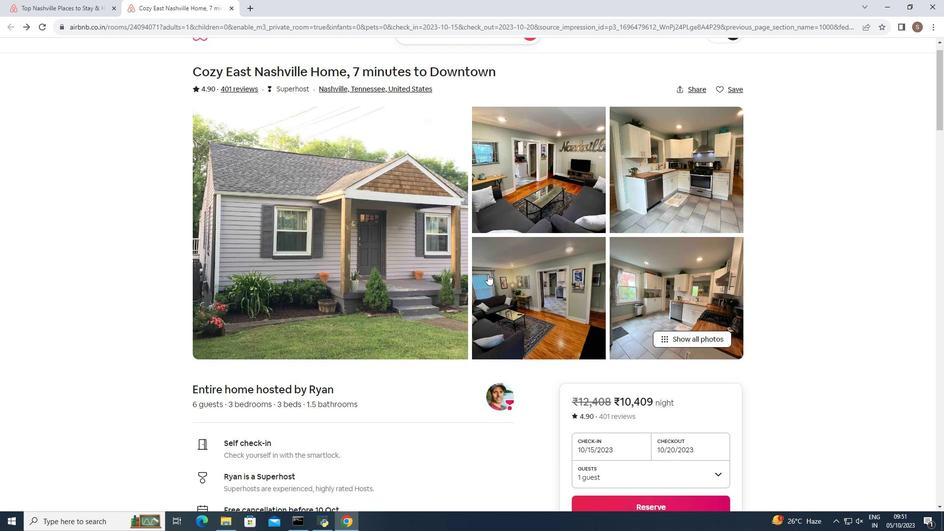 
Action: Mouse scrolled (488, 274) with delta (0, 0)
Screenshot: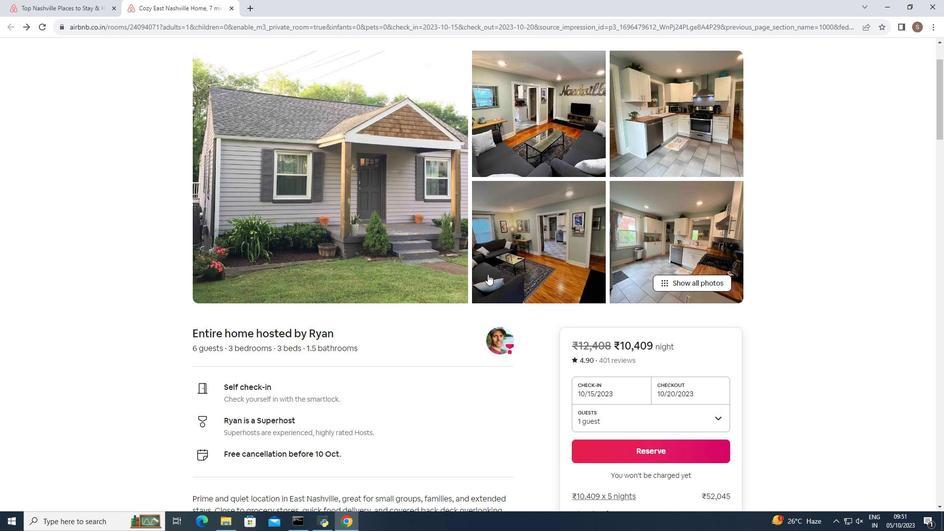 
Action: Mouse moved to (485, 276)
Screenshot: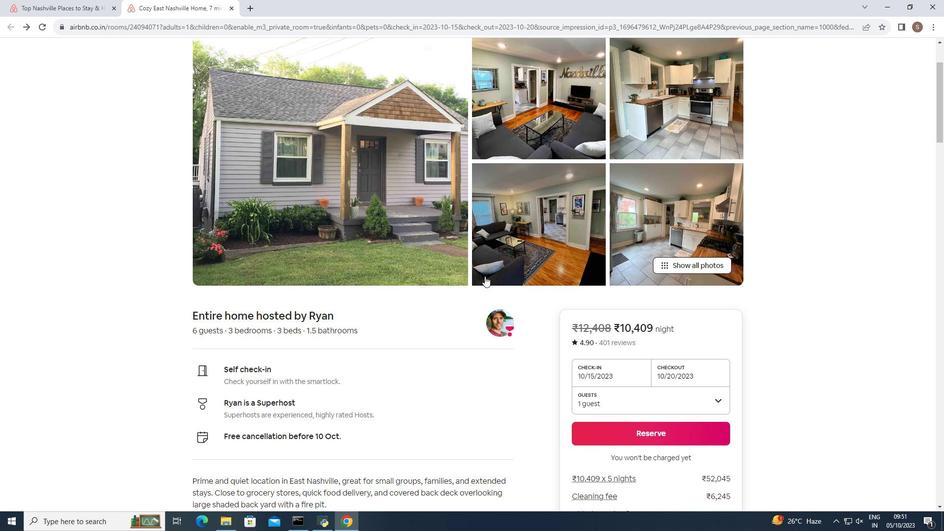 
Action: Mouse scrolled (485, 276) with delta (0, 0)
Screenshot: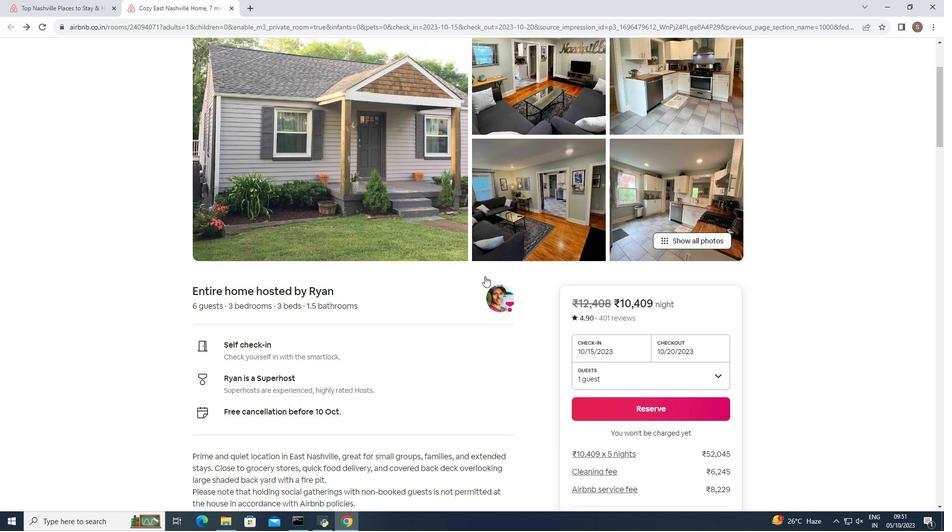 
Action: Mouse scrolled (485, 276) with delta (0, 0)
Screenshot: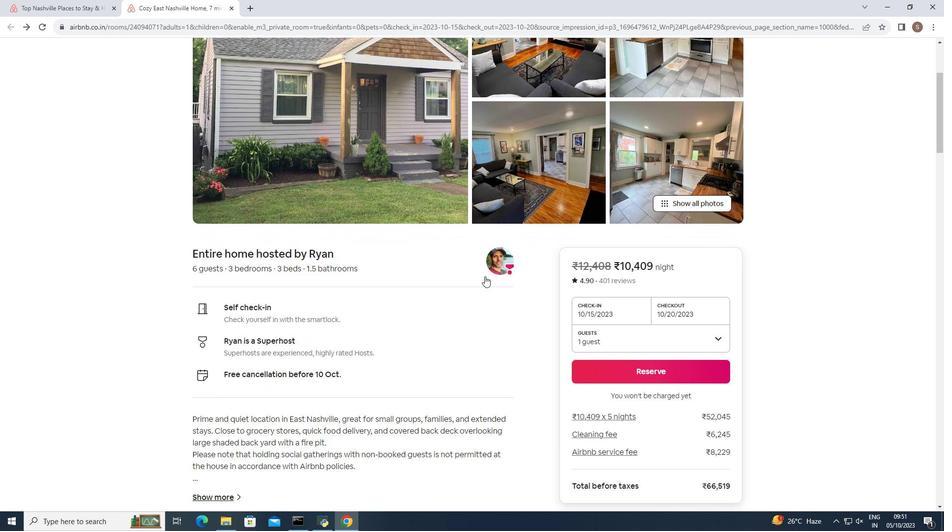 
Action: Mouse scrolled (485, 276) with delta (0, 0)
Screenshot: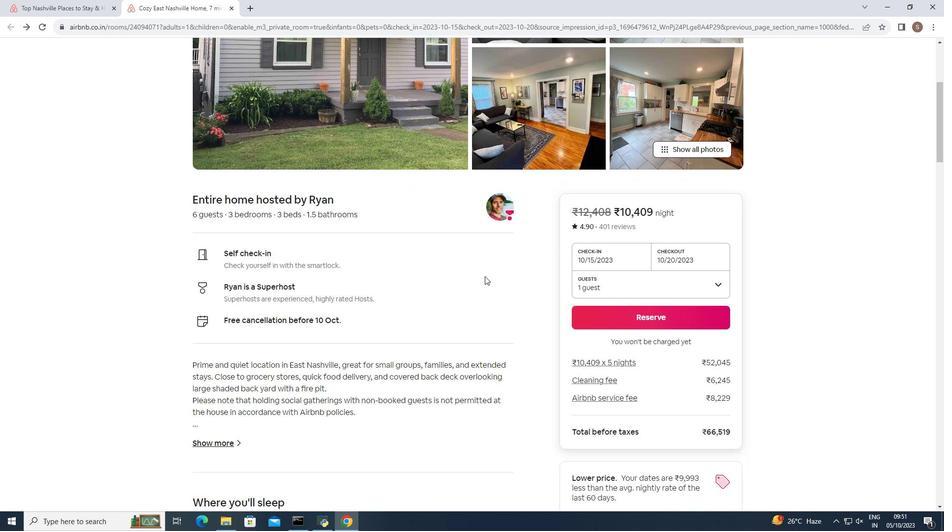 
Action: Mouse scrolled (485, 276) with delta (0, 0)
Screenshot: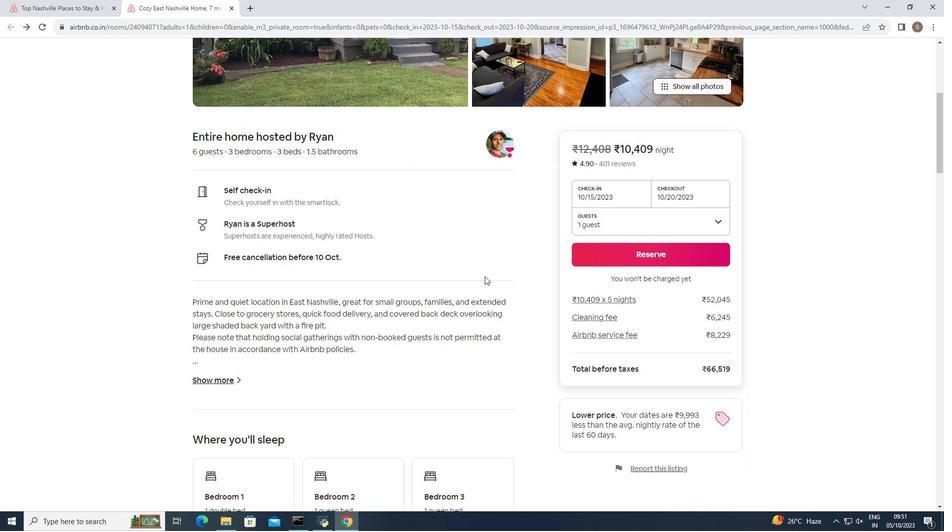 
Action: Mouse moved to (205, 360)
Screenshot: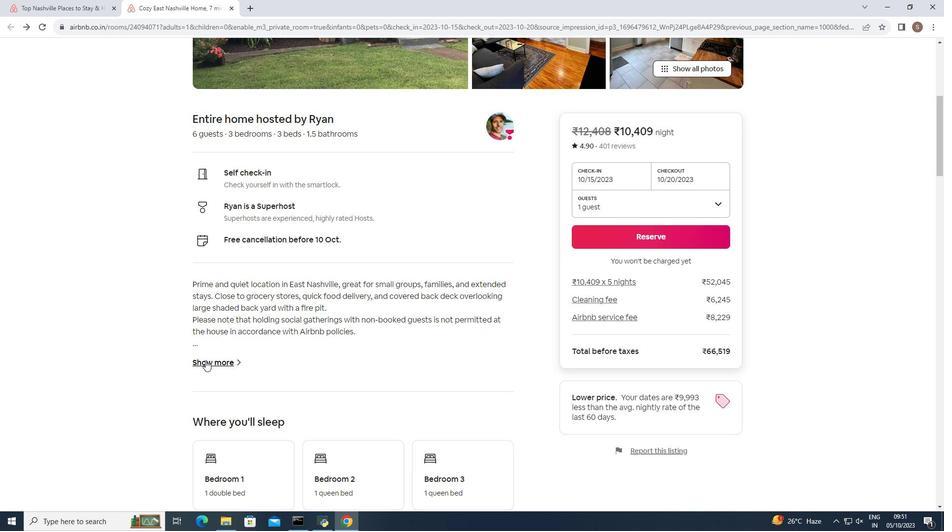 
Action: Mouse pressed left at (205, 360)
Screenshot: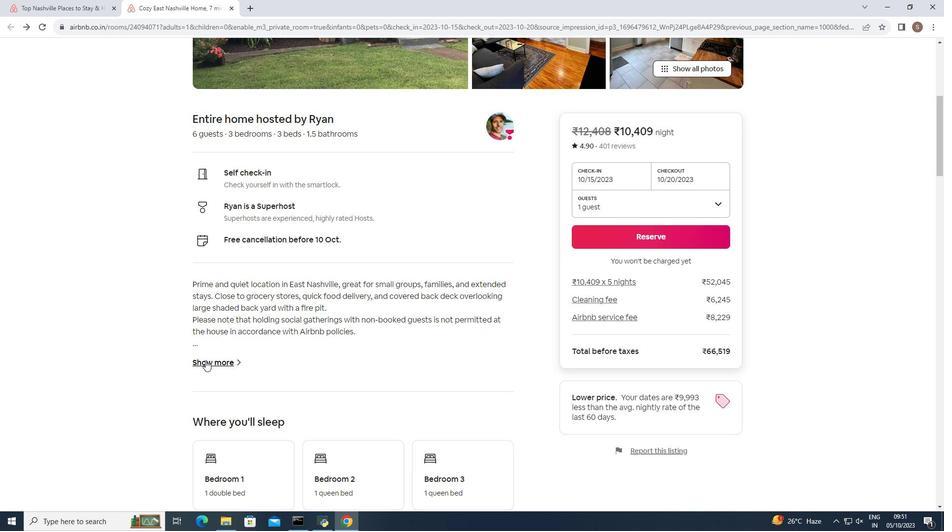 
Action: Mouse moved to (367, 329)
Screenshot: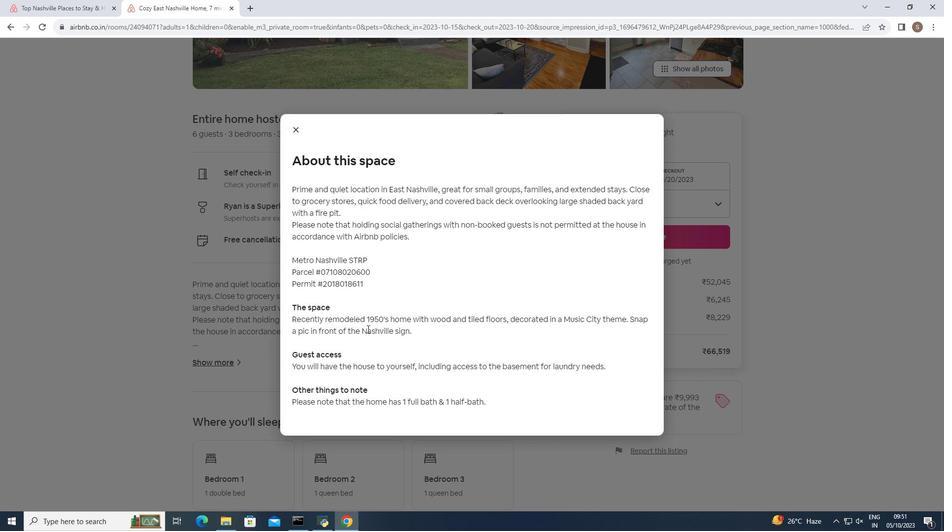 
Action: Mouse scrolled (367, 328) with delta (0, 0)
Screenshot: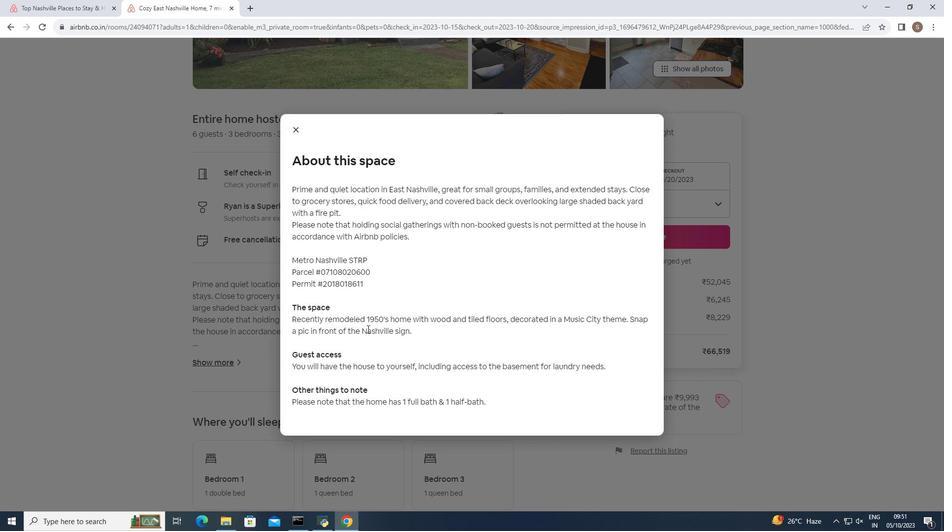 
Action: Mouse moved to (533, 259)
Screenshot: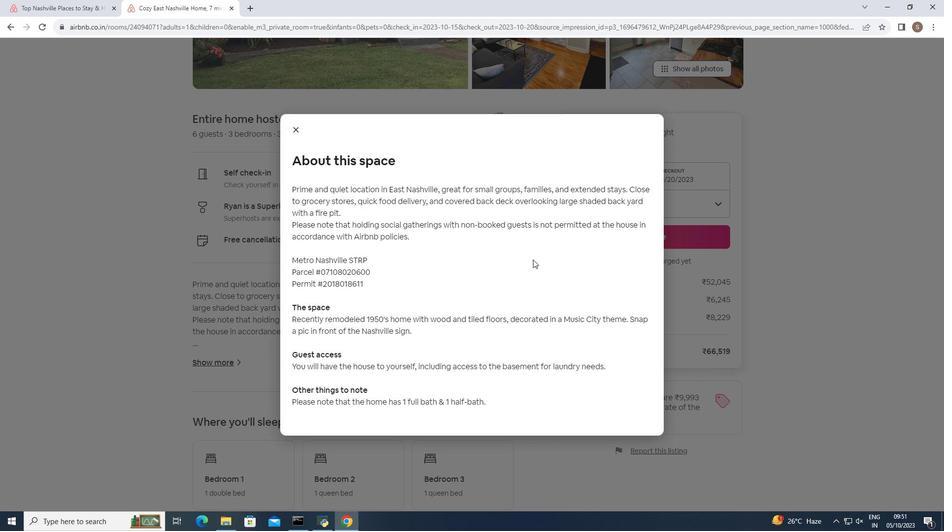 
Action: Mouse scrolled (533, 259) with delta (0, 0)
Screenshot: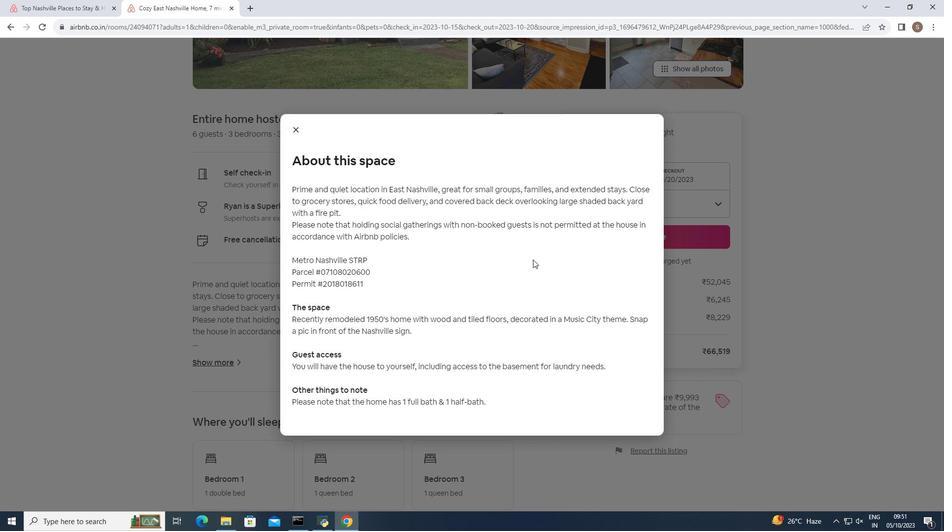 
Action: Mouse moved to (296, 129)
Screenshot: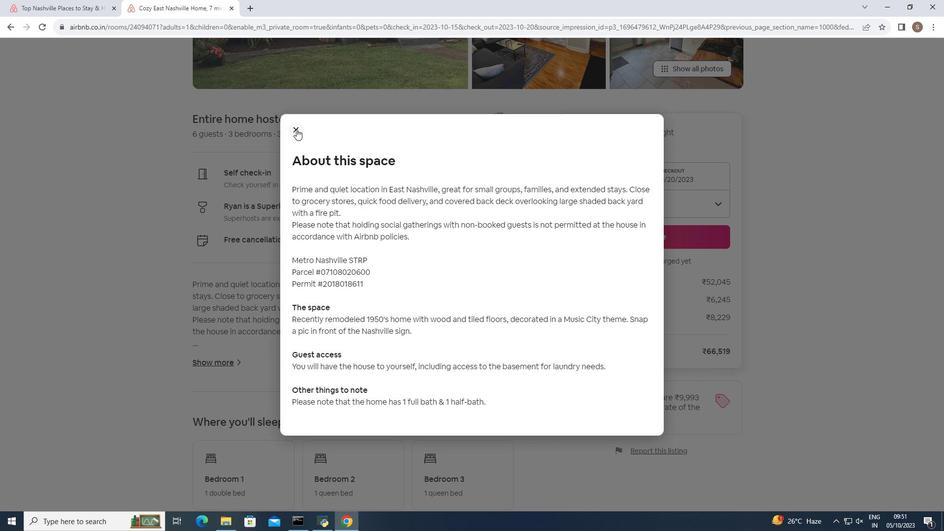 
Action: Mouse pressed left at (296, 129)
Screenshot: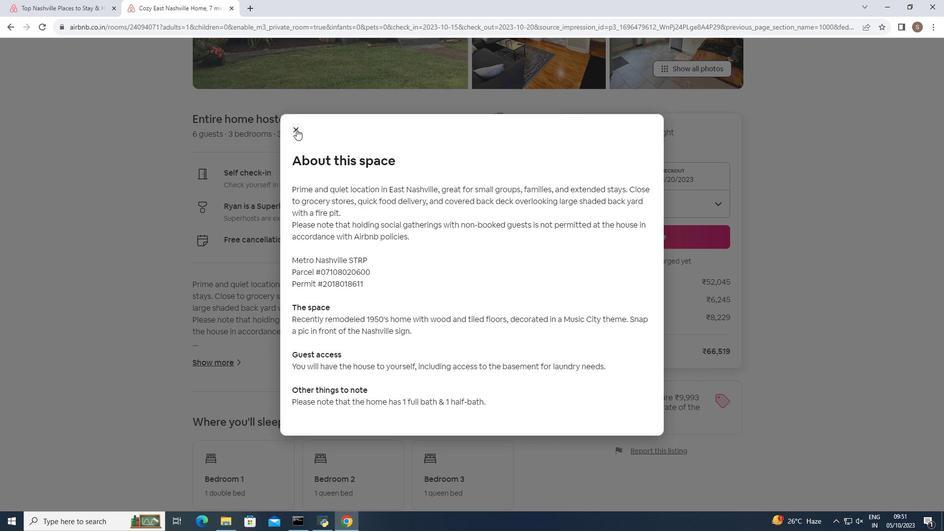 
Action: Mouse moved to (310, 202)
Screenshot: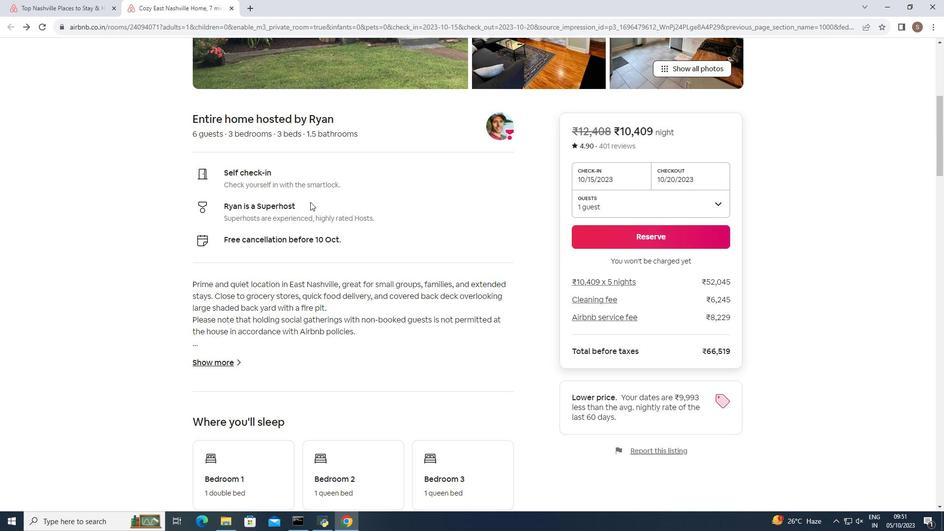 
Action: Mouse scrolled (310, 201) with delta (0, 0)
Screenshot: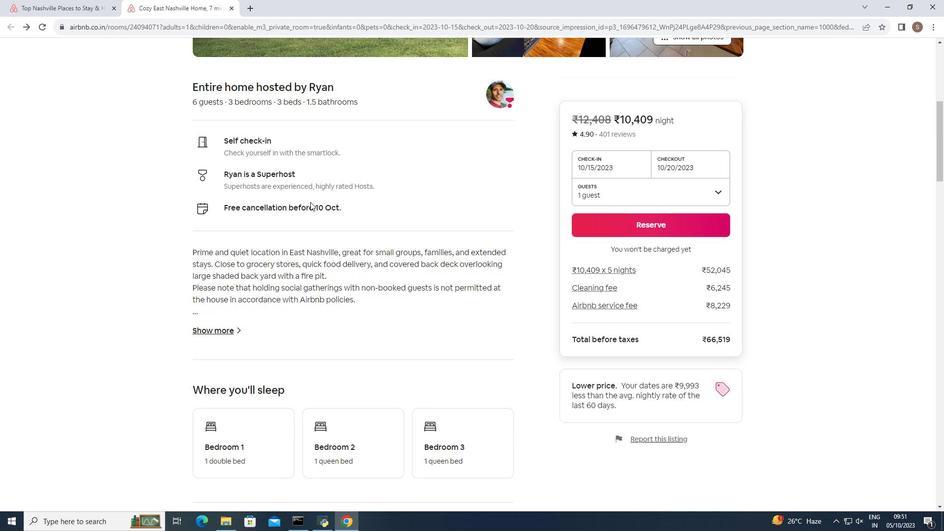 
Action: Mouse scrolled (310, 201) with delta (0, 0)
Screenshot: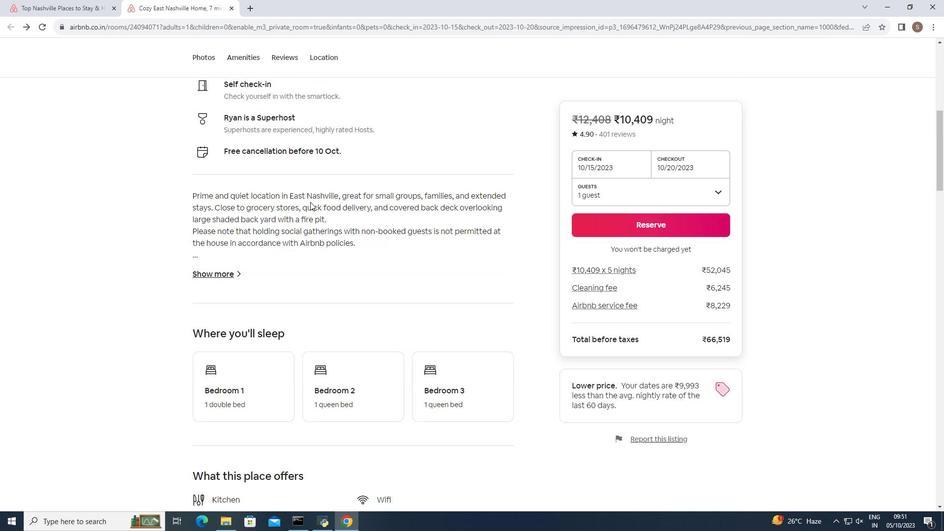 
Action: Mouse scrolled (310, 201) with delta (0, 0)
Screenshot: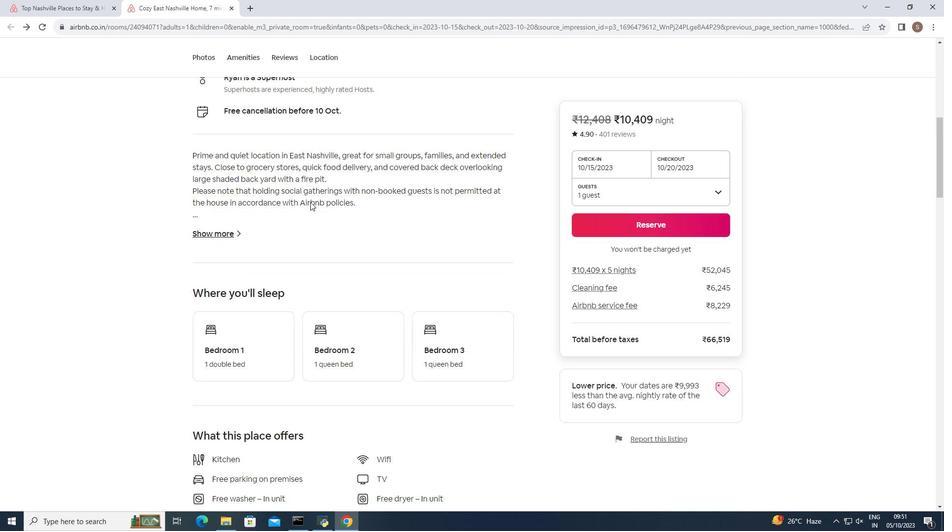 
Action: Mouse scrolled (310, 201) with delta (0, 0)
Screenshot: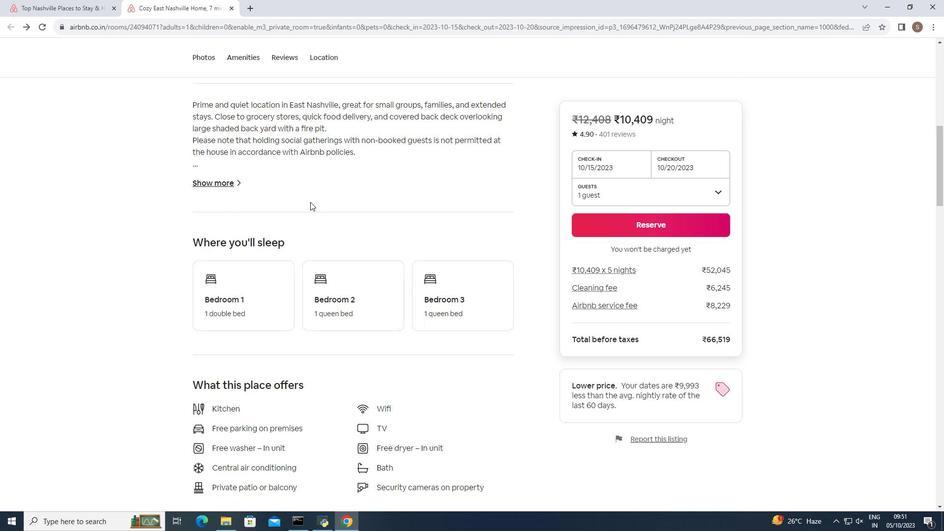 
Action: Mouse scrolled (310, 201) with delta (0, 0)
Screenshot: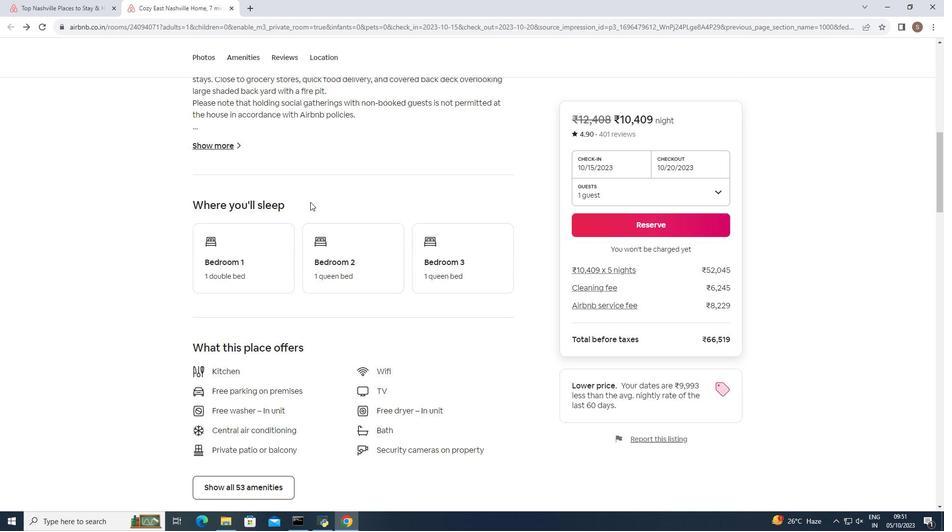 
Action: Mouse scrolled (310, 201) with delta (0, 0)
Screenshot: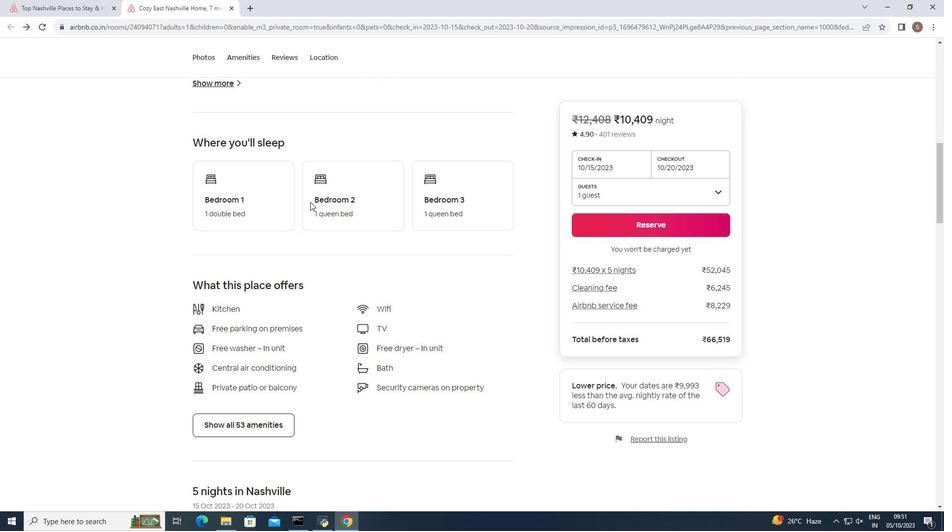 
Action: Mouse moved to (310, 202)
Screenshot: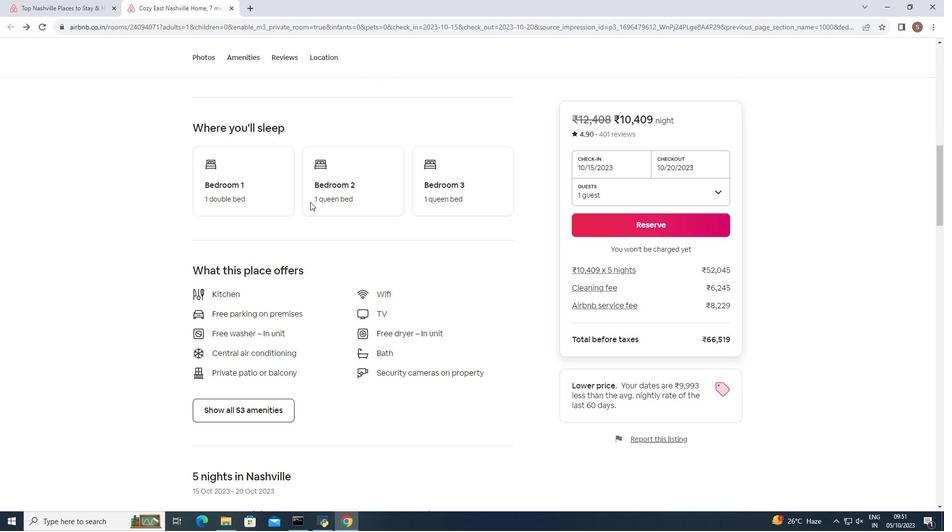 
Action: Mouse scrolled (310, 201) with delta (0, 0)
Screenshot: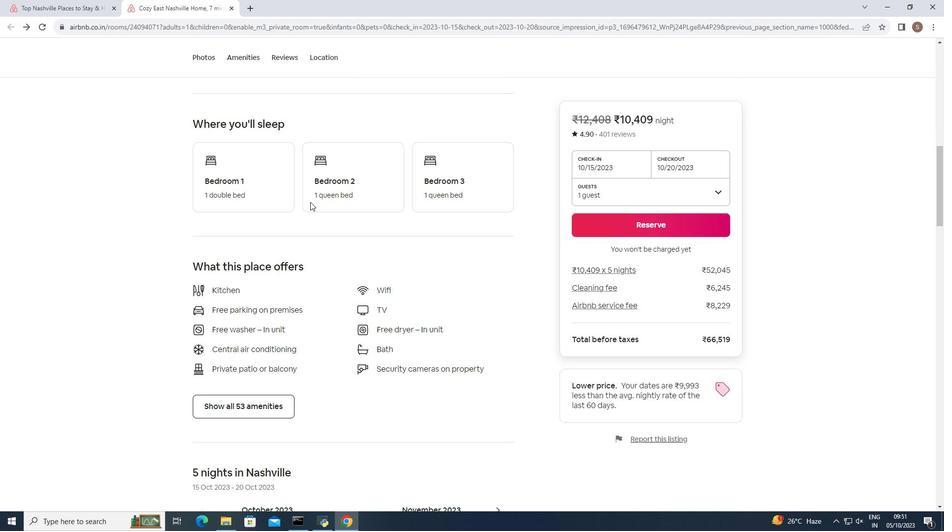 
Action: Mouse scrolled (310, 201) with delta (0, 0)
Screenshot: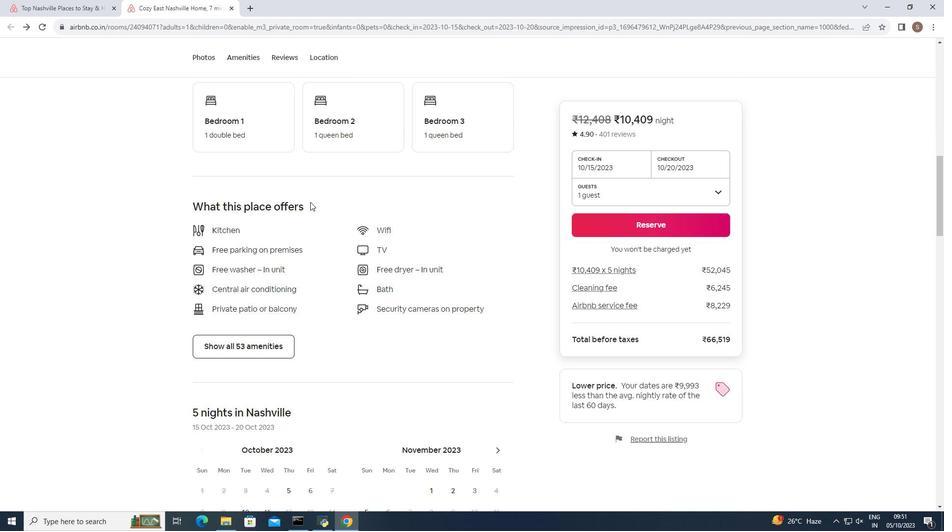 
Action: Mouse moved to (281, 216)
Screenshot: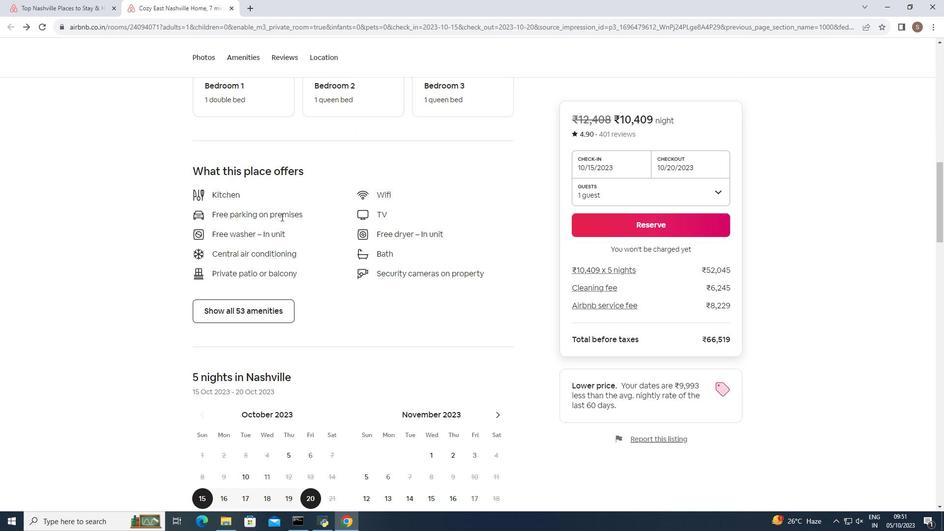 
Action: Mouse scrolled (281, 216) with delta (0, 0)
Screenshot: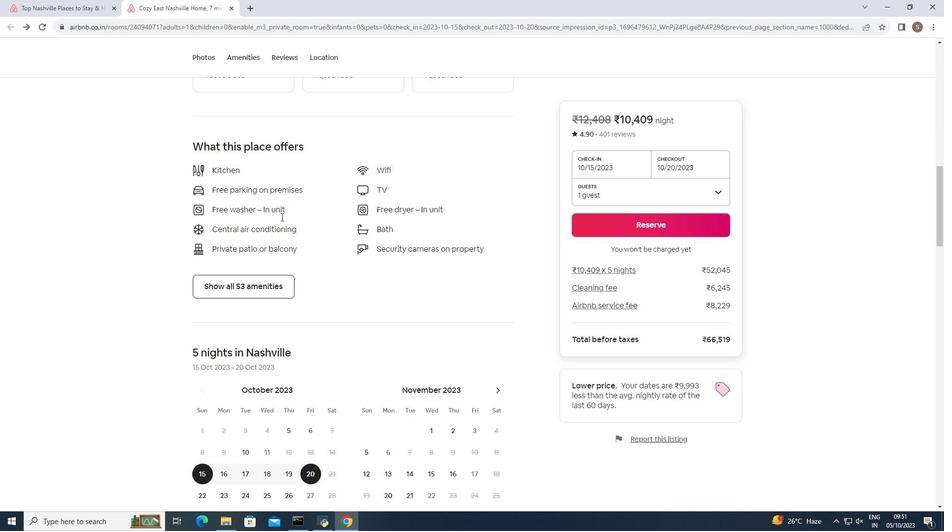 
Action: Mouse scrolled (281, 216) with delta (0, 0)
Screenshot: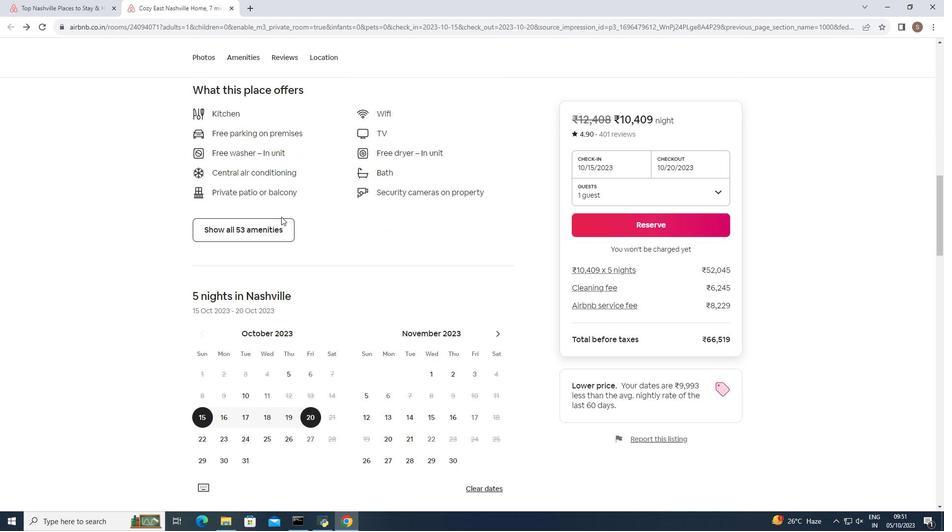 
Action: Mouse scrolled (281, 216) with delta (0, 0)
Screenshot: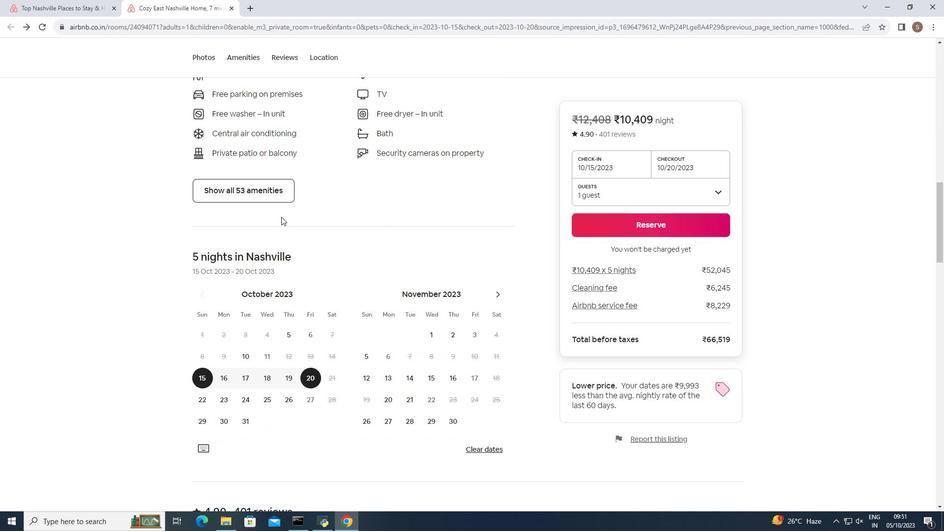 
Action: Mouse scrolled (281, 216) with delta (0, 0)
Screenshot: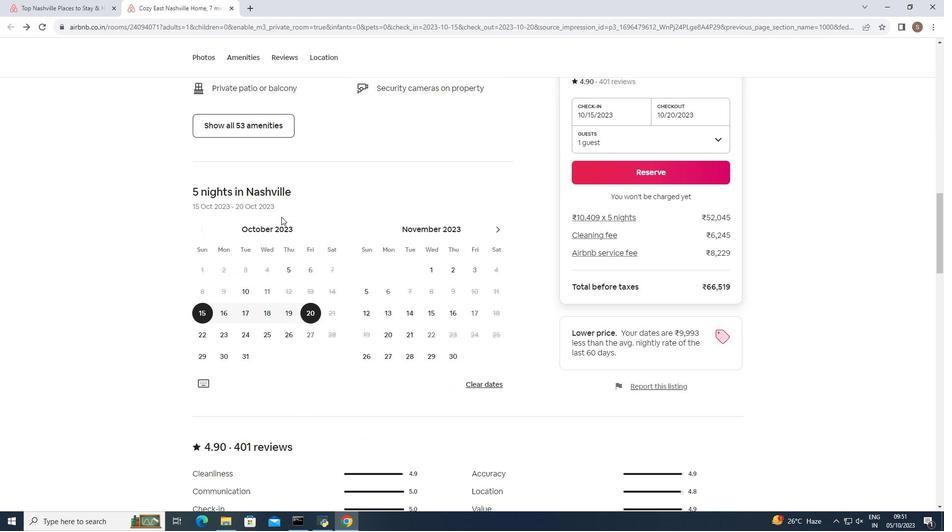 
Action: Mouse scrolled (281, 216) with delta (0, 0)
Screenshot: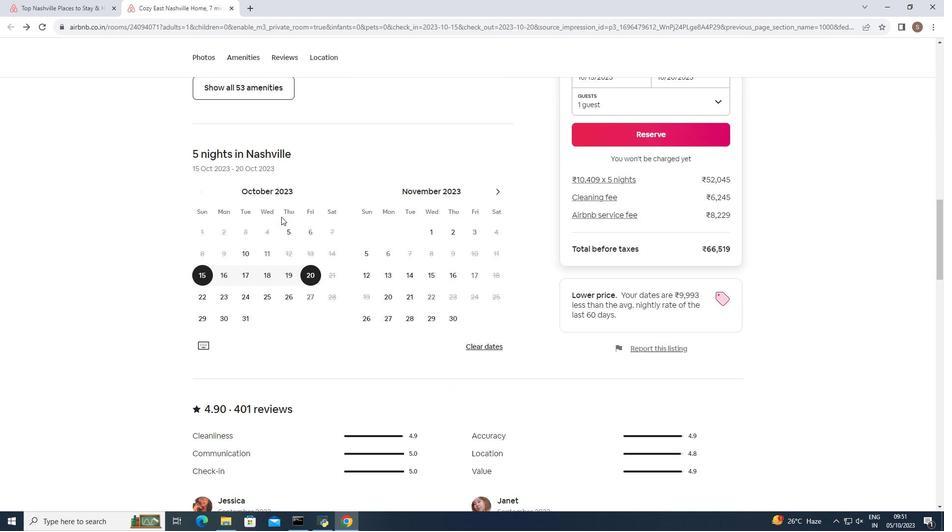 
Action: Mouse scrolled (281, 216) with delta (0, 0)
Screenshot: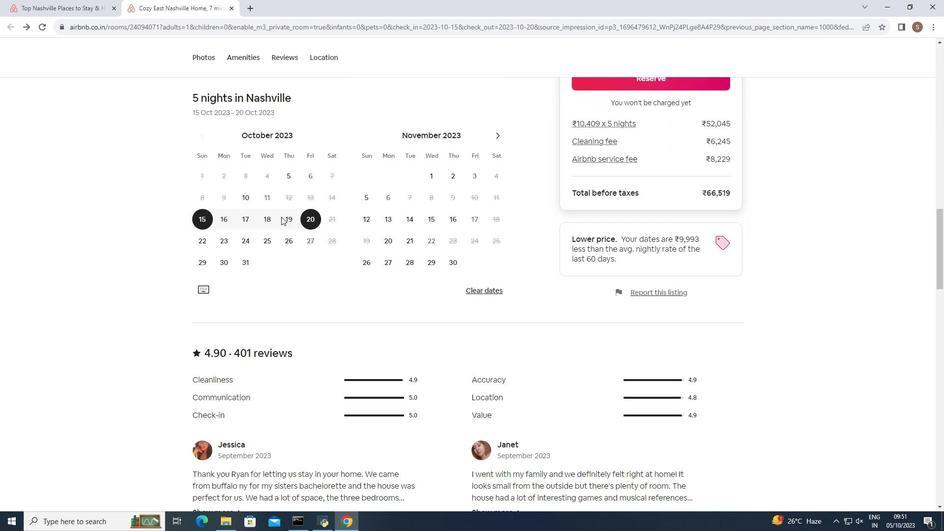
Action: Mouse scrolled (281, 217) with delta (0, 0)
Screenshot: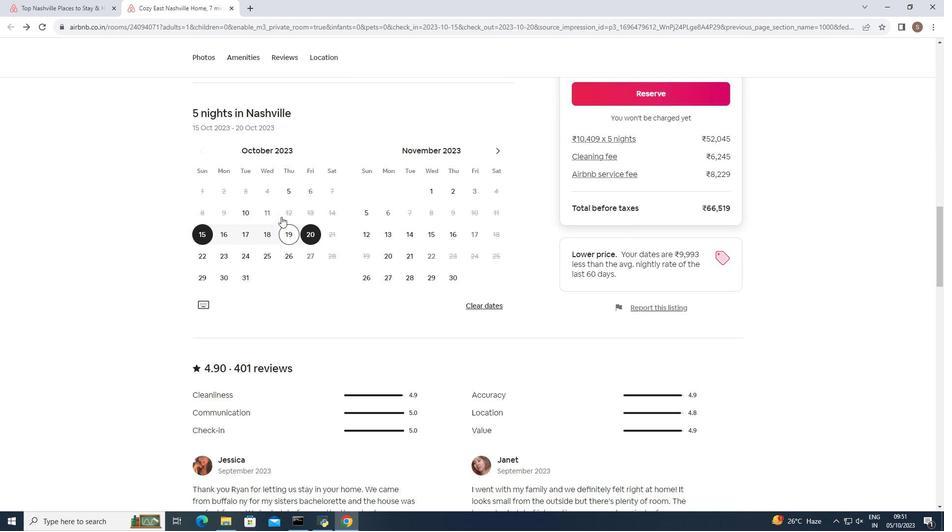 
Action: Mouse scrolled (281, 217) with delta (0, 0)
Screenshot: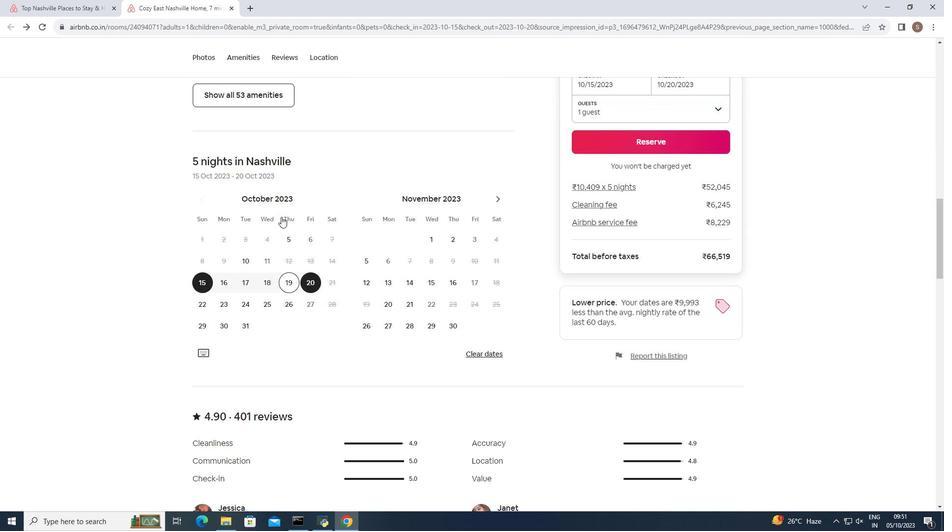 
Action: Mouse scrolled (281, 217) with delta (0, 0)
Screenshot: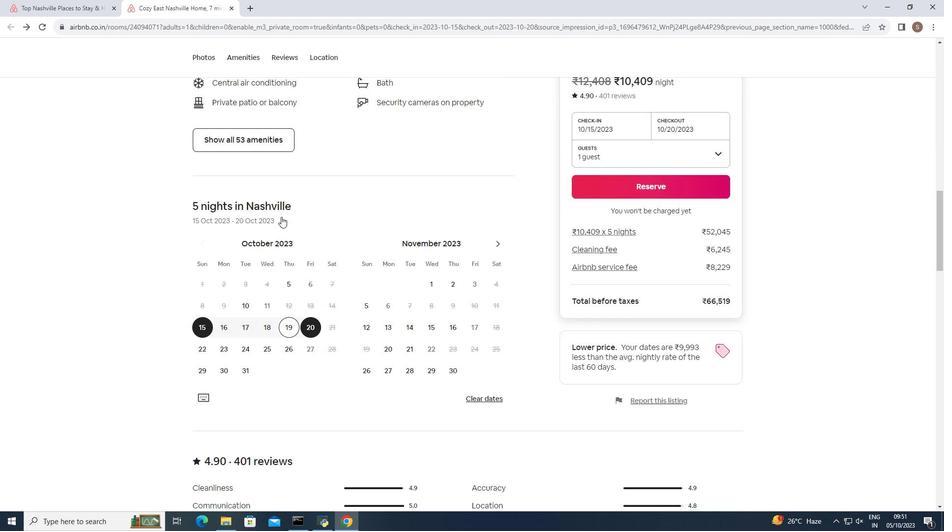 
Action: Mouse moved to (259, 166)
Screenshot: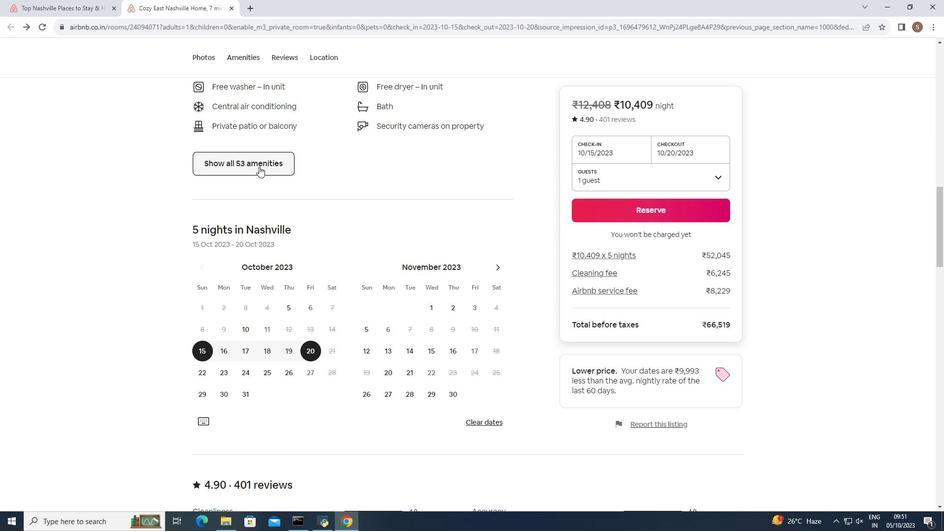 
Action: Mouse pressed left at (259, 166)
Screenshot: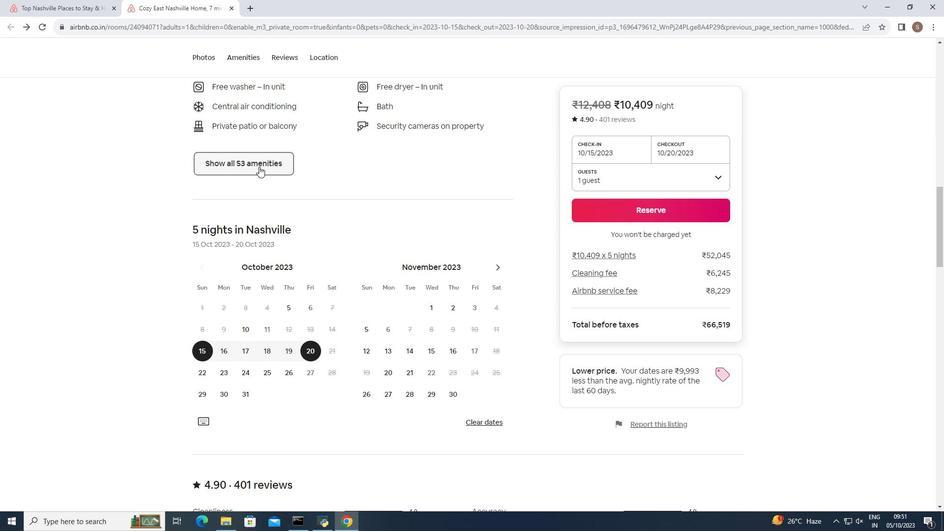 
Action: Mouse moved to (390, 209)
Screenshot: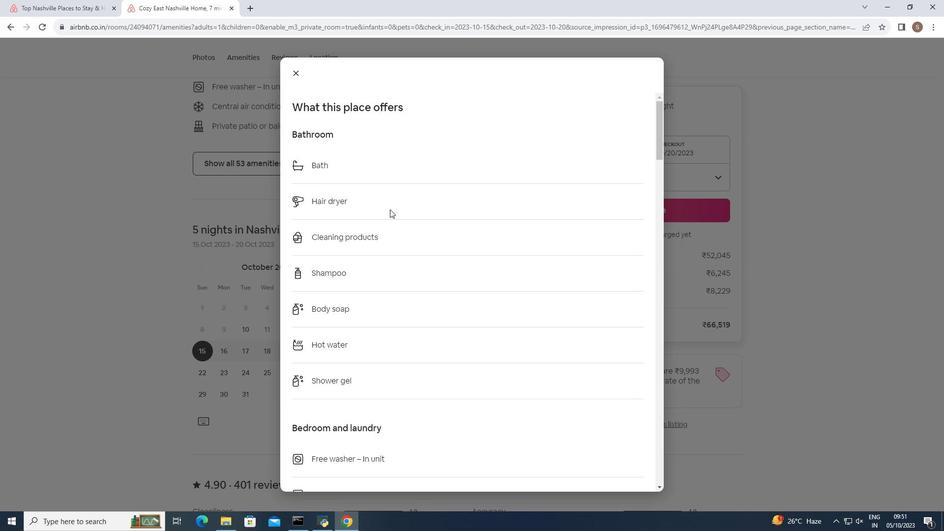 
Action: Mouse scrolled (390, 209) with delta (0, 0)
Screenshot: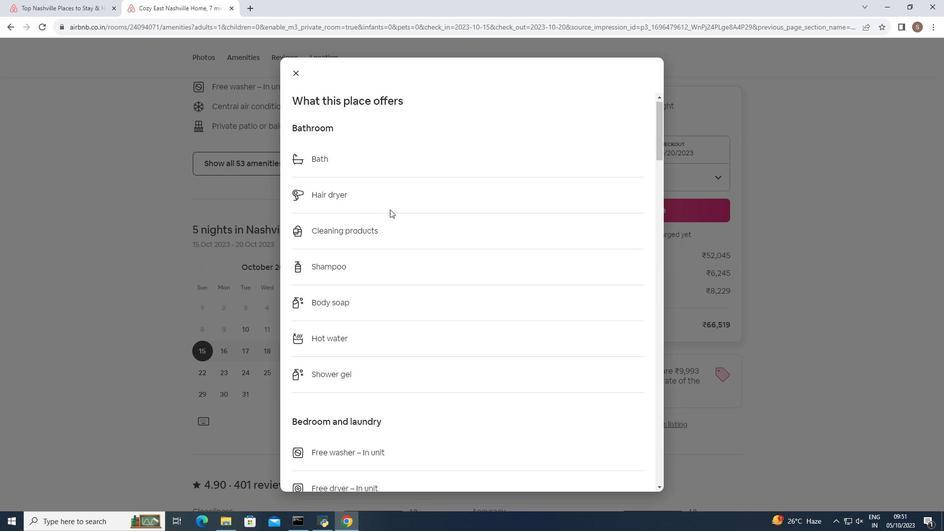
Action: Mouse scrolled (390, 209) with delta (0, 0)
Screenshot: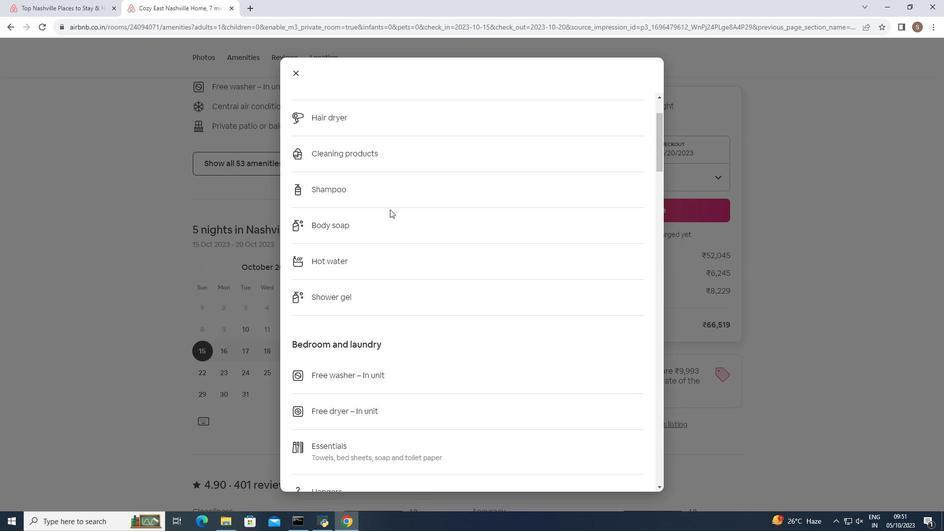 
Action: Mouse scrolled (390, 209) with delta (0, 0)
Screenshot: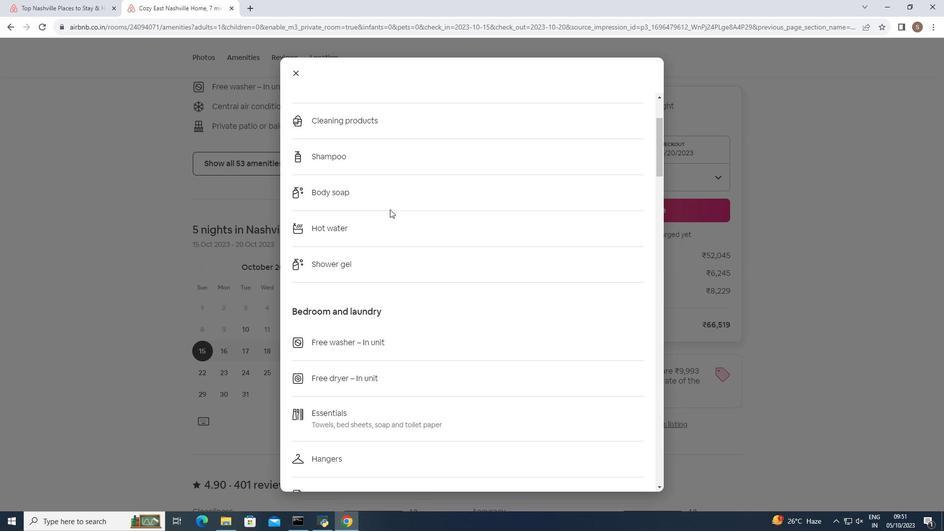 
Action: Mouse scrolled (390, 209) with delta (0, 0)
Screenshot: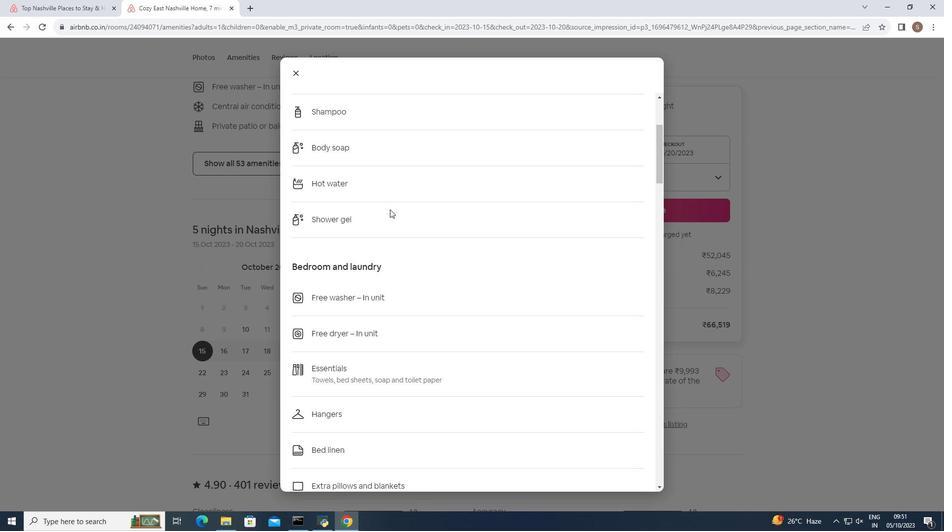 
Action: Mouse scrolled (390, 209) with delta (0, 0)
Screenshot: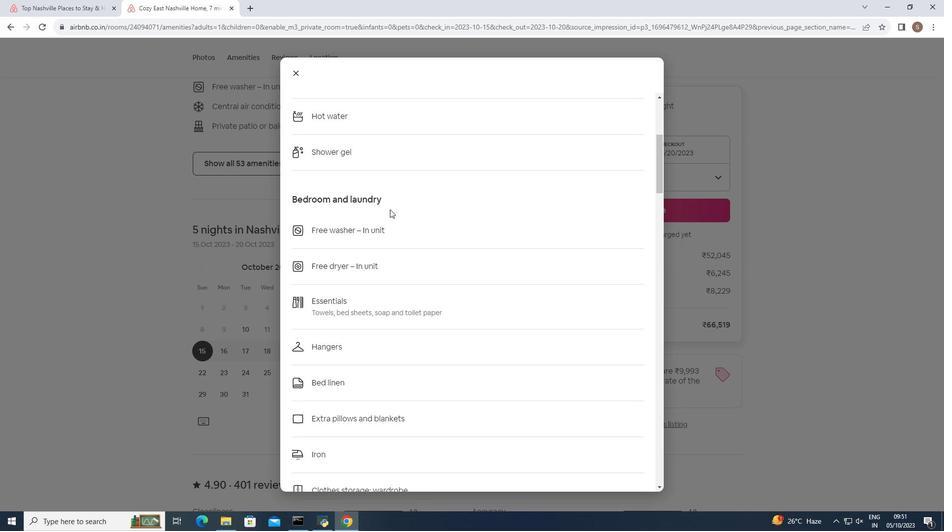
Action: Mouse scrolled (390, 209) with delta (0, 0)
Screenshot: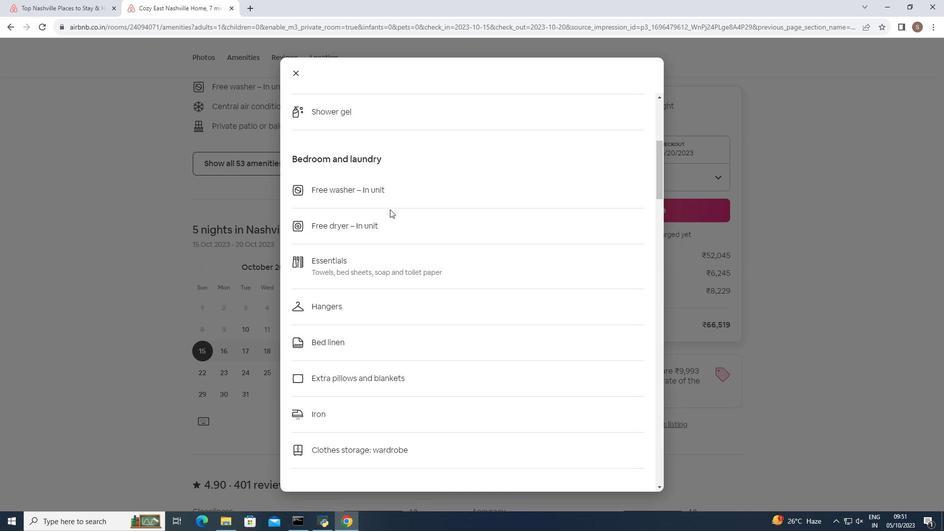 
Action: Mouse scrolled (390, 209) with delta (0, 0)
Screenshot: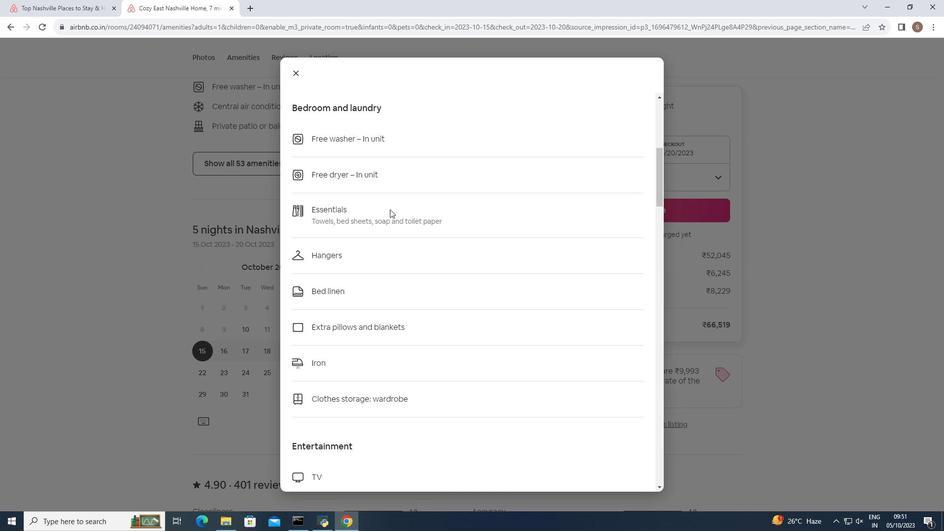 
Action: Mouse scrolled (390, 209) with delta (0, 0)
Screenshot: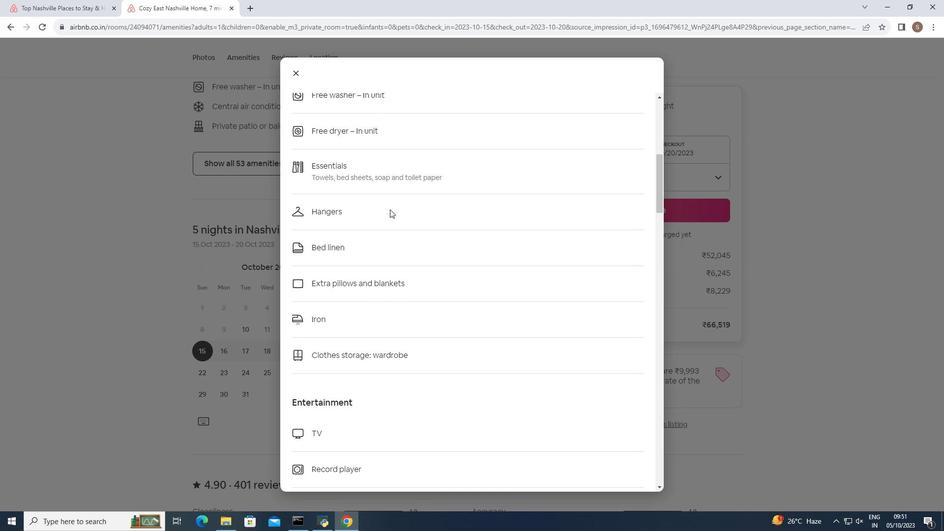 
Action: Mouse scrolled (390, 209) with delta (0, 0)
Screenshot: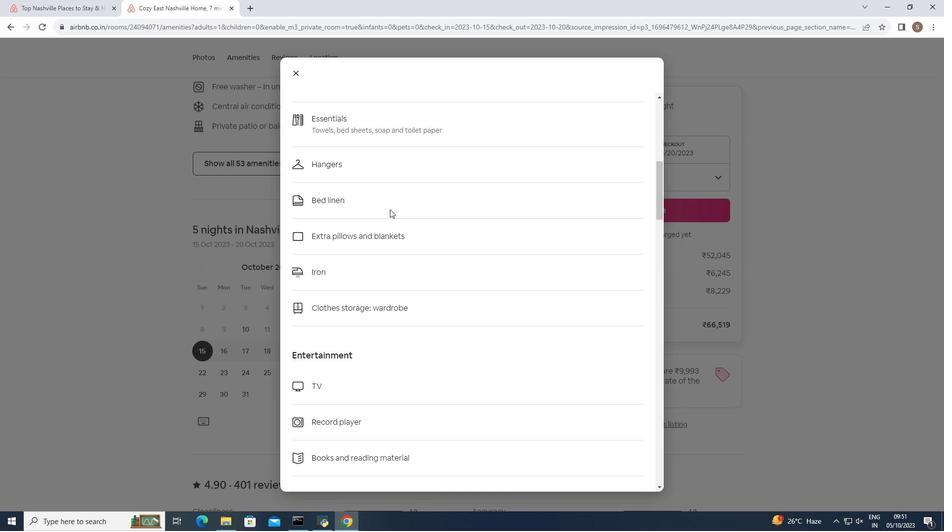 
Action: Mouse scrolled (390, 209) with delta (0, 0)
Screenshot: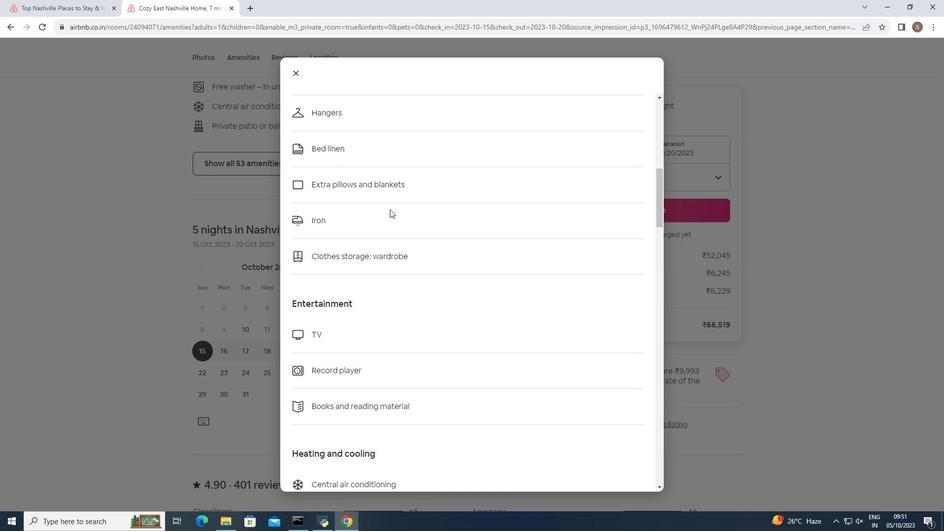 
Action: Mouse scrolled (390, 209) with delta (0, 0)
Screenshot: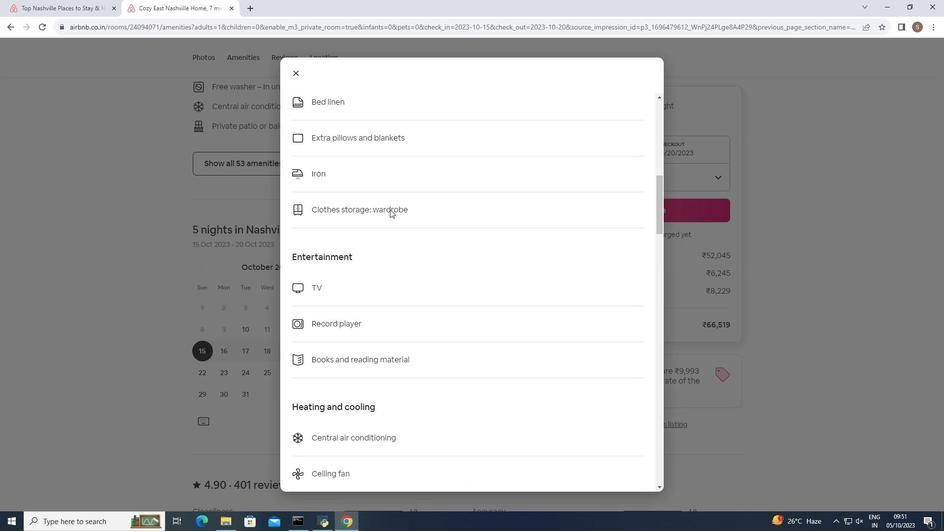 
Action: Mouse scrolled (390, 209) with delta (0, 0)
Screenshot: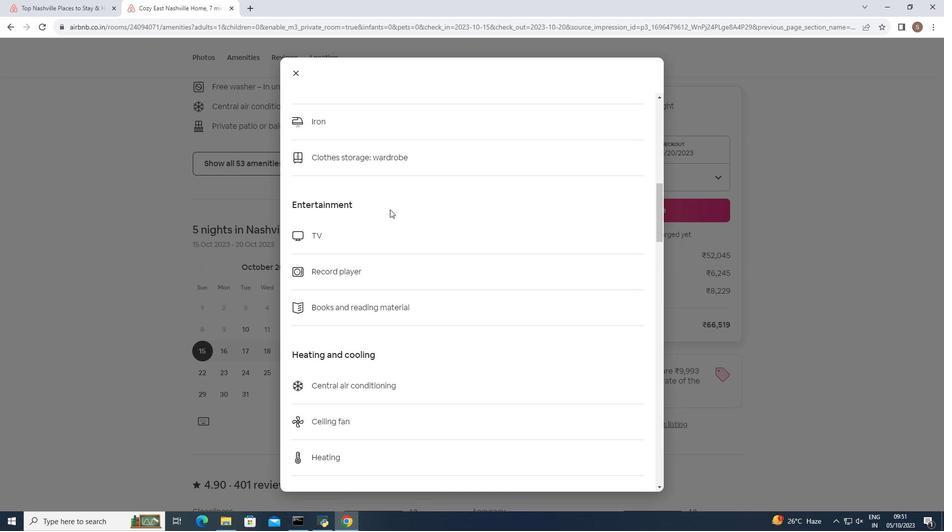 
Action: Mouse scrolled (390, 209) with delta (0, 0)
Screenshot: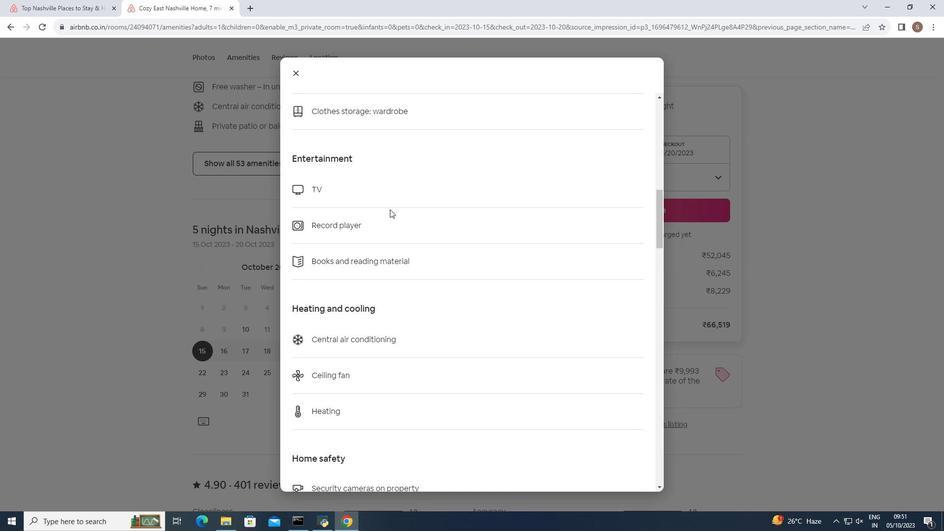 
Action: Mouse scrolled (390, 209) with delta (0, 0)
Screenshot: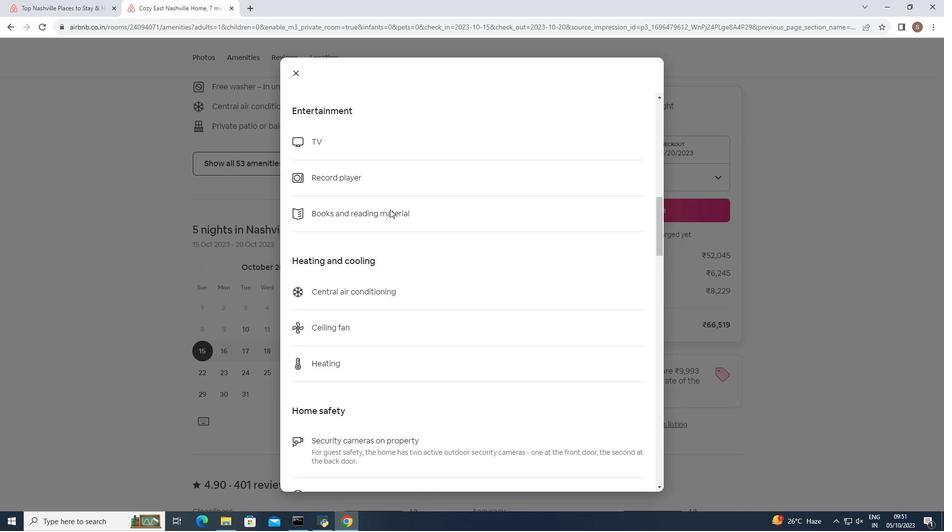 
Action: Mouse scrolled (390, 209) with delta (0, 0)
Screenshot: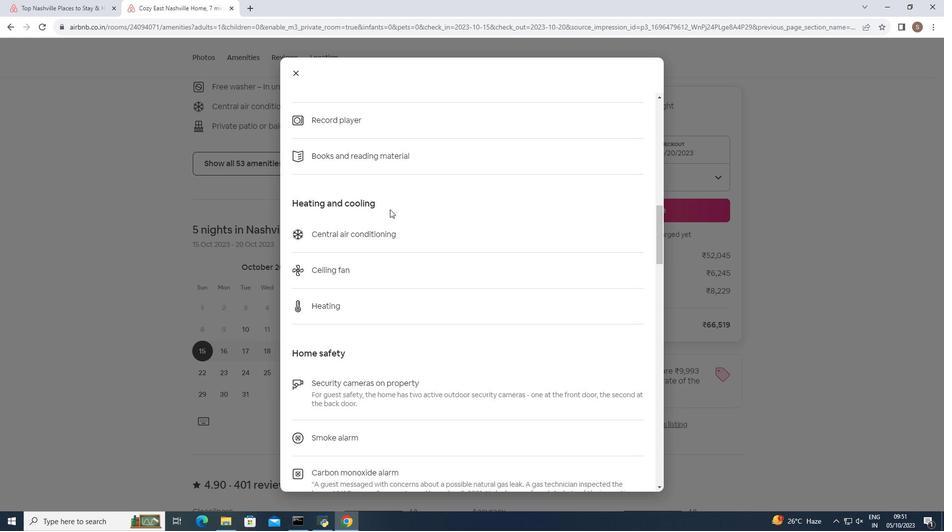 
Action: Mouse scrolled (390, 209) with delta (0, 0)
Screenshot: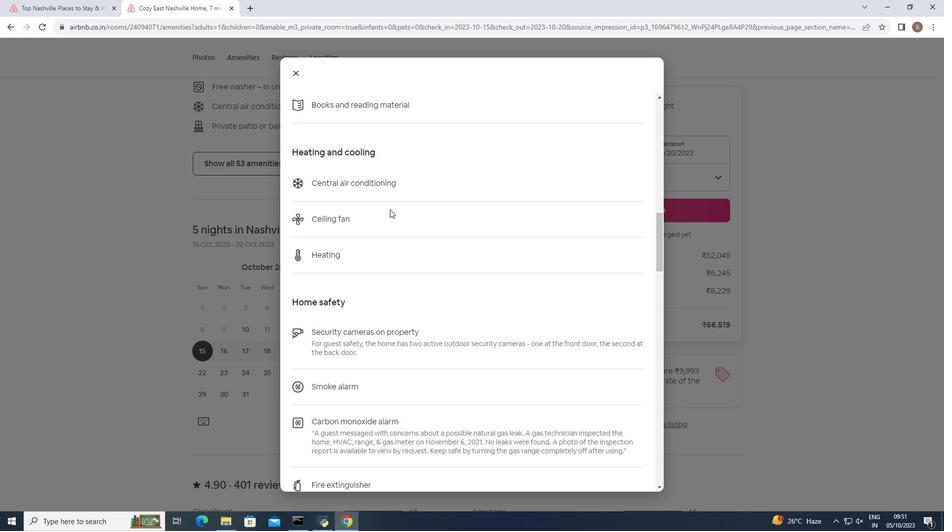 
Action: Mouse scrolled (390, 209) with delta (0, 0)
Screenshot: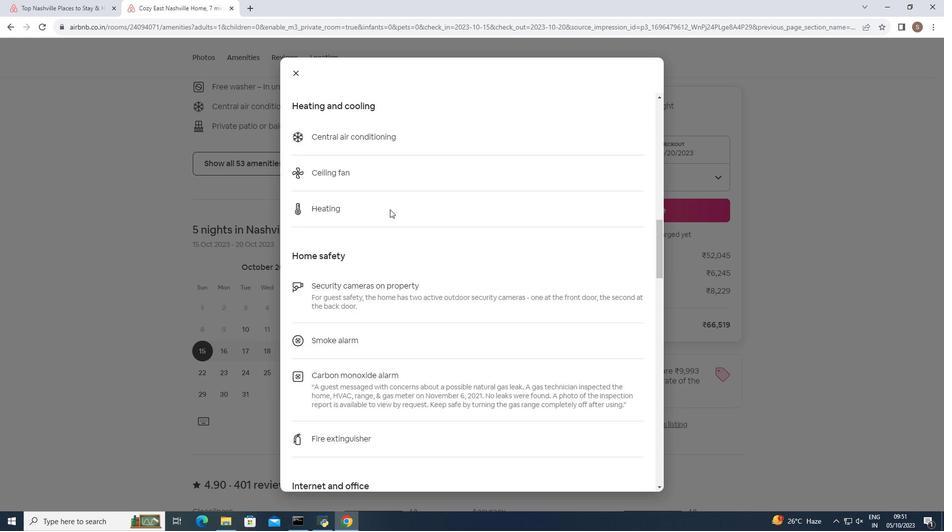 
Action: Mouse scrolled (390, 209) with delta (0, 0)
Screenshot: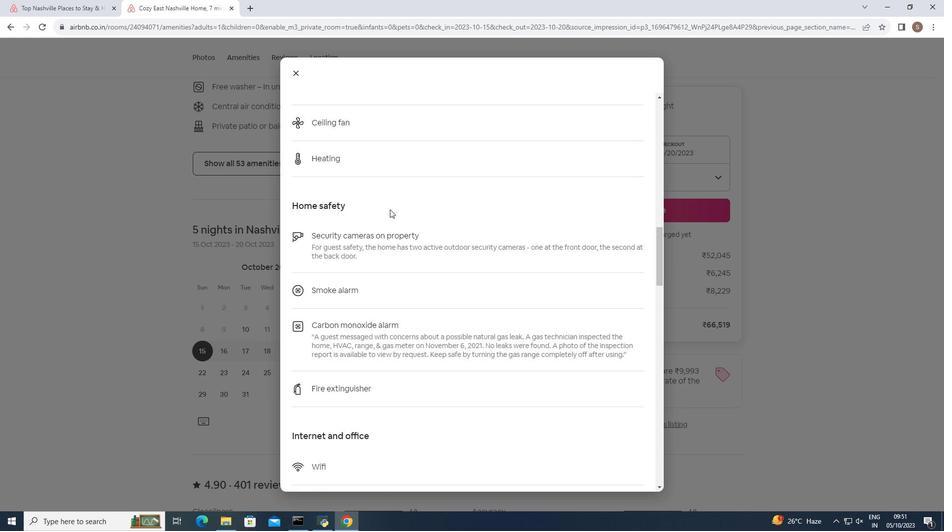 
Action: Mouse scrolled (390, 209) with delta (0, 0)
Screenshot: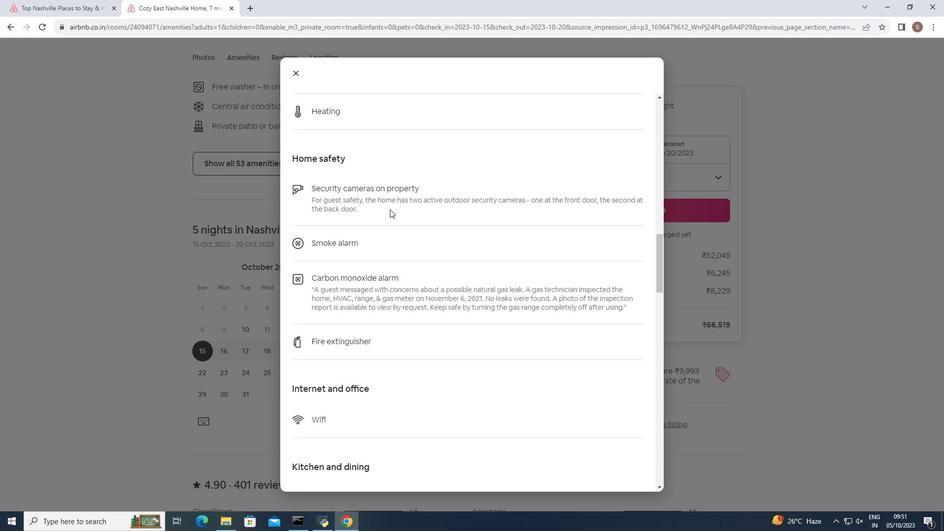 
Action: Mouse scrolled (390, 209) with delta (0, 0)
Screenshot: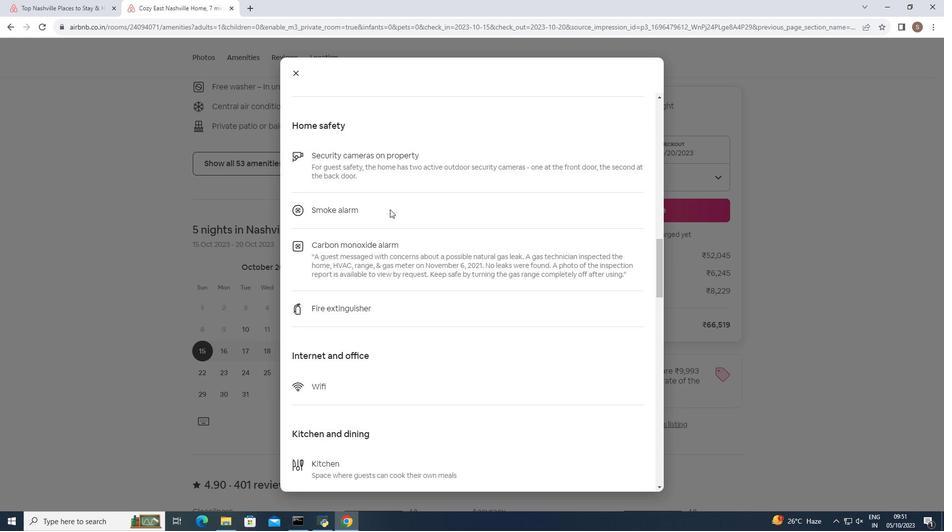 
Action: Mouse scrolled (390, 209) with delta (0, 0)
Screenshot: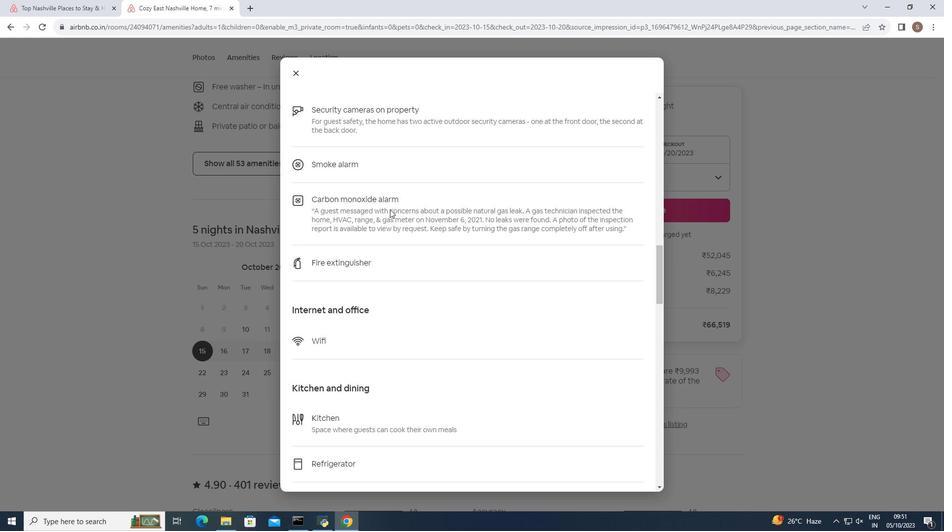 
Action: Mouse scrolled (390, 209) with delta (0, 0)
Screenshot: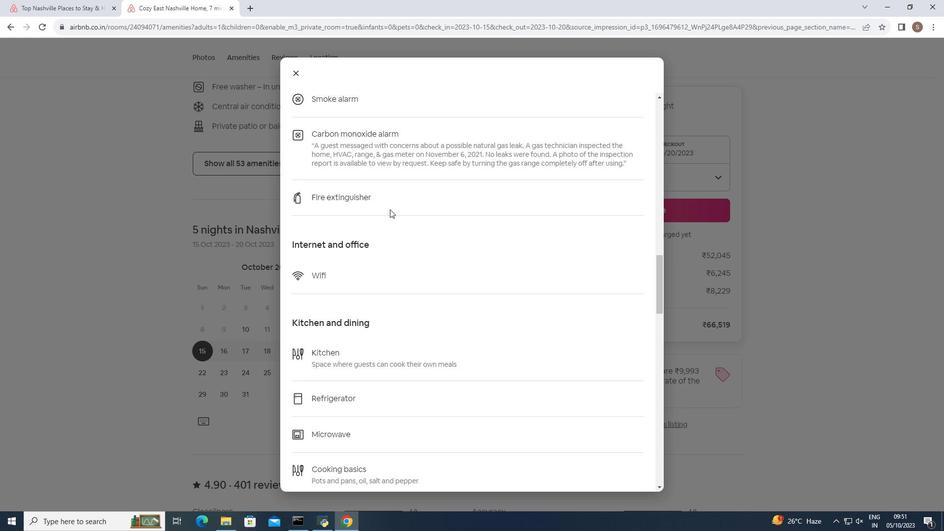 
Action: Mouse scrolled (390, 209) with delta (0, 0)
Screenshot: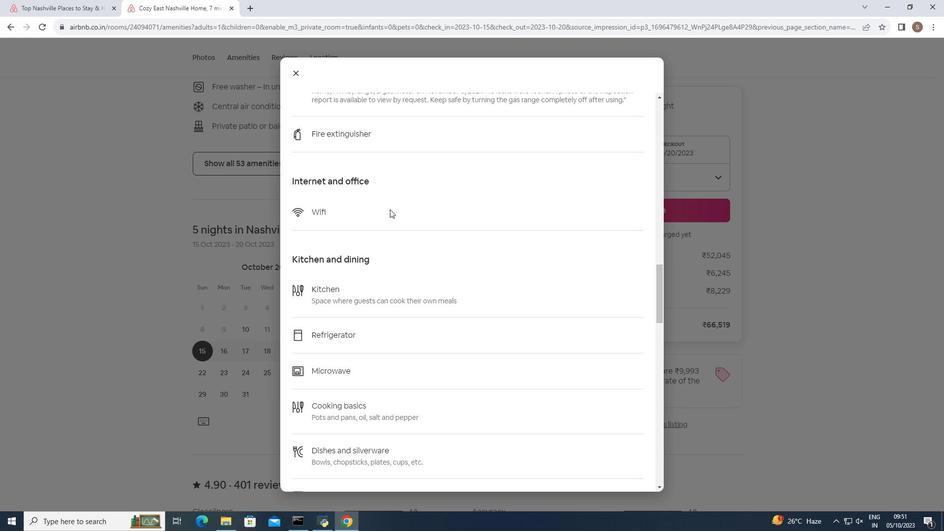 
Action: Mouse scrolled (390, 209) with delta (0, 0)
Screenshot: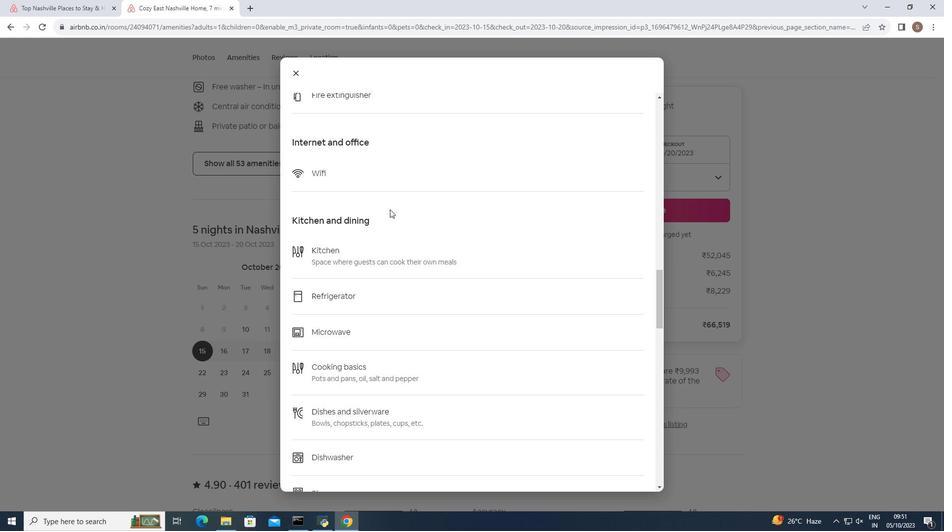 
Action: Mouse scrolled (390, 209) with delta (0, 0)
Screenshot: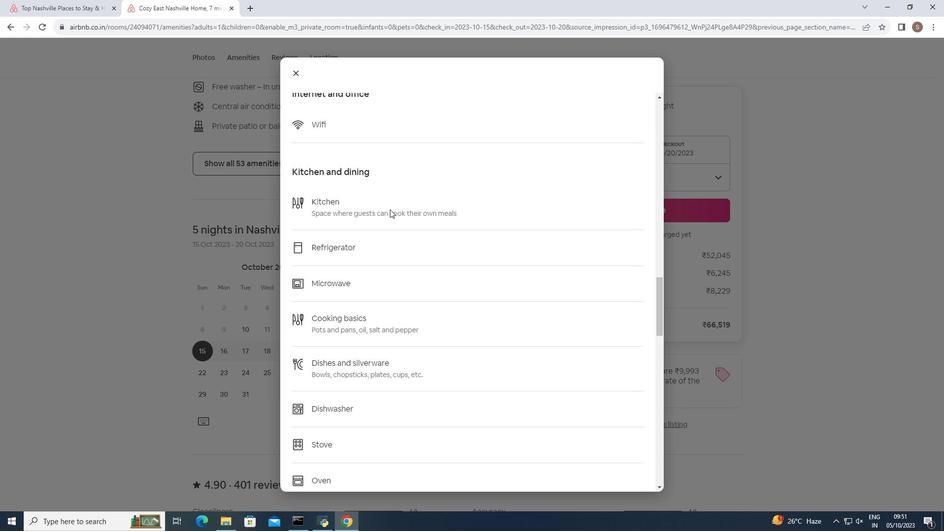 
Action: Mouse scrolled (390, 209) with delta (0, 0)
Screenshot: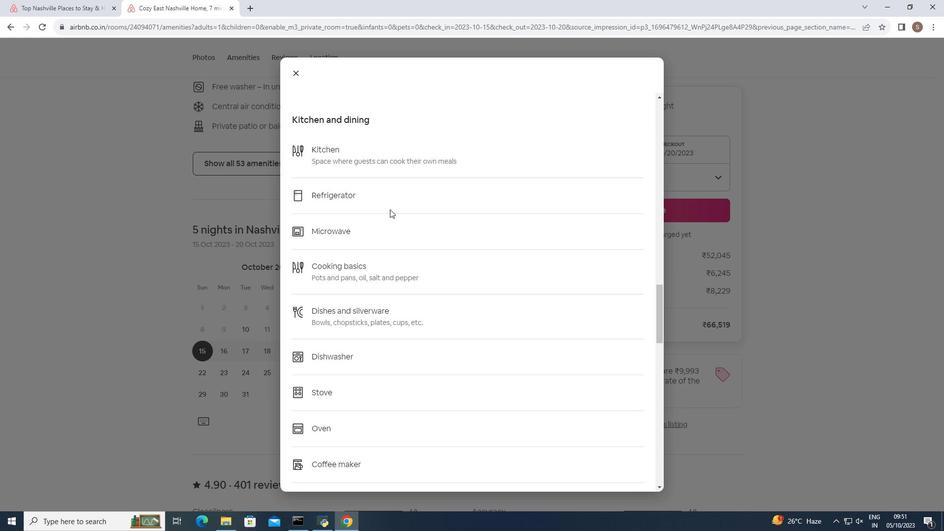 
Action: Mouse scrolled (390, 209) with delta (0, 0)
Screenshot: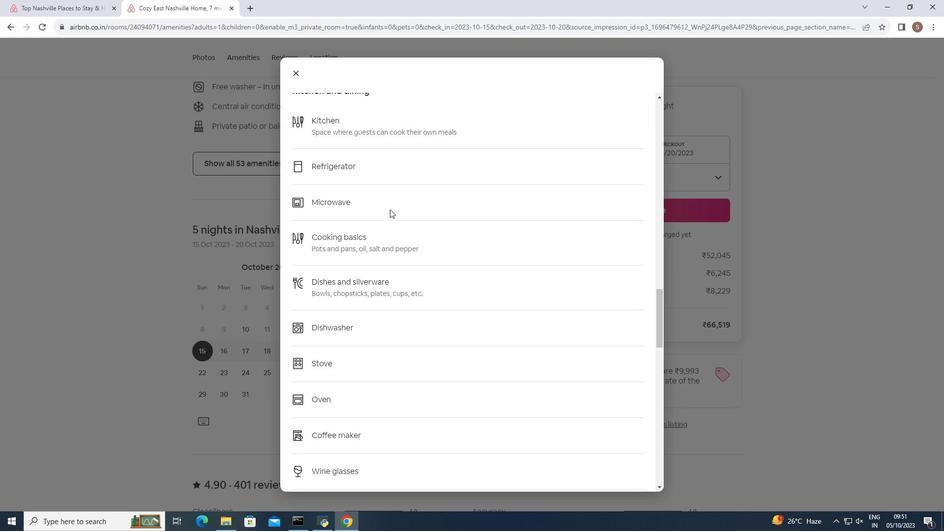 
Action: Mouse scrolled (390, 209) with delta (0, 0)
Screenshot: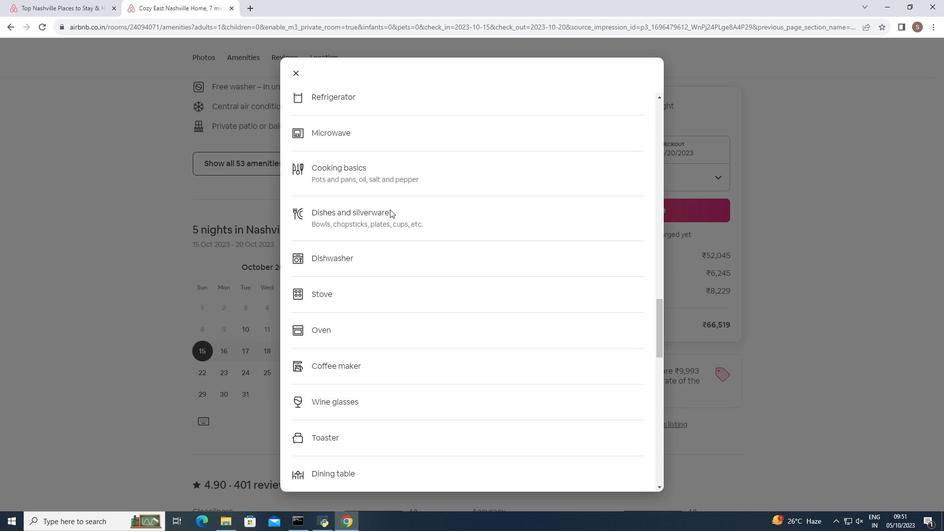 
Action: Mouse scrolled (390, 209) with delta (0, 0)
Screenshot: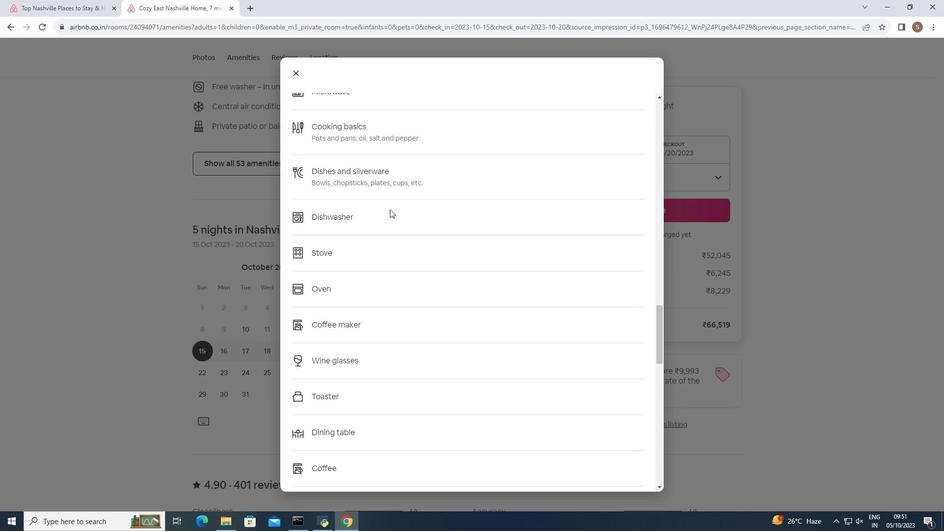 
Action: Mouse scrolled (390, 209) with delta (0, 0)
Screenshot: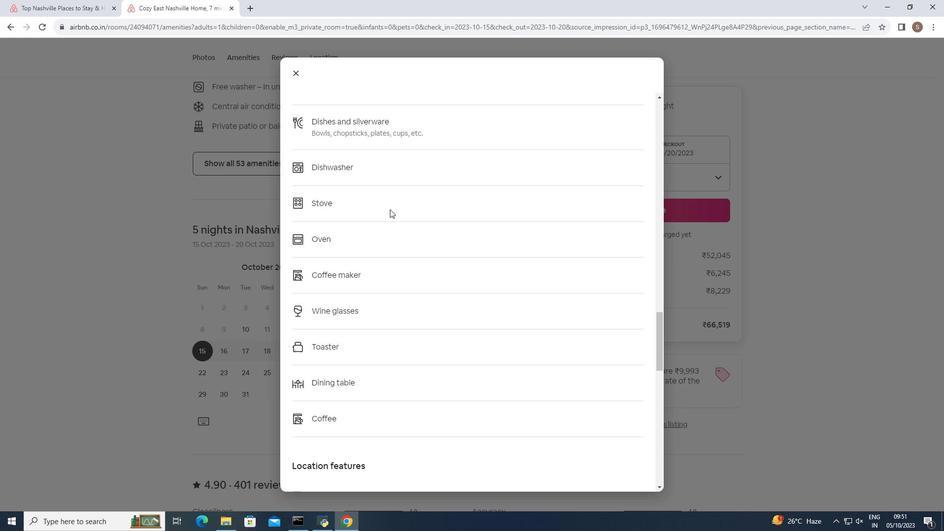 
Action: Mouse scrolled (390, 209) with delta (0, 0)
Screenshot: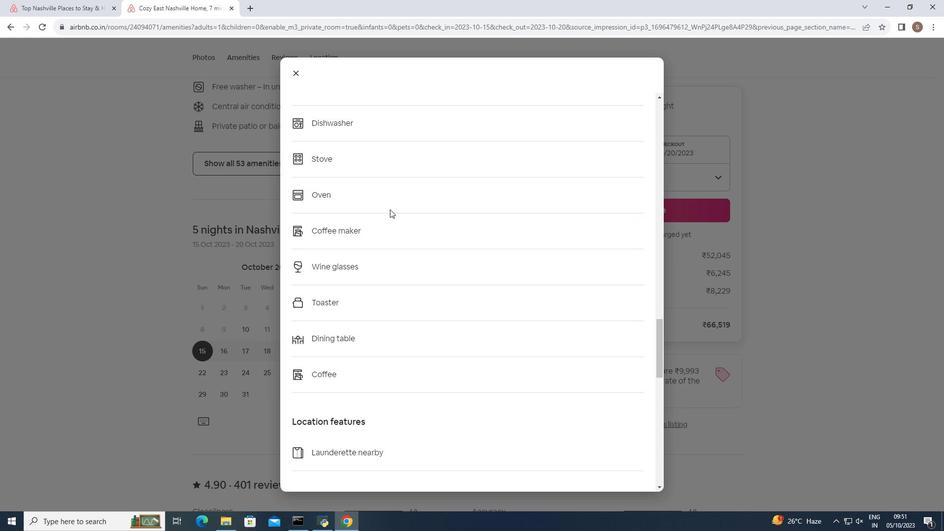 
Action: Mouse scrolled (390, 209) with delta (0, 0)
Screenshot: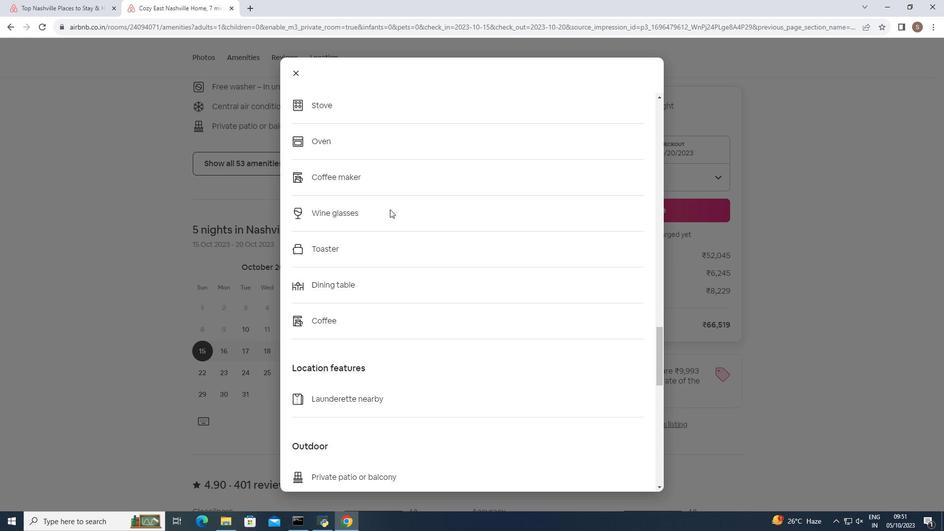 
Action: Mouse scrolled (390, 209) with delta (0, 0)
Screenshot: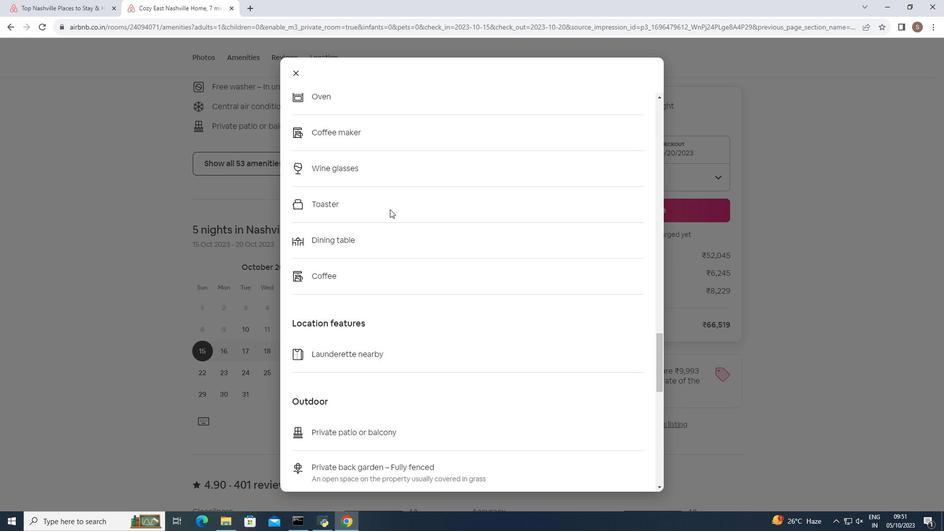 
Action: Mouse scrolled (390, 209) with delta (0, 0)
Screenshot: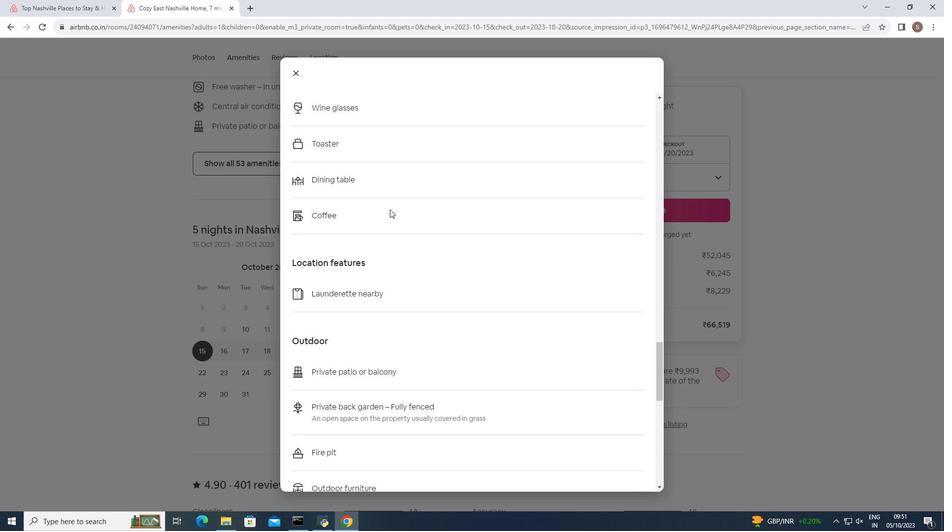 
Action: Mouse scrolled (390, 209) with delta (0, 0)
Screenshot: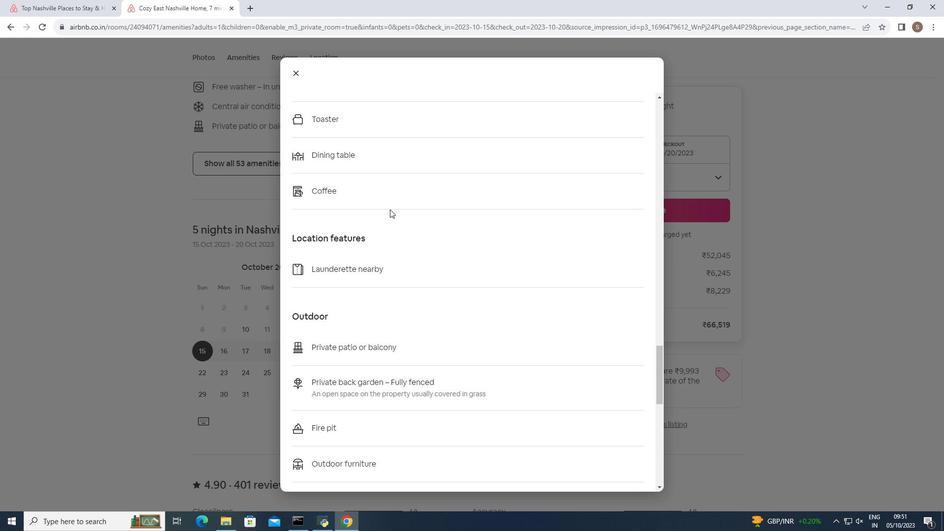 
Action: Mouse scrolled (390, 209) with delta (0, 0)
Screenshot: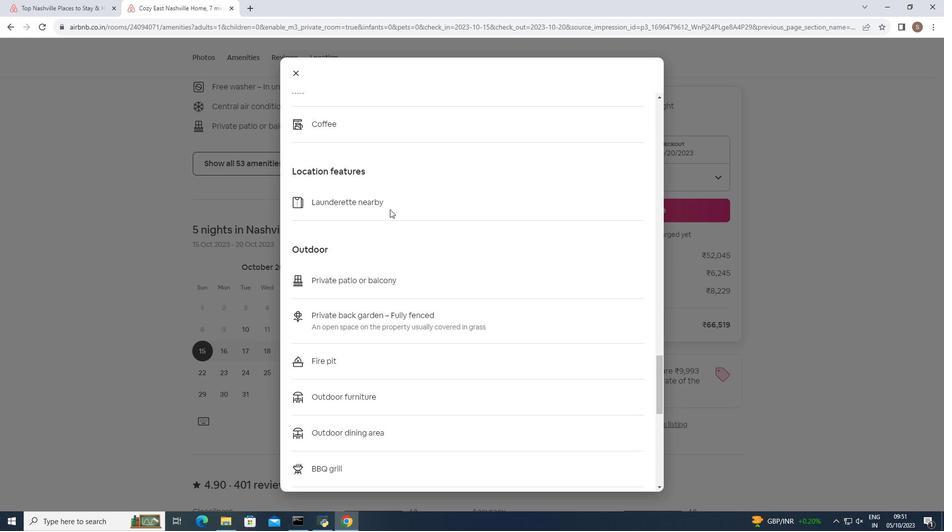 
Action: Mouse scrolled (390, 209) with delta (0, 0)
Screenshot: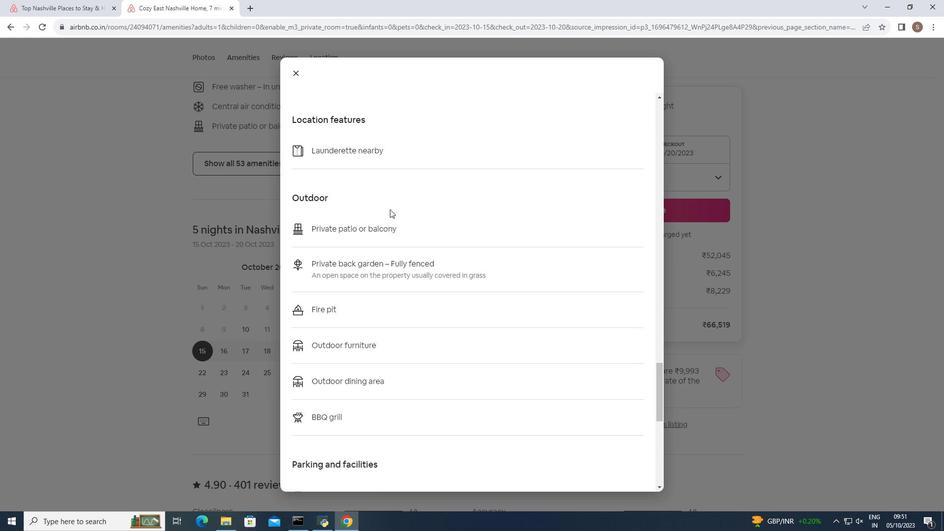 
Action: Mouse scrolled (390, 209) with delta (0, 0)
Screenshot: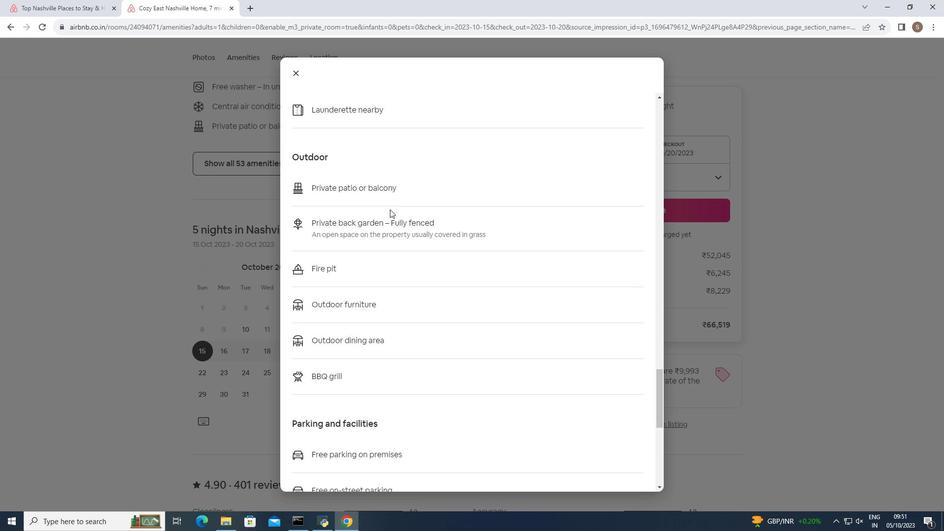
Action: Mouse scrolled (390, 209) with delta (0, 0)
Screenshot: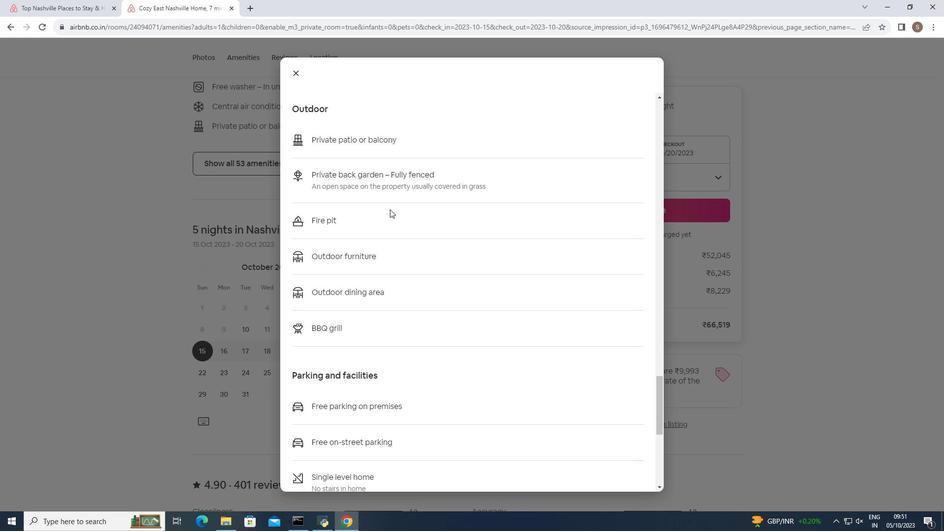
Action: Mouse scrolled (390, 209) with delta (0, 0)
Screenshot: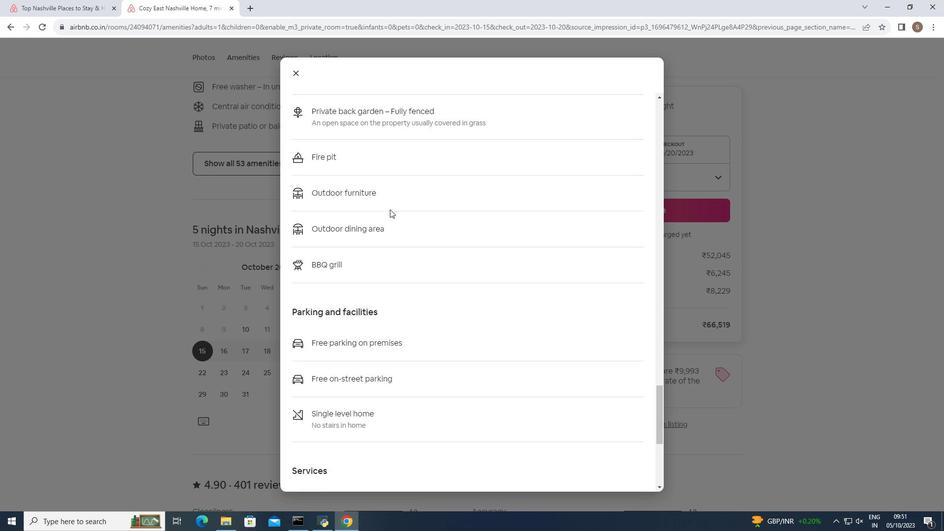
Action: Mouse scrolled (390, 209) with delta (0, 0)
Screenshot: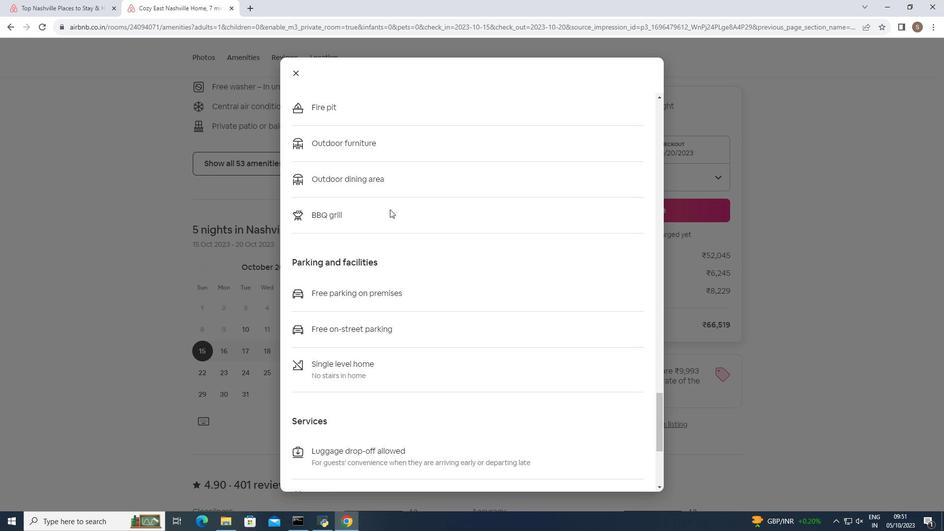 
Action: Mouse scrolled (390, 209) with delta (0, 0)
Screenshot: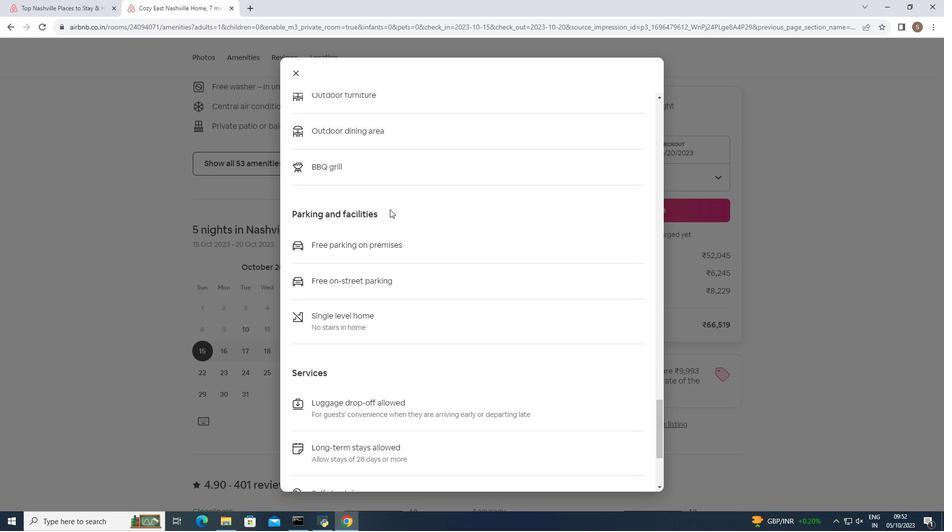 
Action: Mouse scrolled (390, 209) with delta (0, 0)
Screenshot: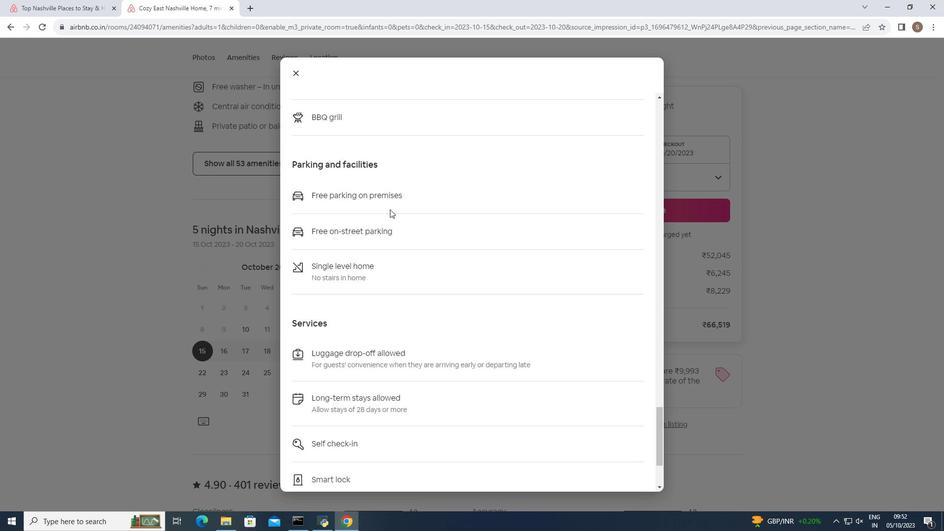 
Action: Mouse scrolled (390, 209) with delta (0, 0)
Screenshot: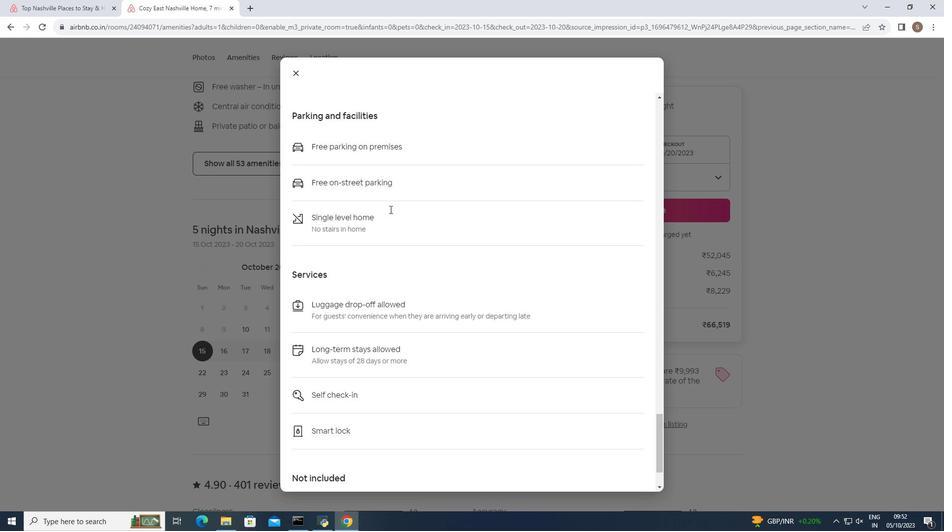 
Action: Mouse scrolled (390, 209) with delta (0, 0)
Screenshot: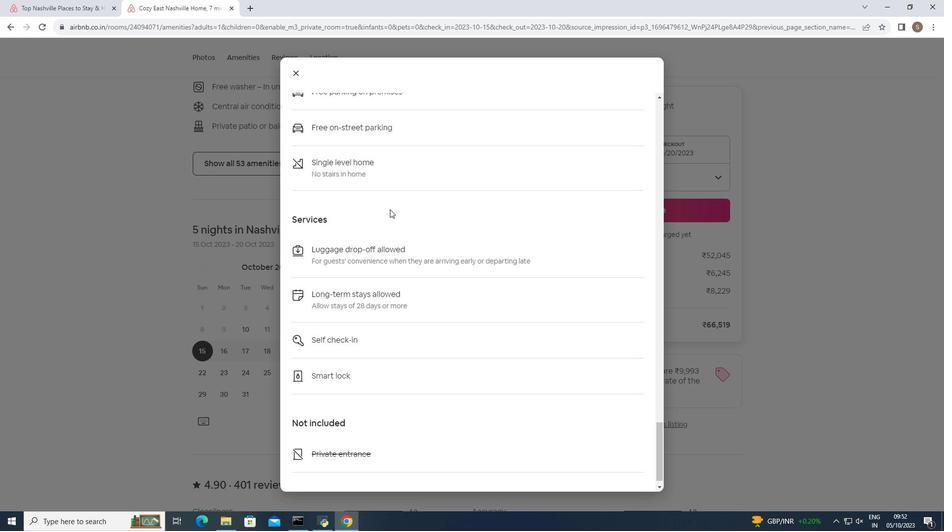 
Action: Mouse scrolled (390, 209) with delta (0, 0)
Screenshot: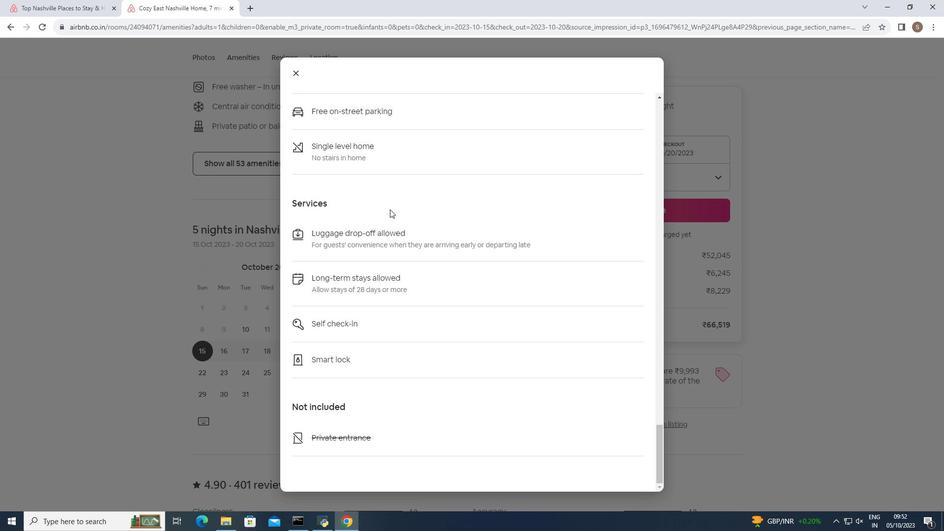 
Action: Mouse scrolled (390, 209) with delta (0, 0)
Screenshot: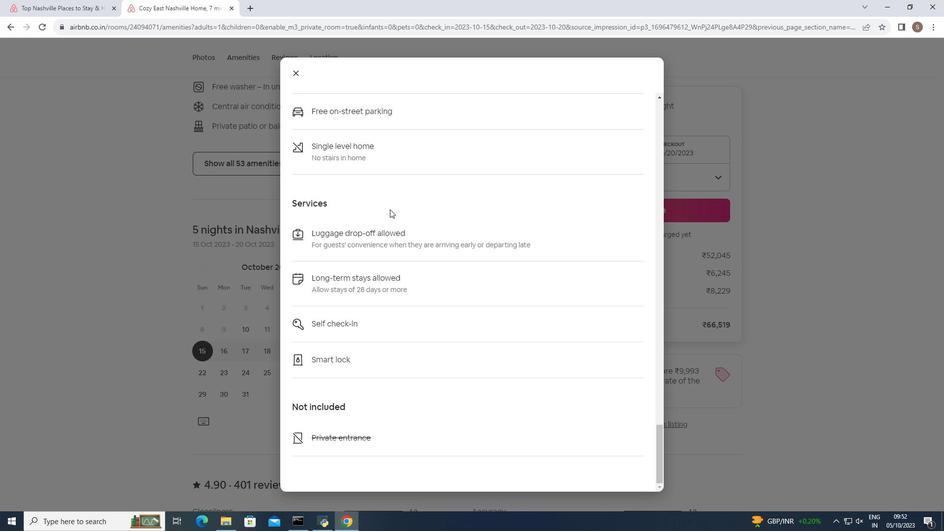 
Action: Mouse moved to (295, 74)
Screenshot: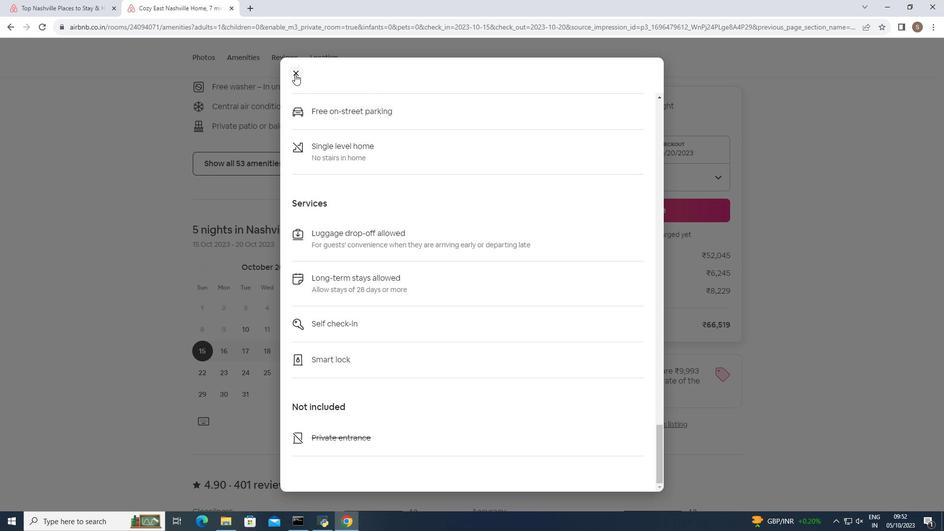 
Action: Mouse pressed left at (295, 74)
Screenshot: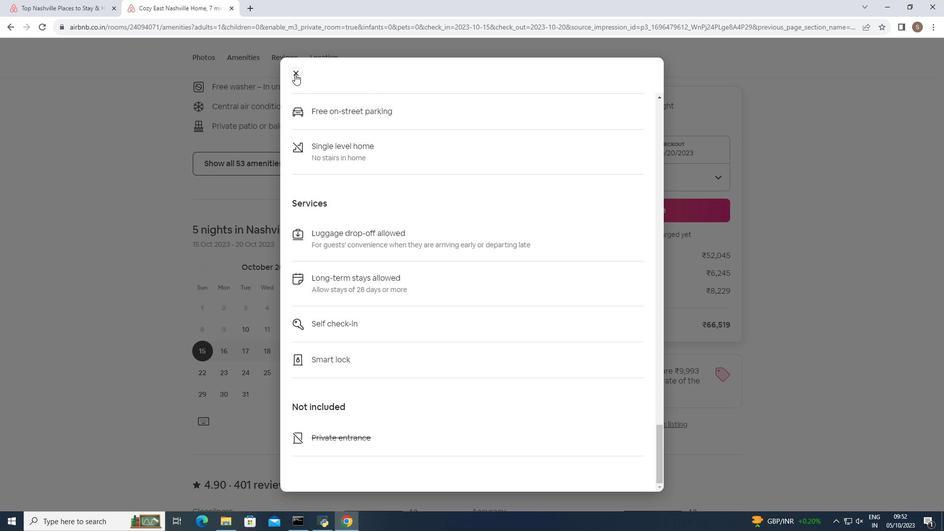 
Action: Mouse moved to (311, 154)
Screenshot: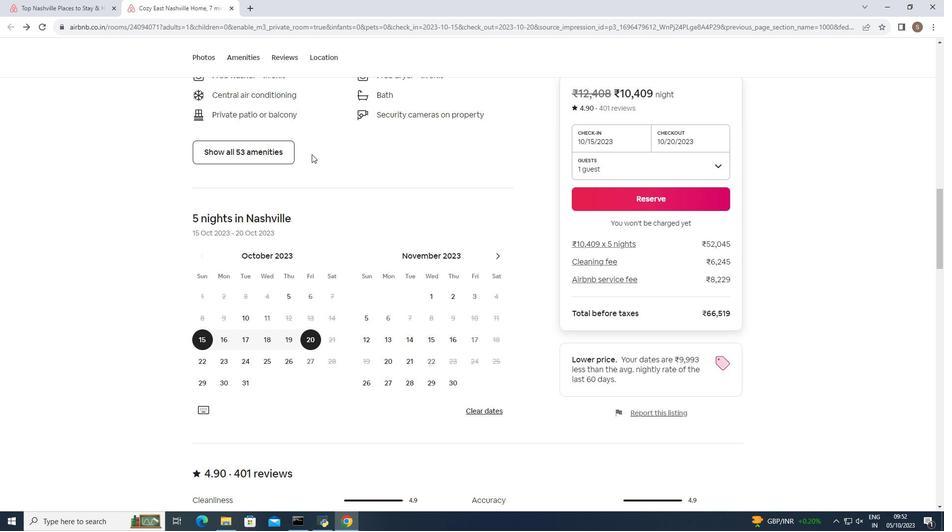 
Action: Mouse scrolled (311, 153) with delta (0, 0)
Screenshot: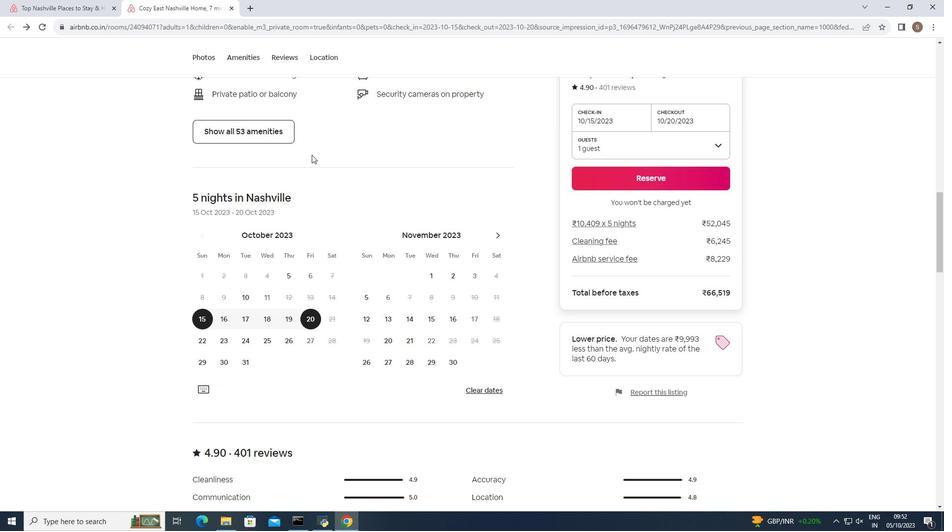
Action: Mouse moved to (311, 155)
Screenshot: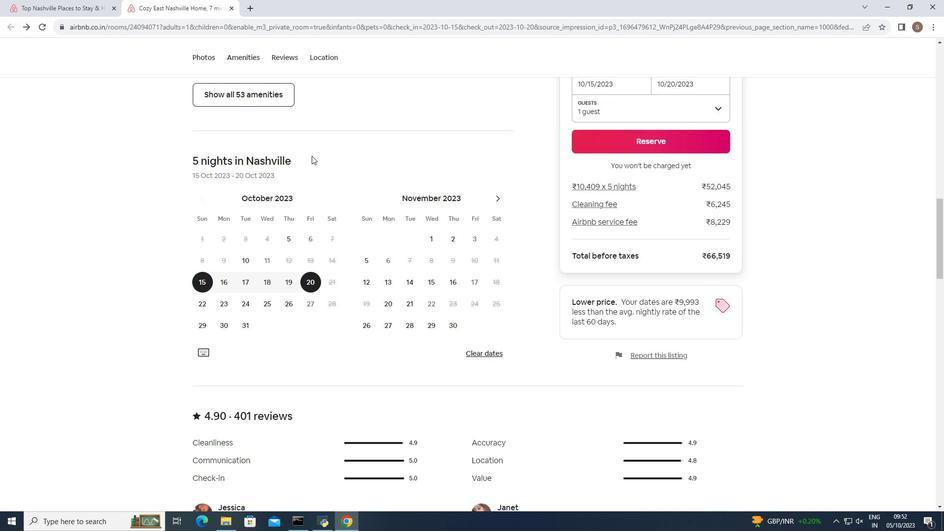 
Action: Mouse scrolled (311, 154) with delta (0, 0)
Screenshot: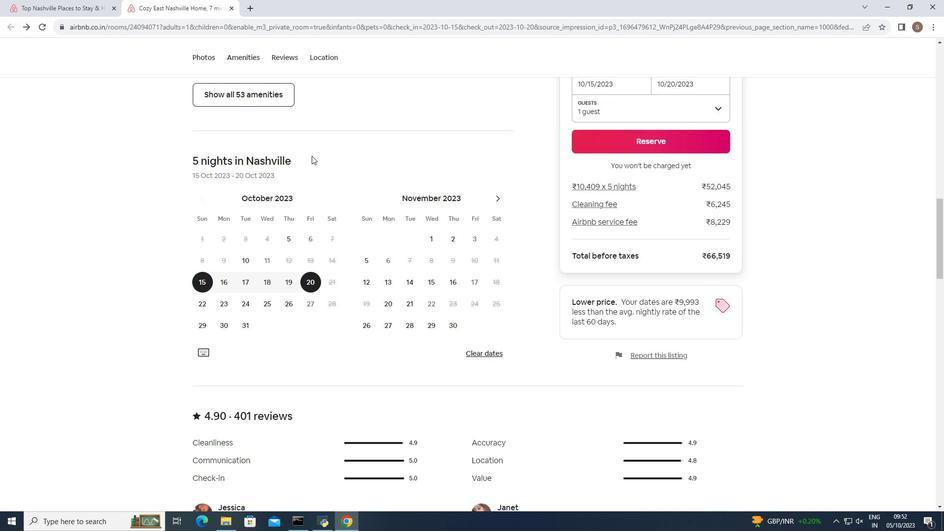 
Action: Mouse moved to (311, 155)
Screenshot: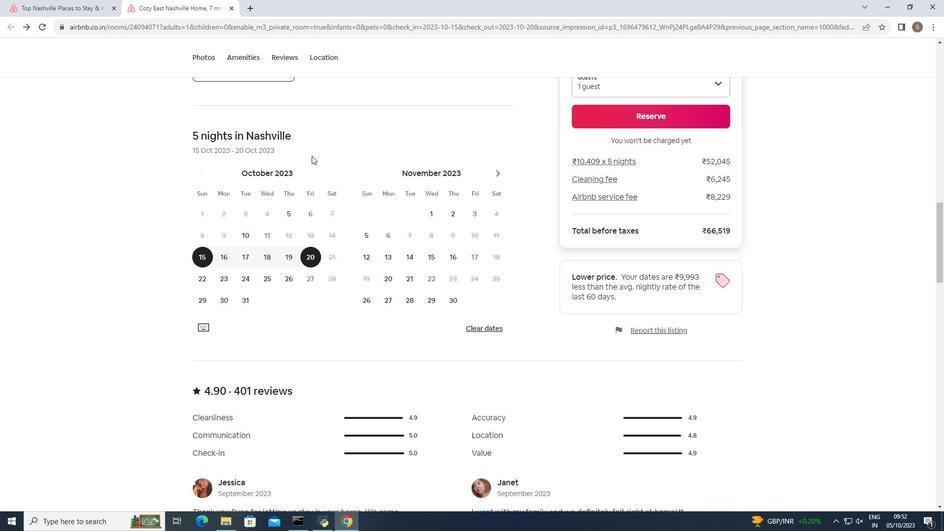 
Action: Mouse scrolled (311, 155) with delta (0, 0)
Screenshot: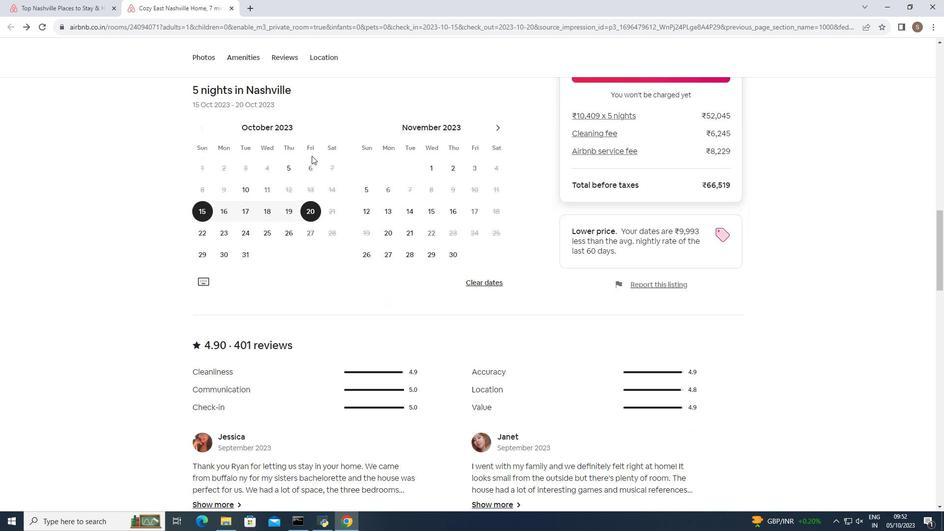 
Action: Mouse scrolled (311, 155) with delta (0, 0)
Screenshot: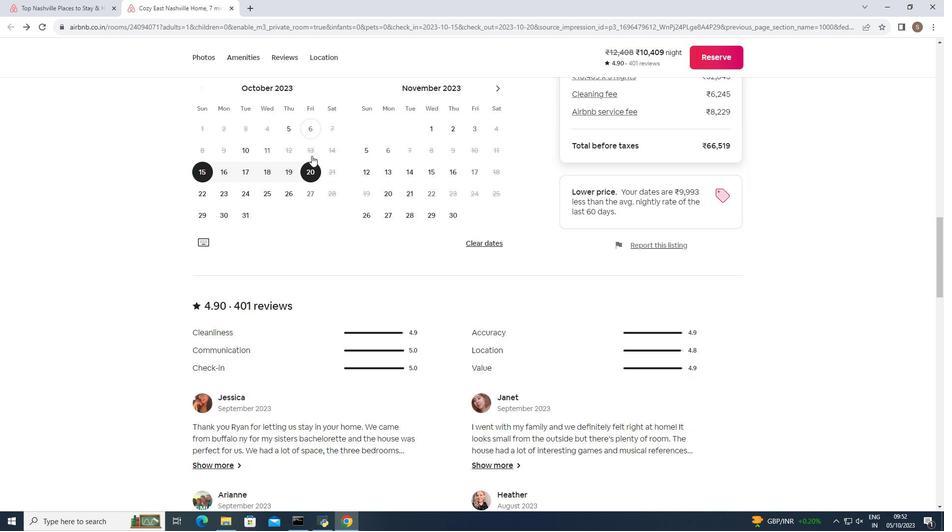 
Action: Mouse scrolled (311, 155) with delta (0, 0)
Screenshot: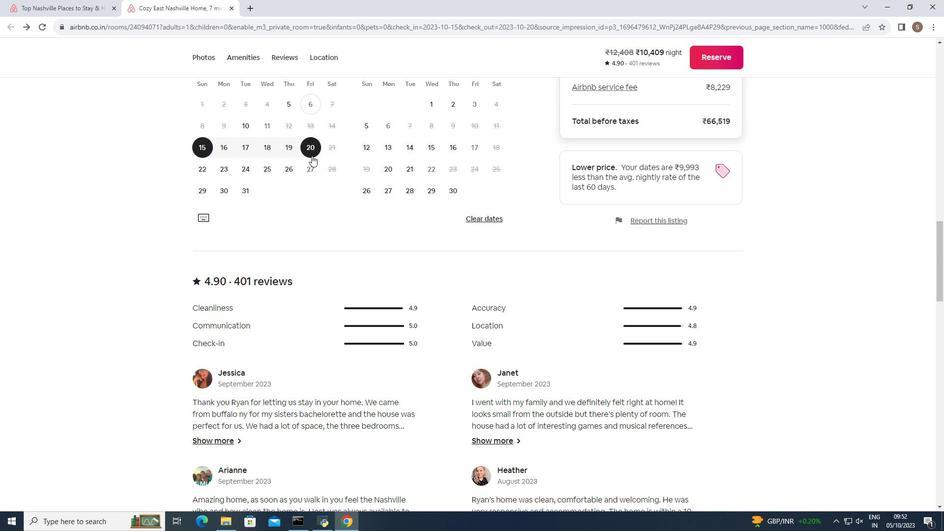
Action: Mouse scrolled (311, 155) with delta (0, 0)
Screenshot: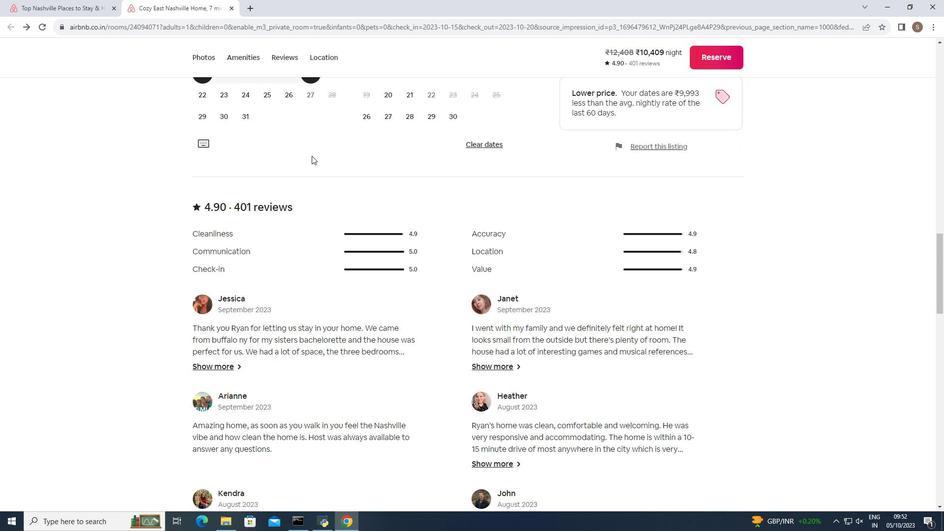 
Action: Mouse scrolled (311, 155) with delta (0, 0)
Screenshot: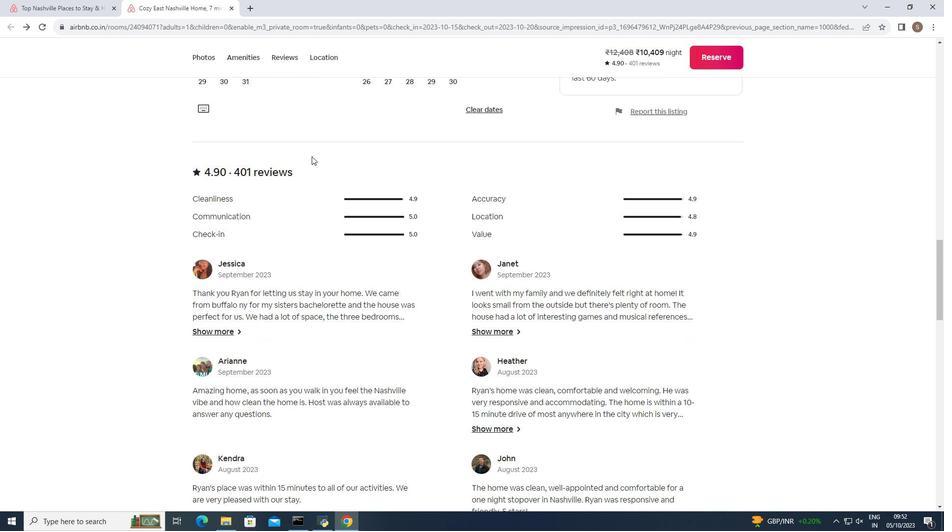 
Action: Mouse moved to (311, 156)
Screenshot: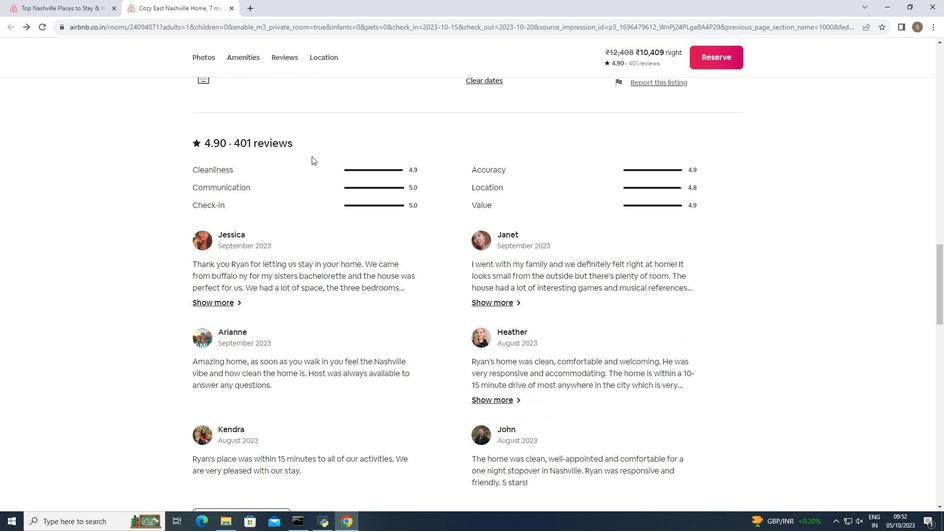 
Action: Mouse scrolled (311, 155) with delta (0, 0)
Screenshot: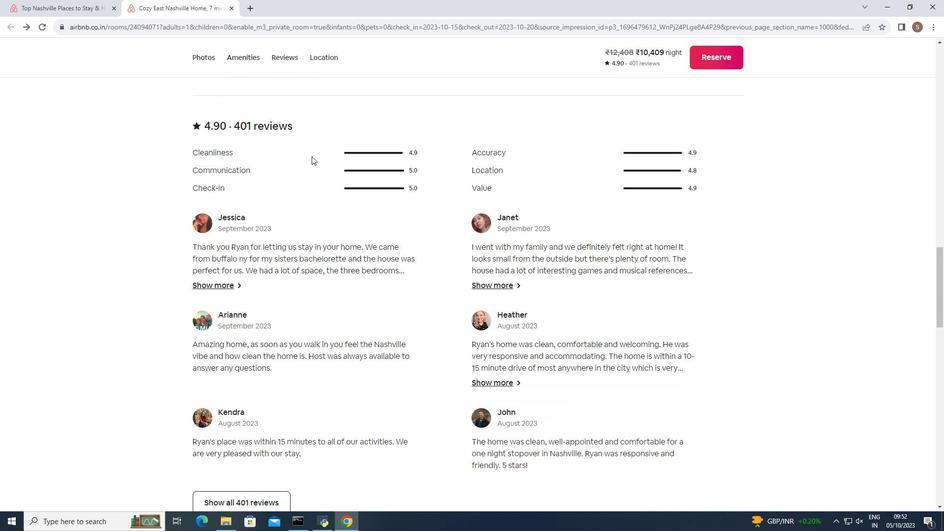 
Action: Mouse scrolled (311, 155) with delta (0, 0)
Screenshot: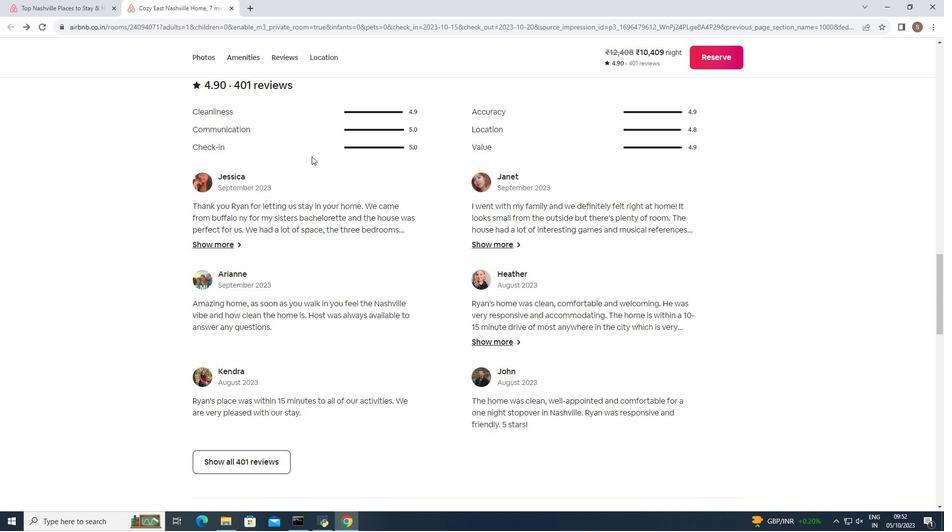 
Action: Mouse scrolled (311, 155) with delta (0, 0)
Screenshot: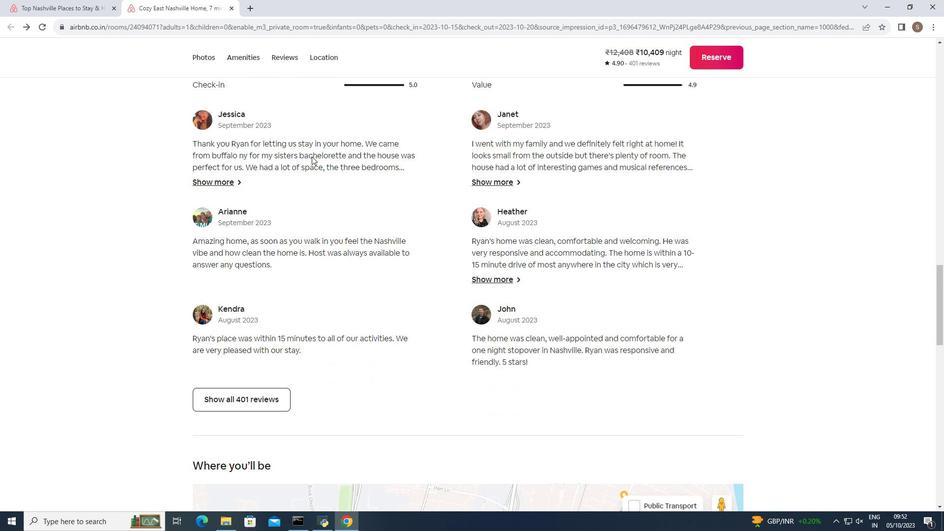 
Action: Mouse scrolled (311, 155) with delta (0, 0)
Screenshot: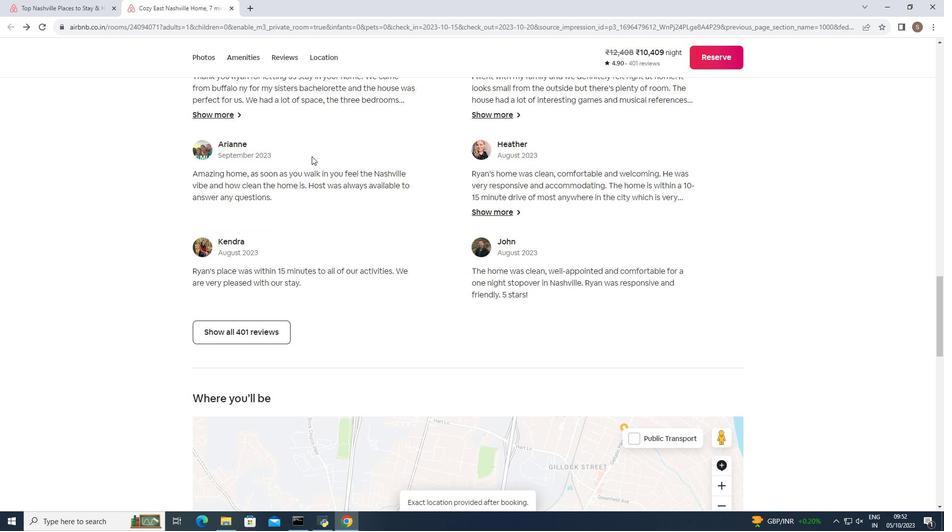 
Action: Mouse scrolled (311, 155) with delta (0, 0)
Screenshot: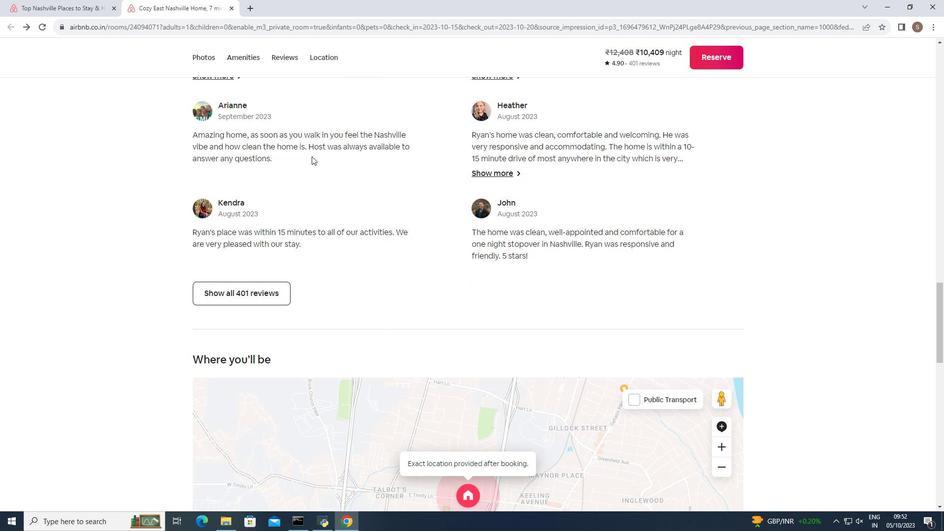 
Action: Mouse scrolled (311, 155) with delta (0, 0)
Screenshot: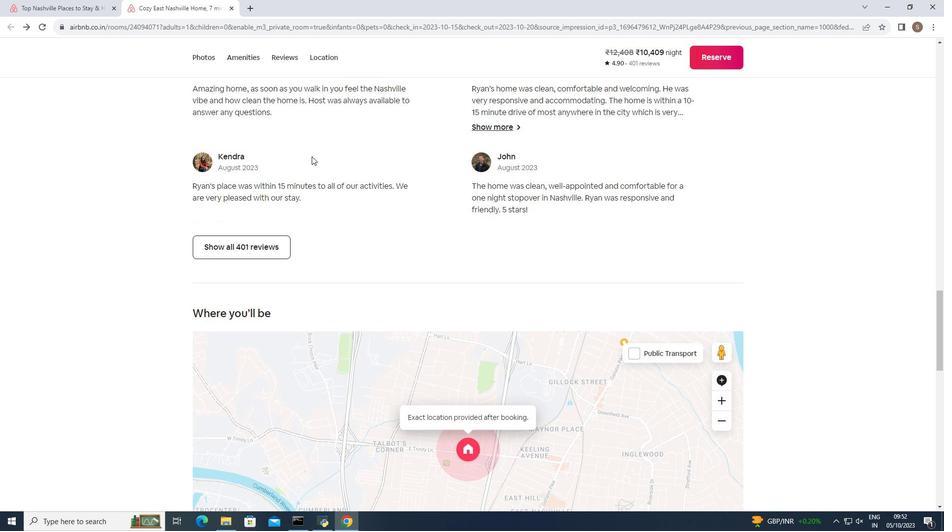 
Action: Mouse scrolled (311, 155) with delta (0, 0)
Screenshot: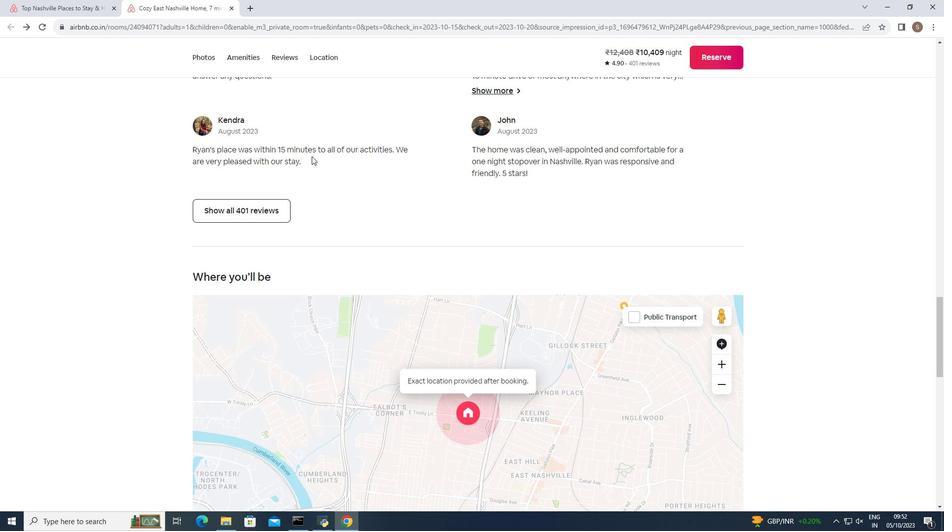 
Action: Mouse moved to (264, 172)
Screenshot: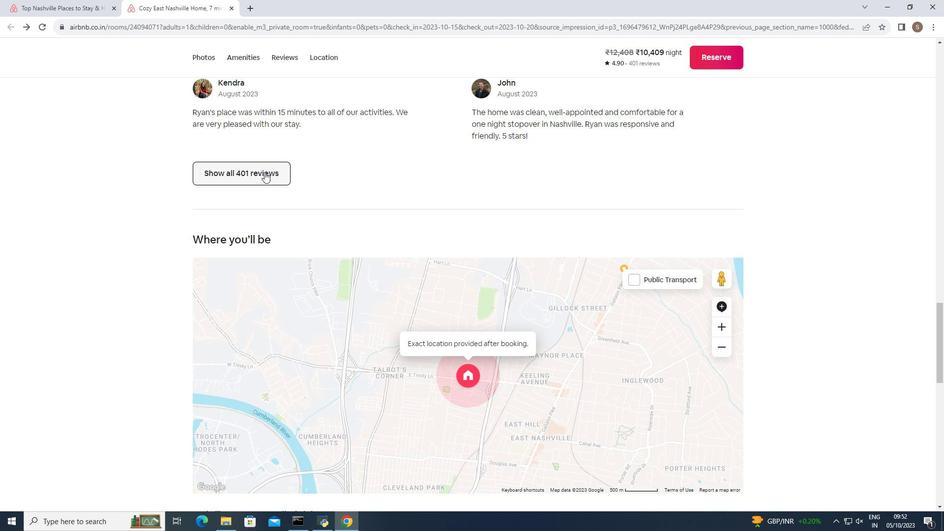 
Action: Mouse pressed left at (264, 172)
Screenshot: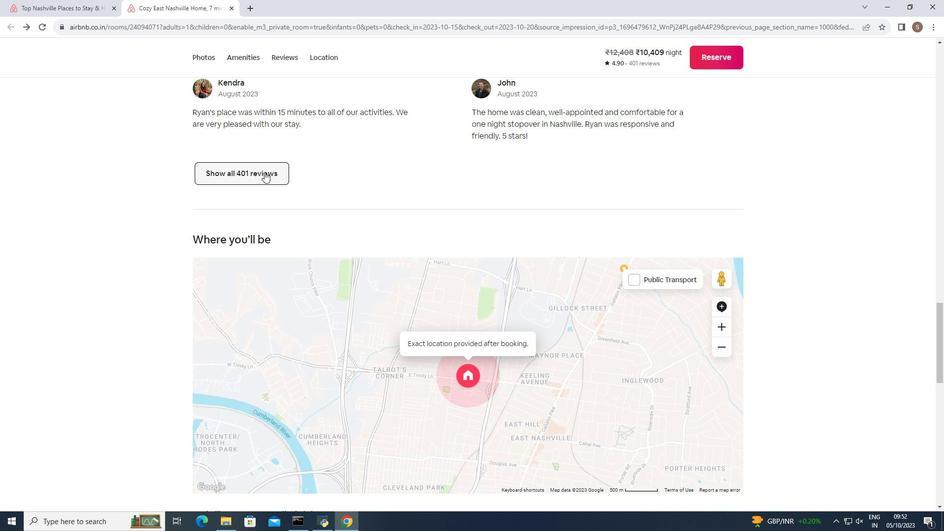 
Action: Mouse moved to (348, 201)
Screenshot: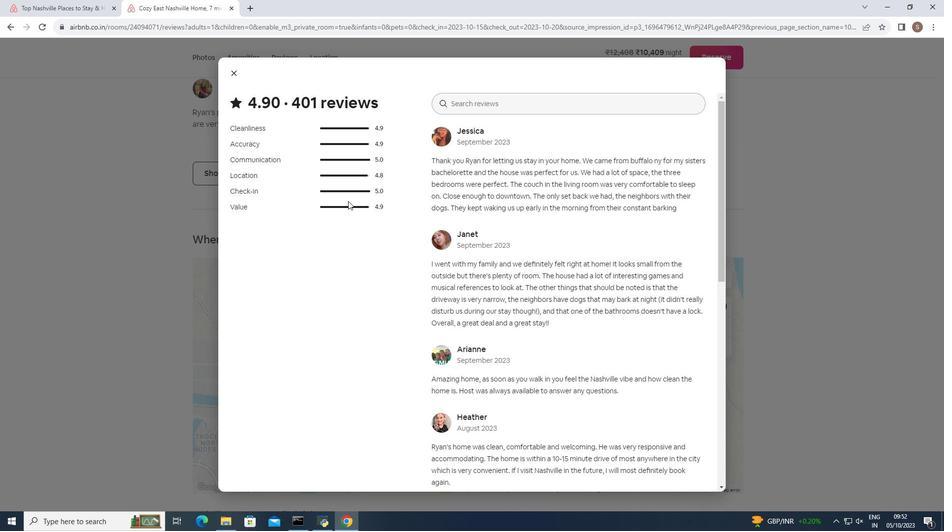 
Action: Mouse scrolled (348, 200) with delta (0, 0)
Screenshot: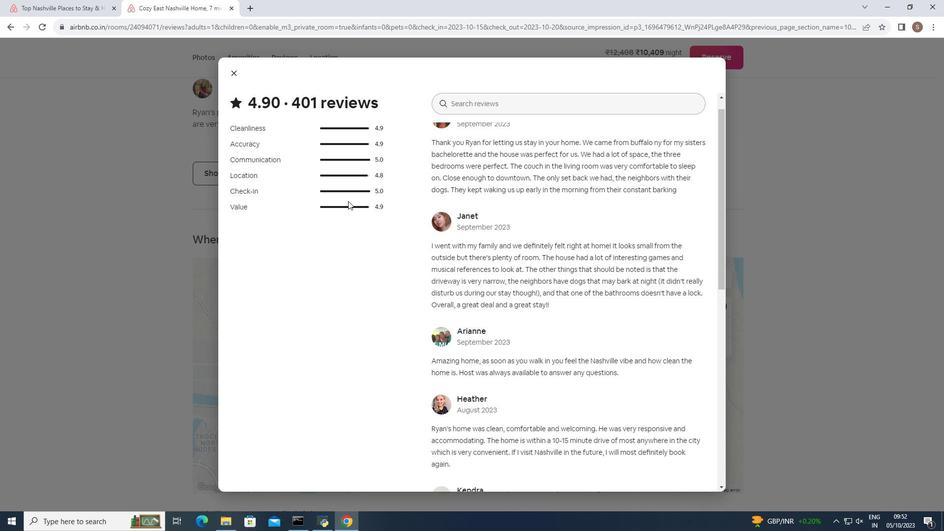 
Action: Mouse scrolled (348, 200) with delta (0, 0)
Screenshot: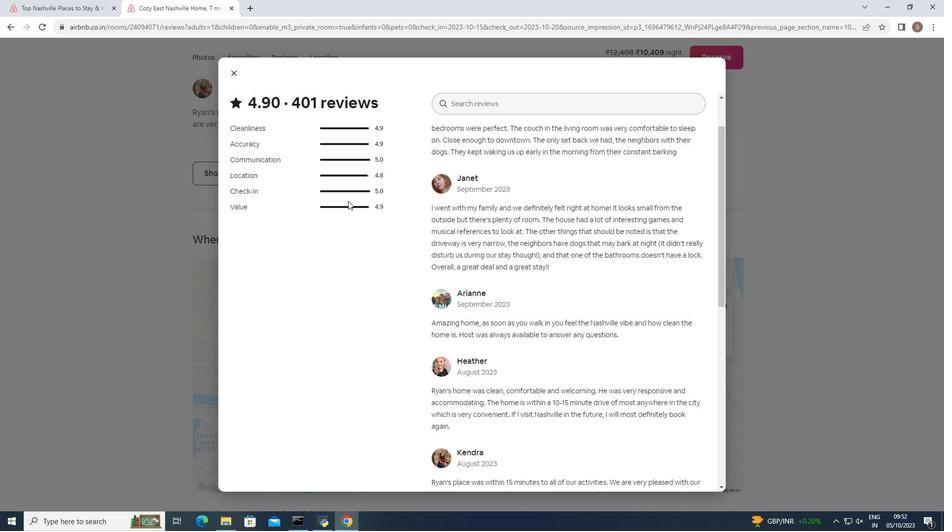 
Action: Mouse scrolled (348, 200) with delta (0, 0)
Screenshot: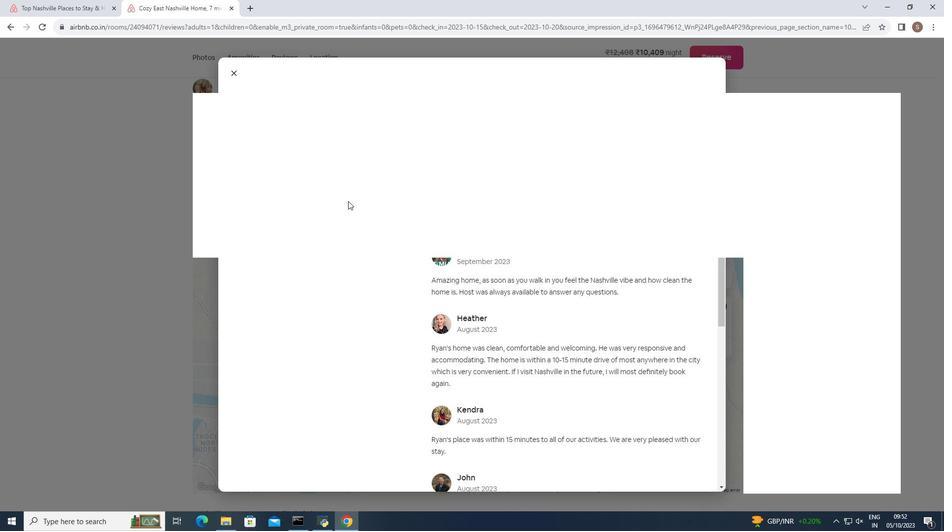 
Action: Mouse scrolled (348, 200) with delta (0, 0)
Screenshot: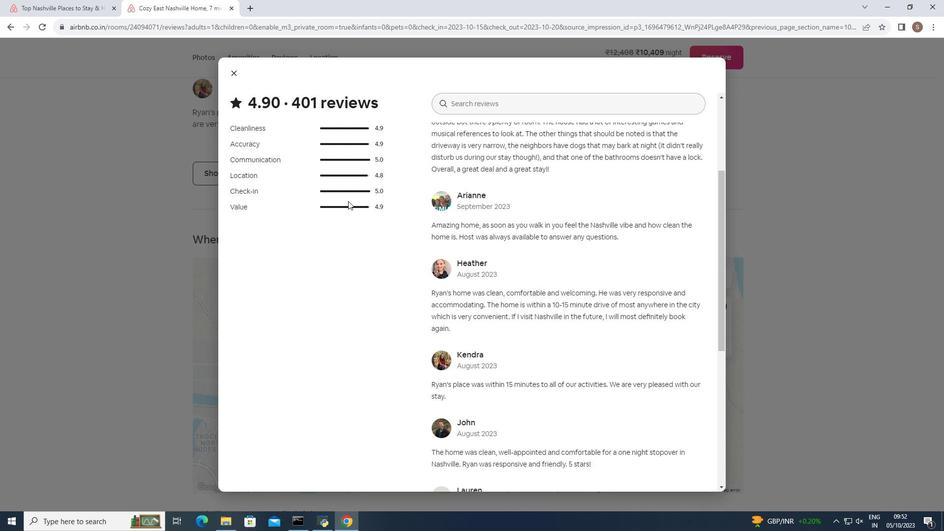 
Action: Mouse scrolled (348, 200) with delta (0, 0)
Screenshot: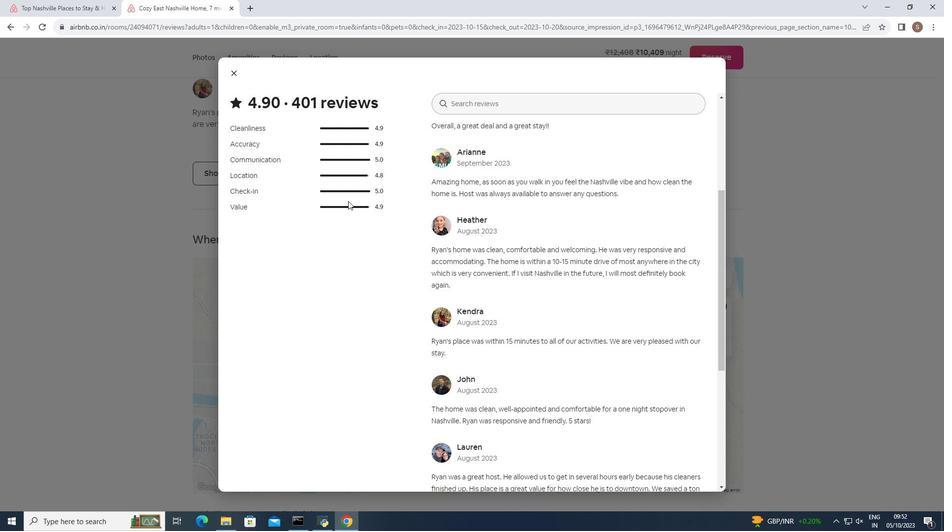 
Action: Mouse scrolled (348, 200) with delta (0, 0)
Screenshot: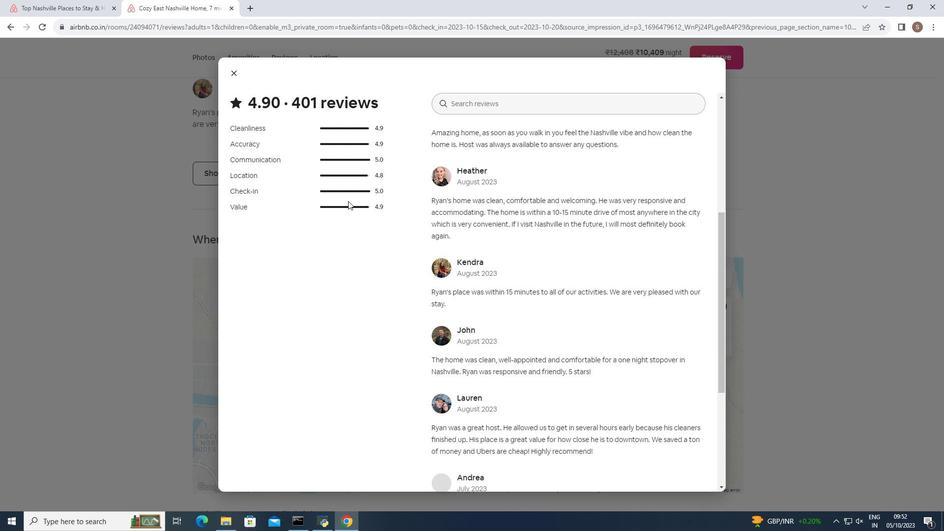 
Action: Mouse scrolled (348, 200) with delta (0, 0)
